 Task: Find connections with filter location Kotka with filter topic #Managementwith filter profile language Spanish with filter current company Nityo Infotech with filter school Sri Guru Tegh Bahadur Khalsa College with filter industry Community Services with filter service category Negotiation with filter keywords title Bellhop
Action: Mouse moved to (315, 276)
Screenshot: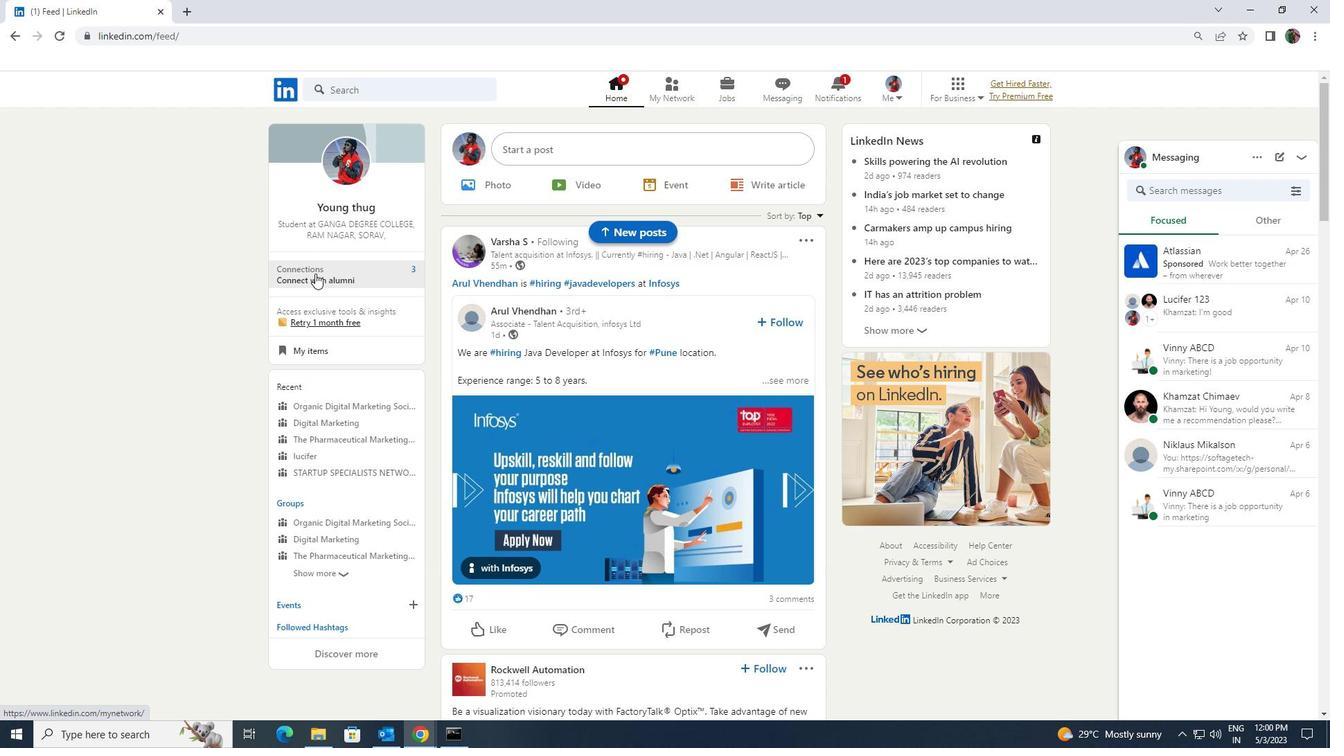 
Action: Mouse pressed left at (315, 276)
Screenshot: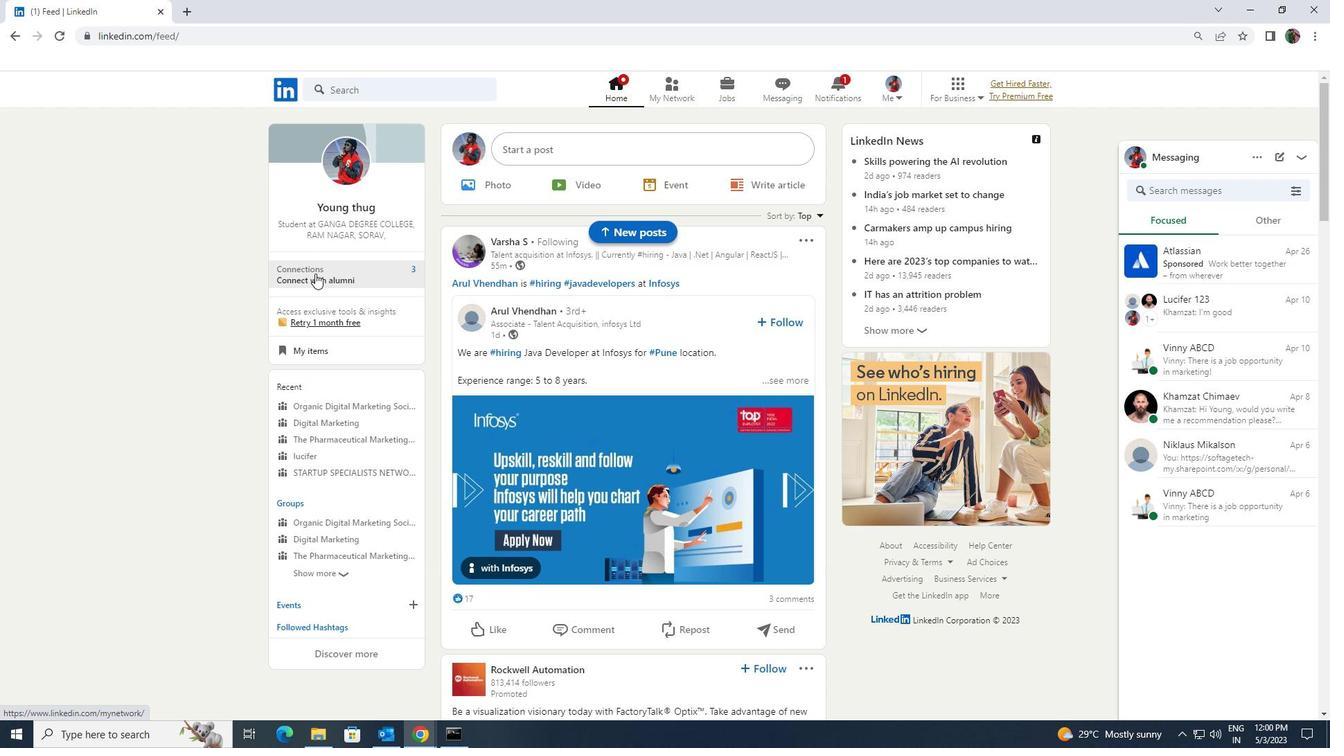 
Action: Mouse moved to (342, 168)
Screenshot: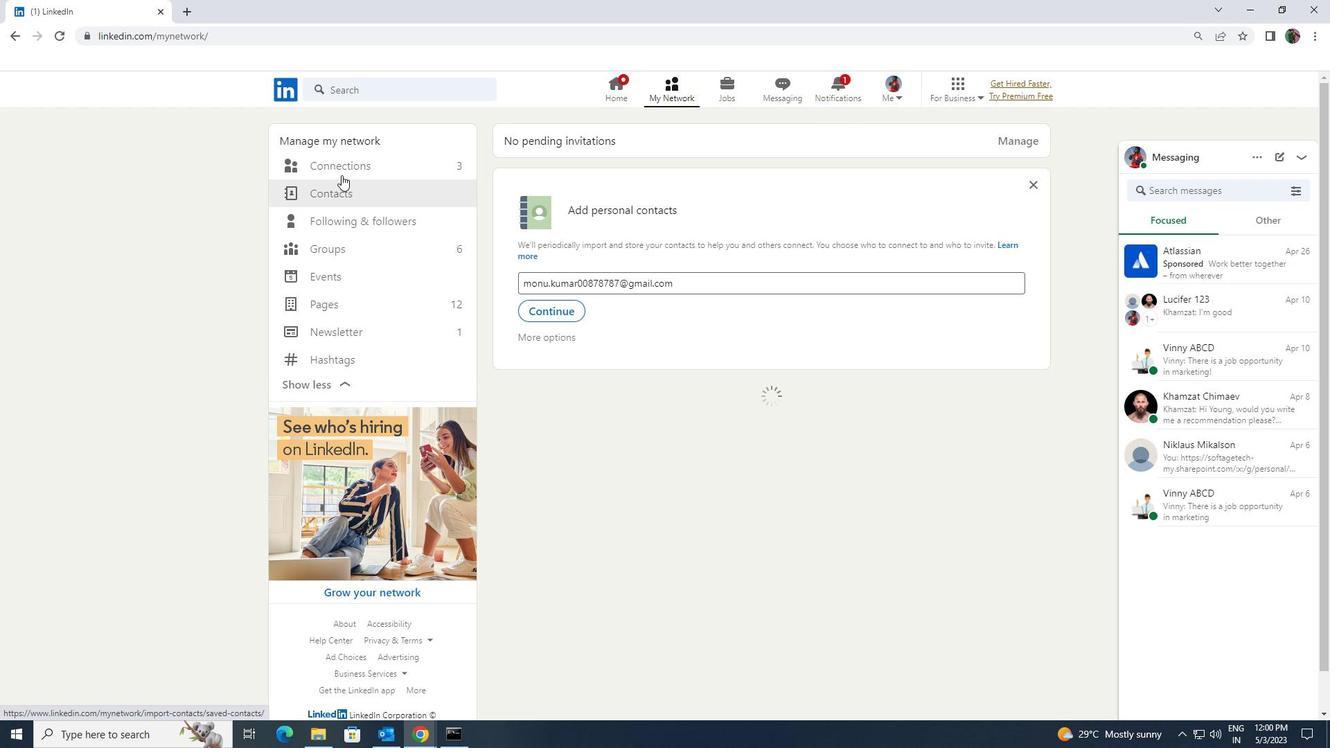 
Action: Mouse pressed left at (342, 168)
Screenshot: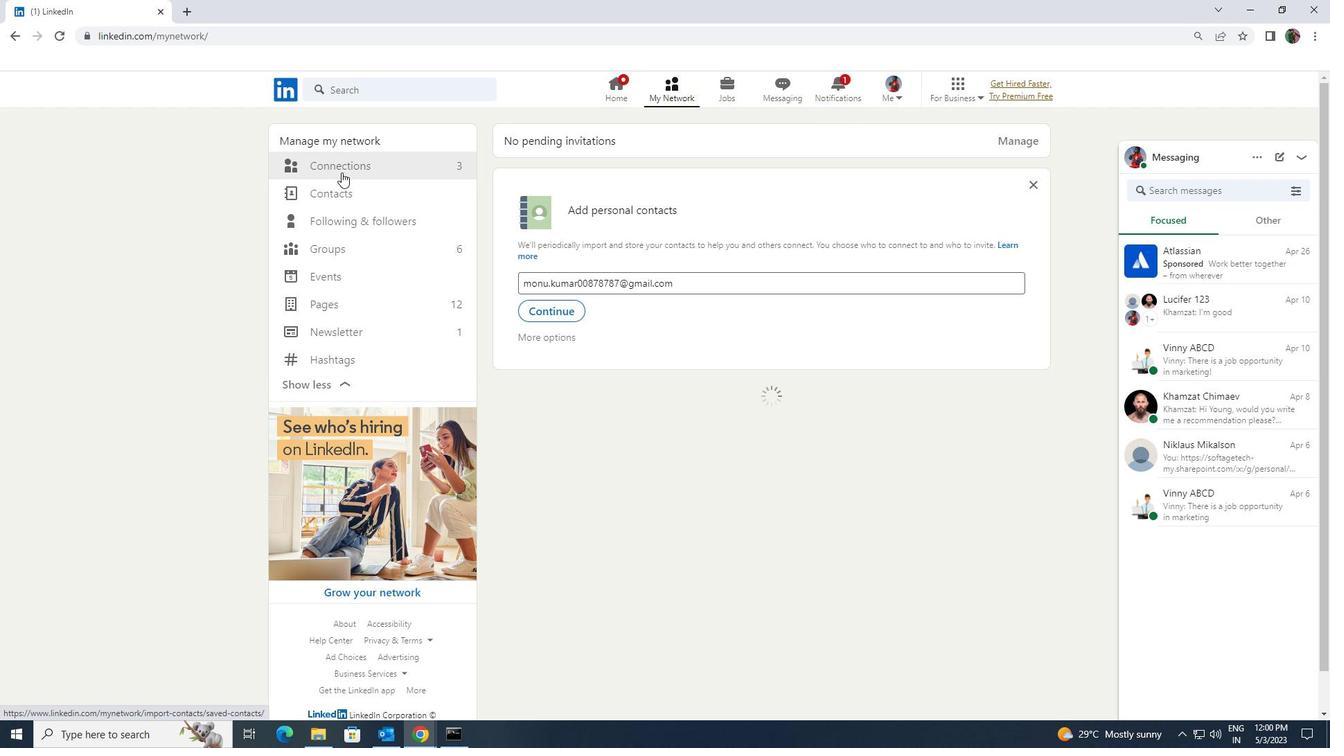 
Action: Mouse moved to (742, 169)
Screenshot: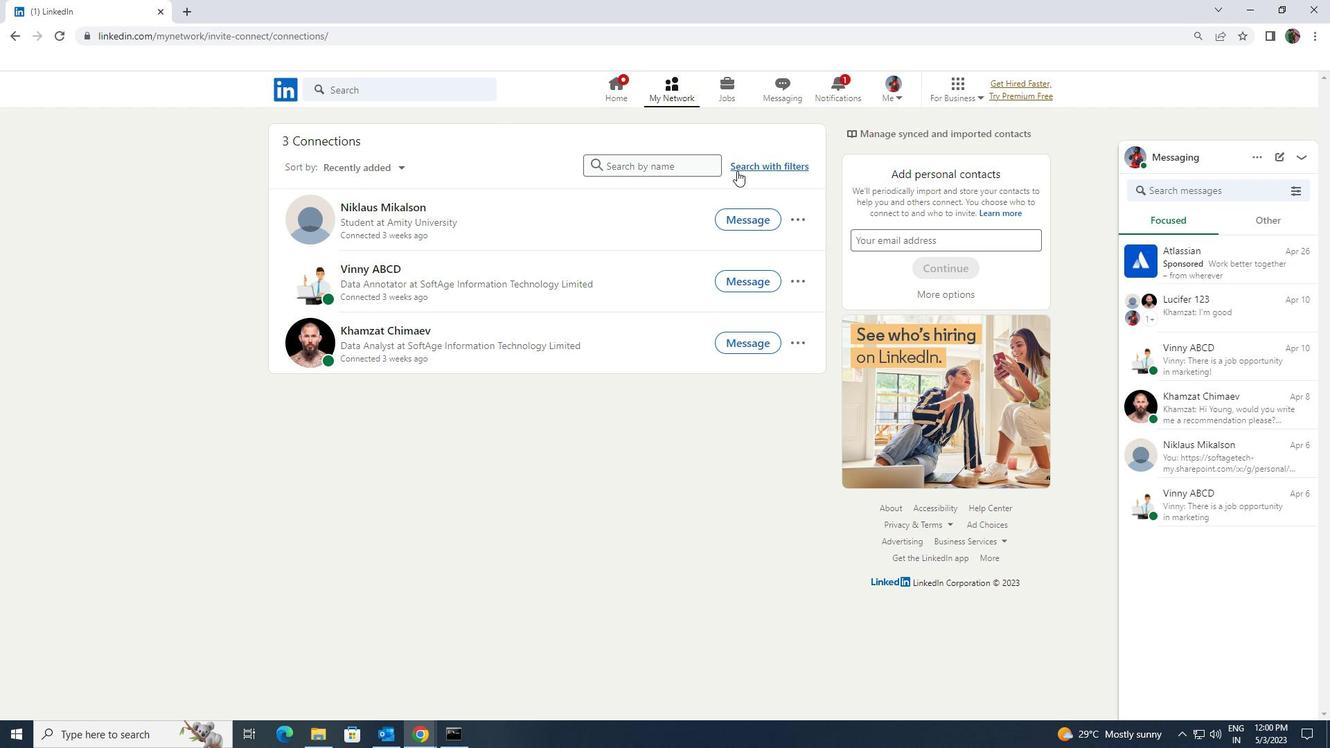 
Action: Mouse pressed left at (742, 169)
Screenshot: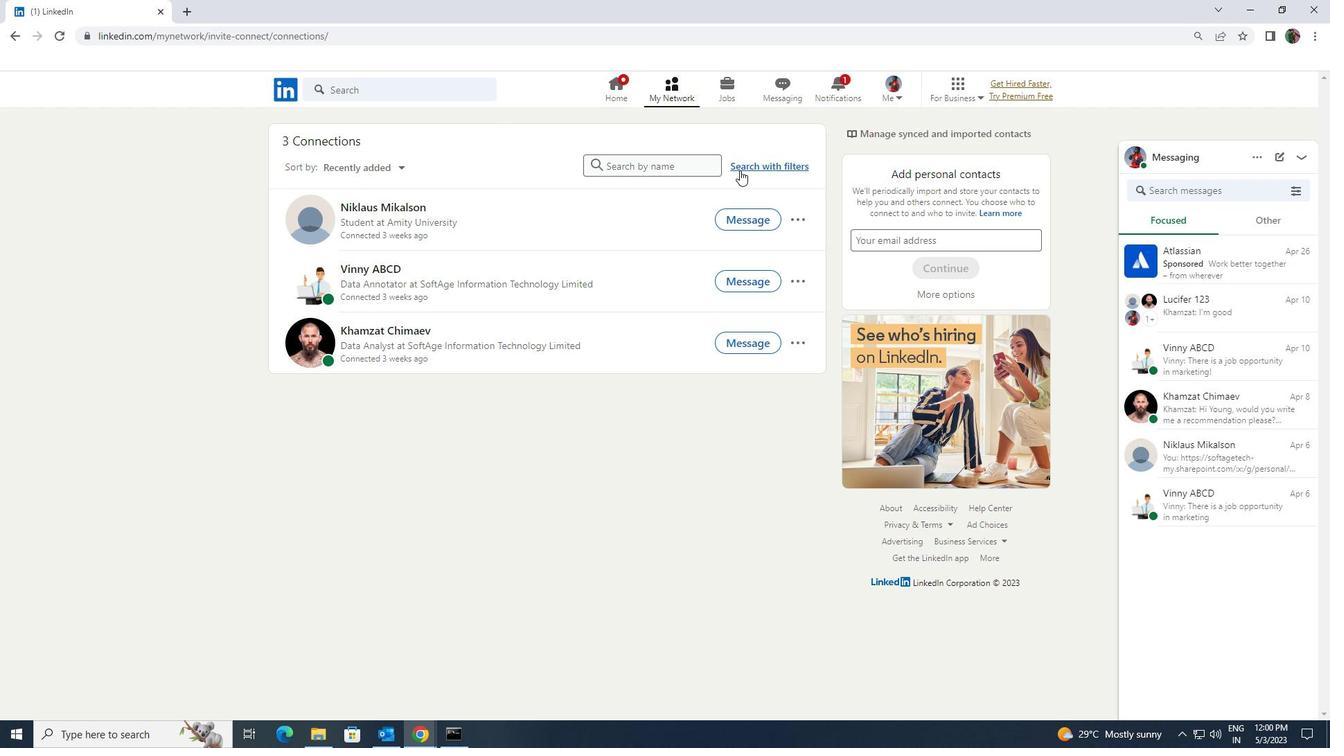 
Action: Mouse moved to (721, 132)
Screenshot: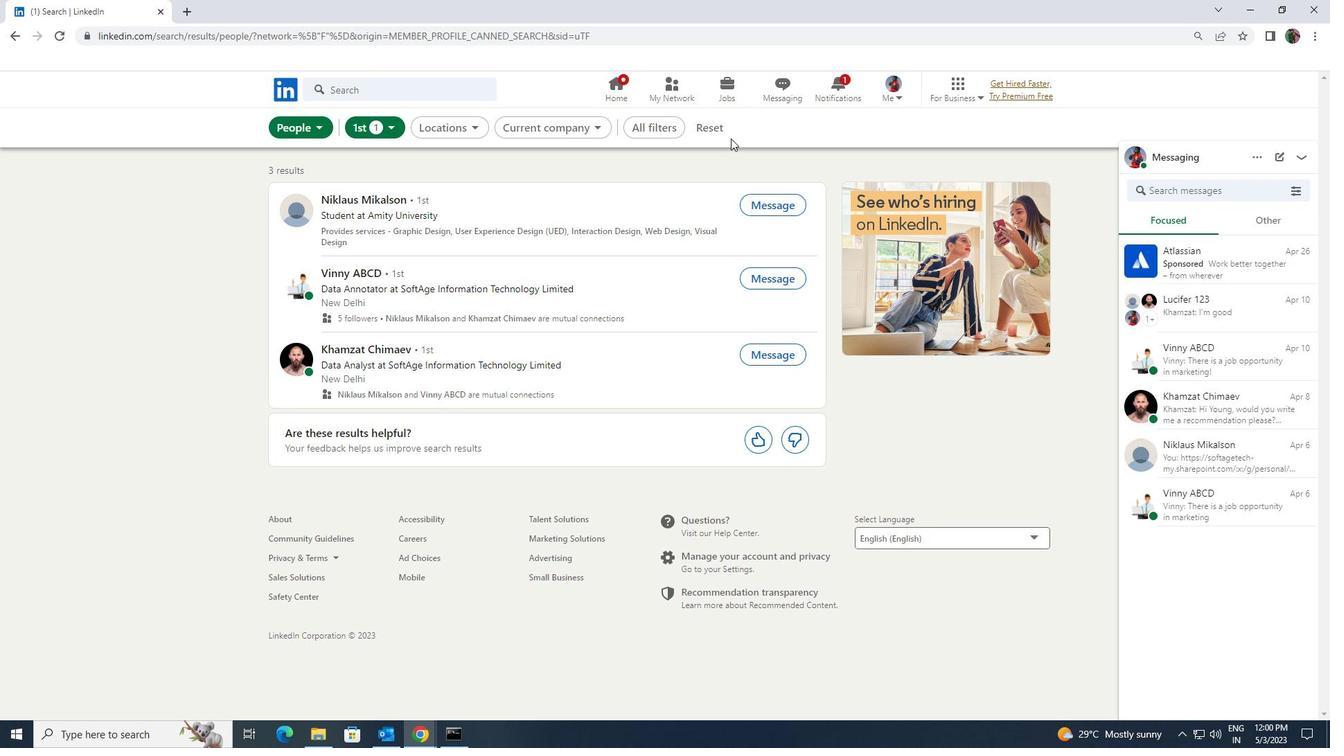 
Action: Mouse pressed left at (721, 132)
Screenshot: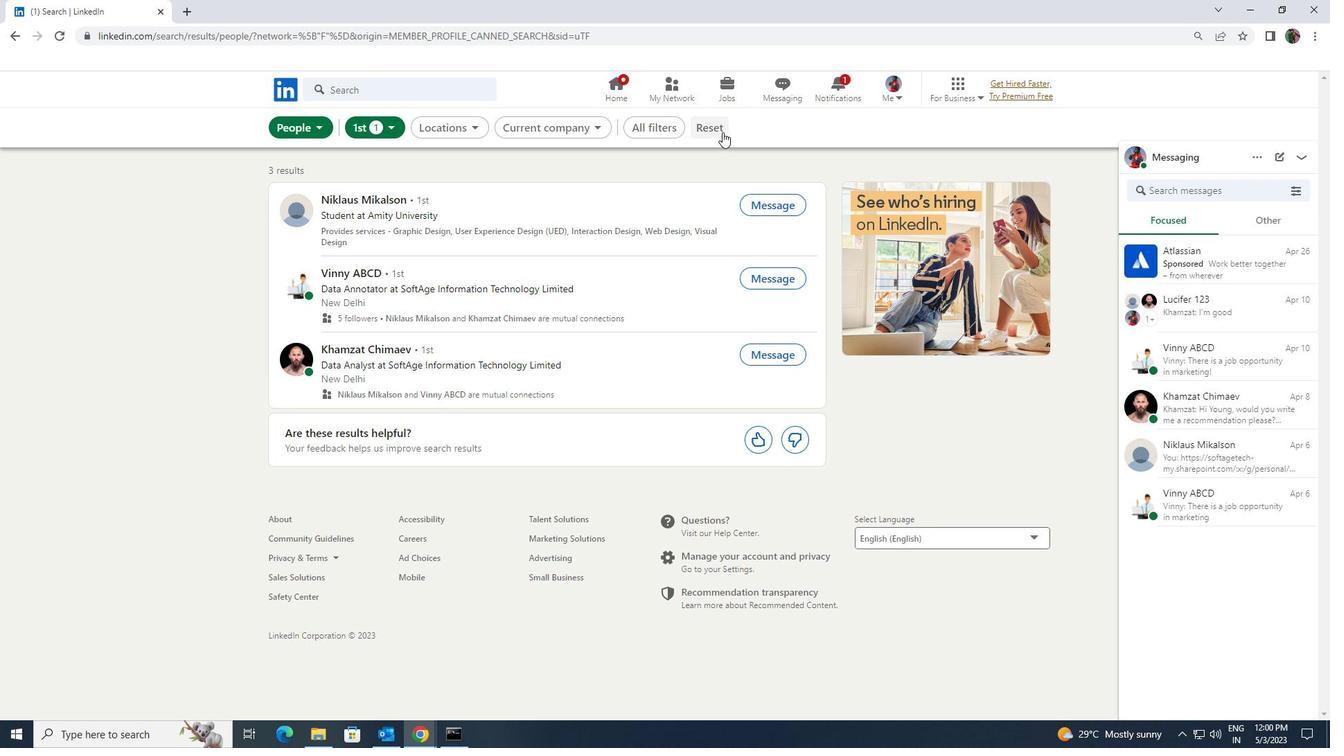 
Action: Mouse moved to (696, 130)
Screenshot: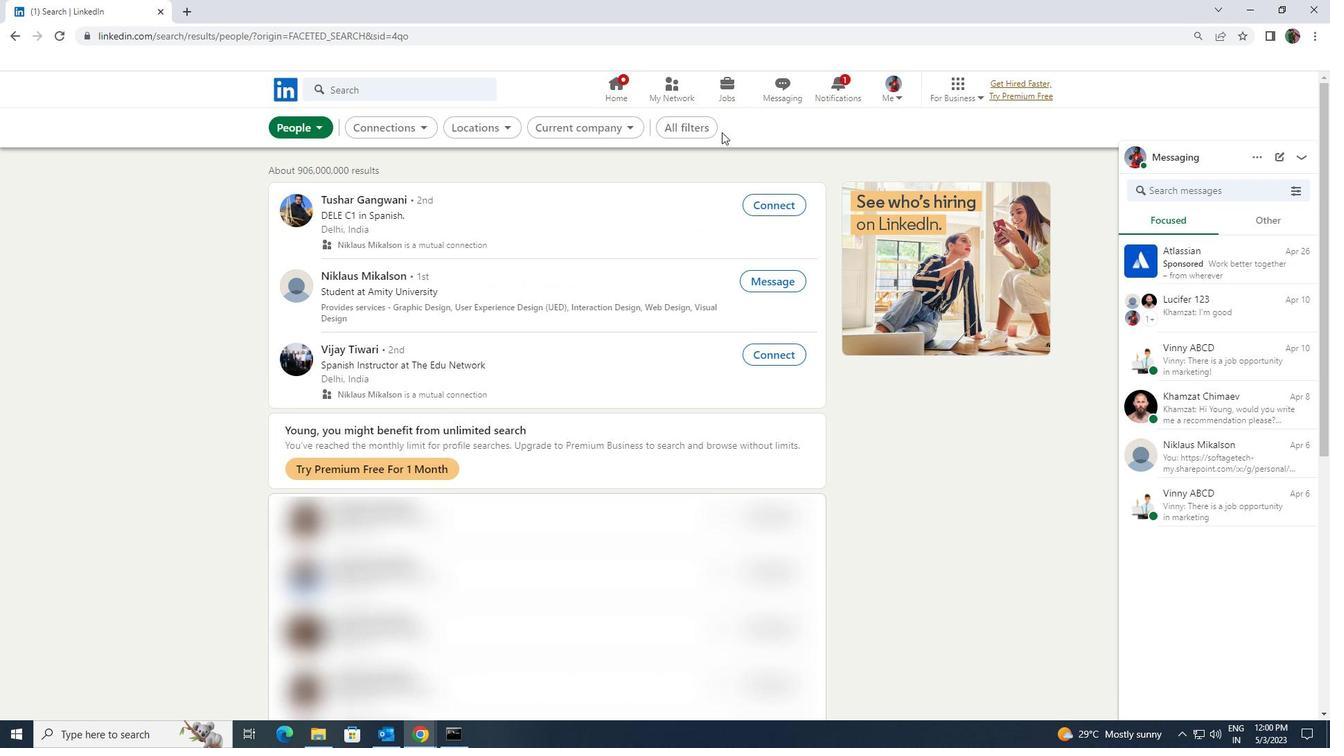 
Action: Mouse pressed left at (696, 130)
Screenshot: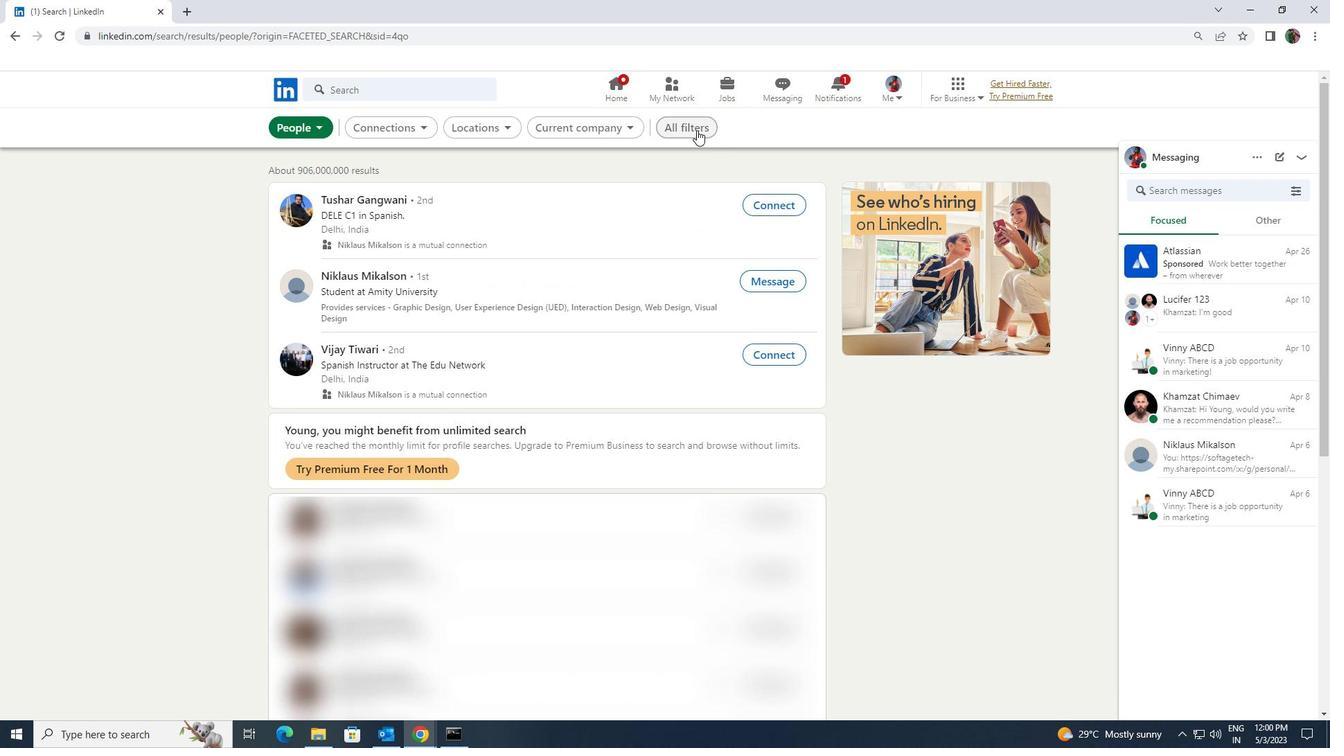 
Action: Mouse moved to (1145, 538)
Screenshot: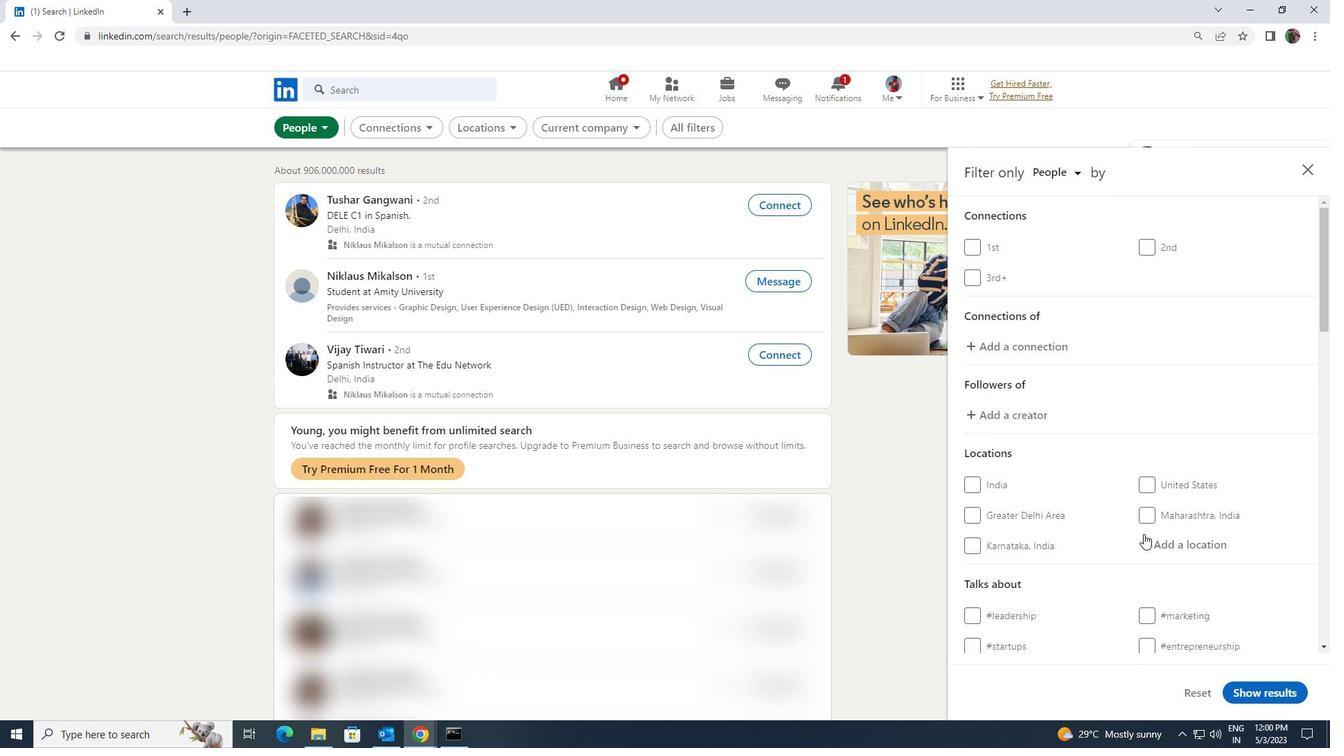 
Action: Mouse pressed left at (1145, 538)
Screenshot: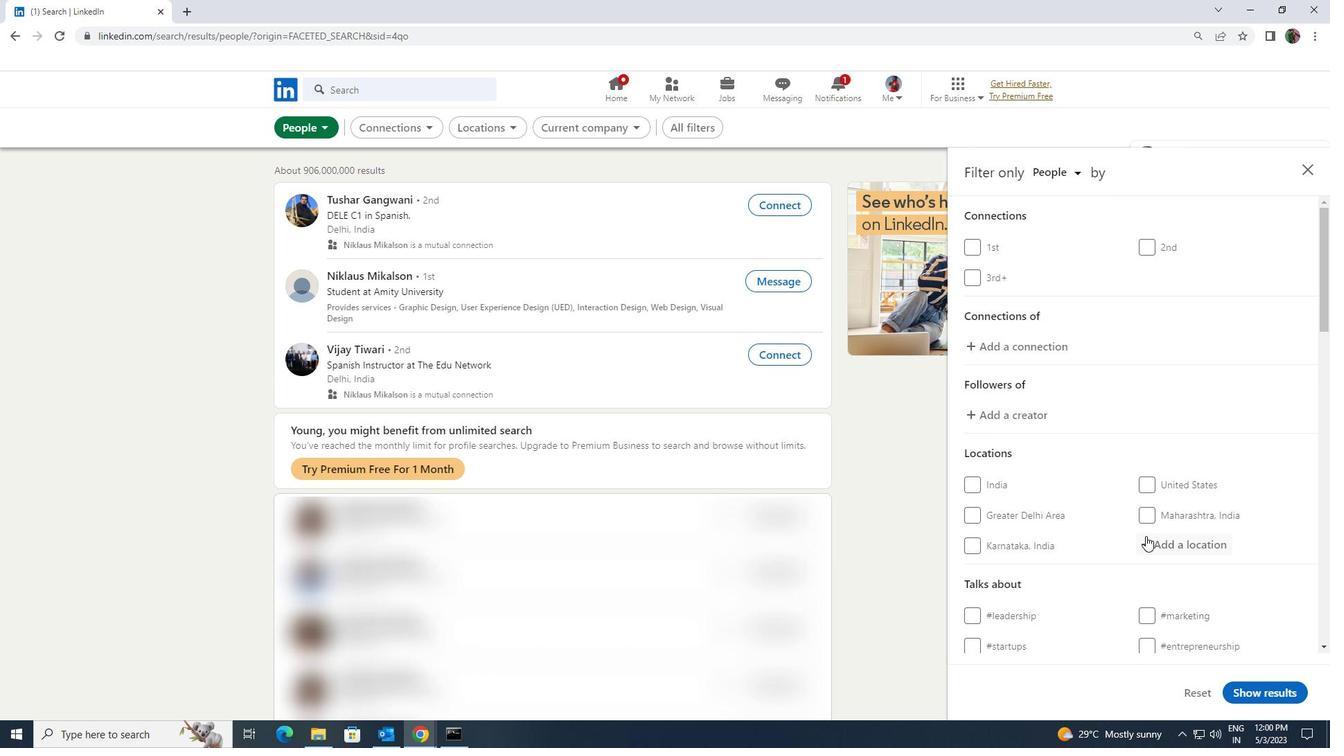 
Action: Key pressed <Key.shift>KI<Key.backspace>OTKA
Screenshot: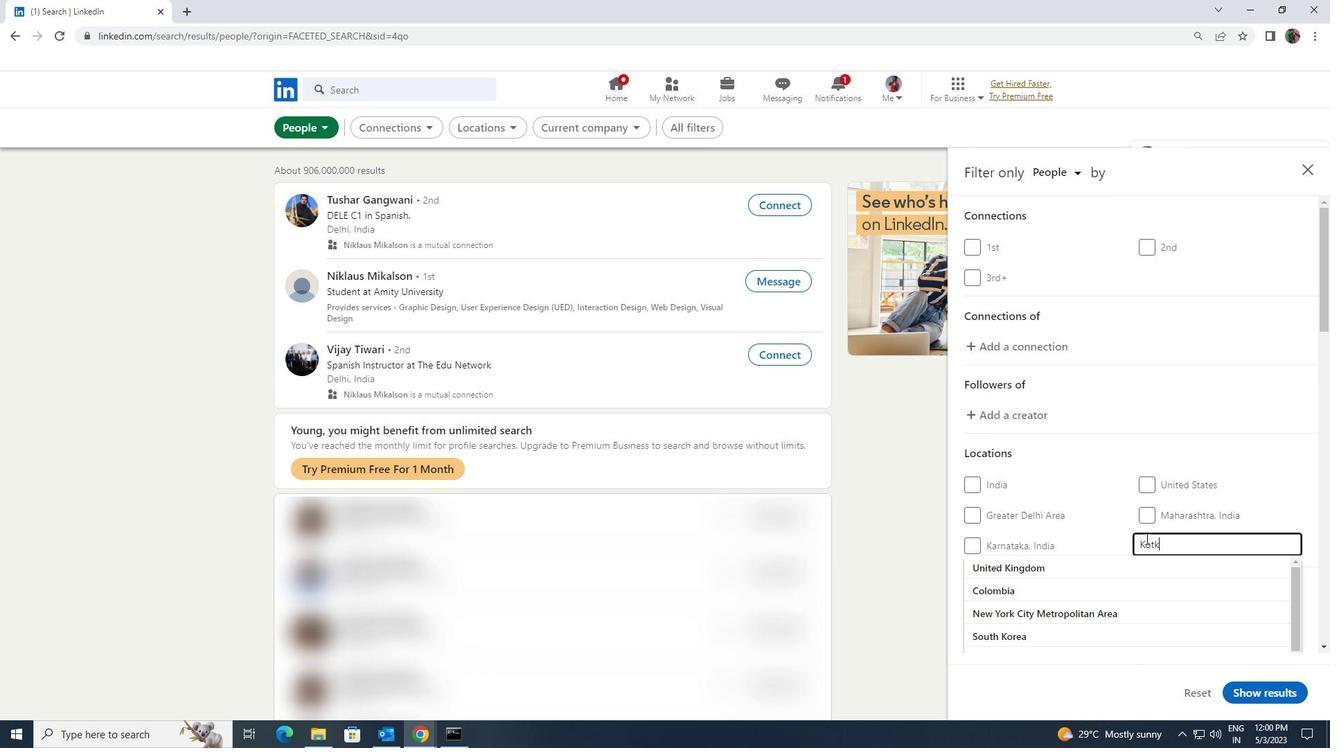 
Action: Mouse moved to (1142, 570)
Screenshot: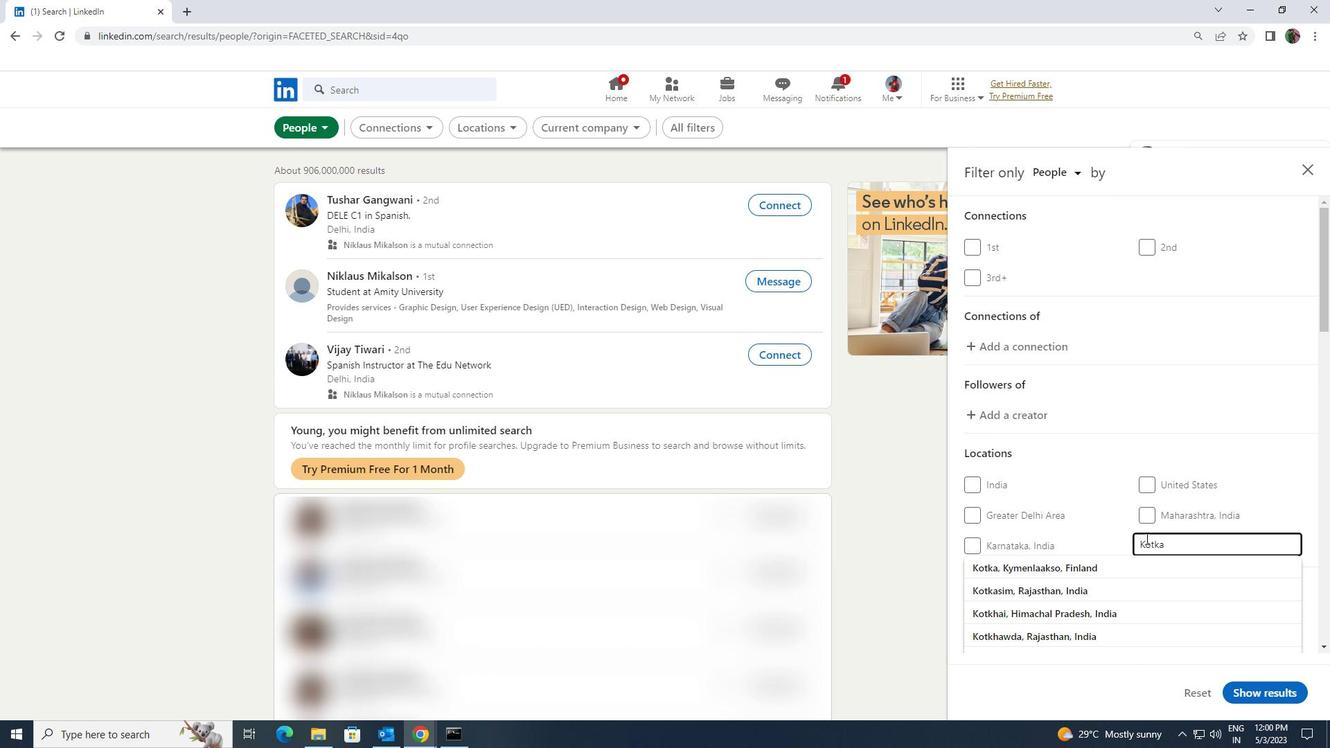 
Action: Mouse pressed left at (1142, 570)
Screenshot: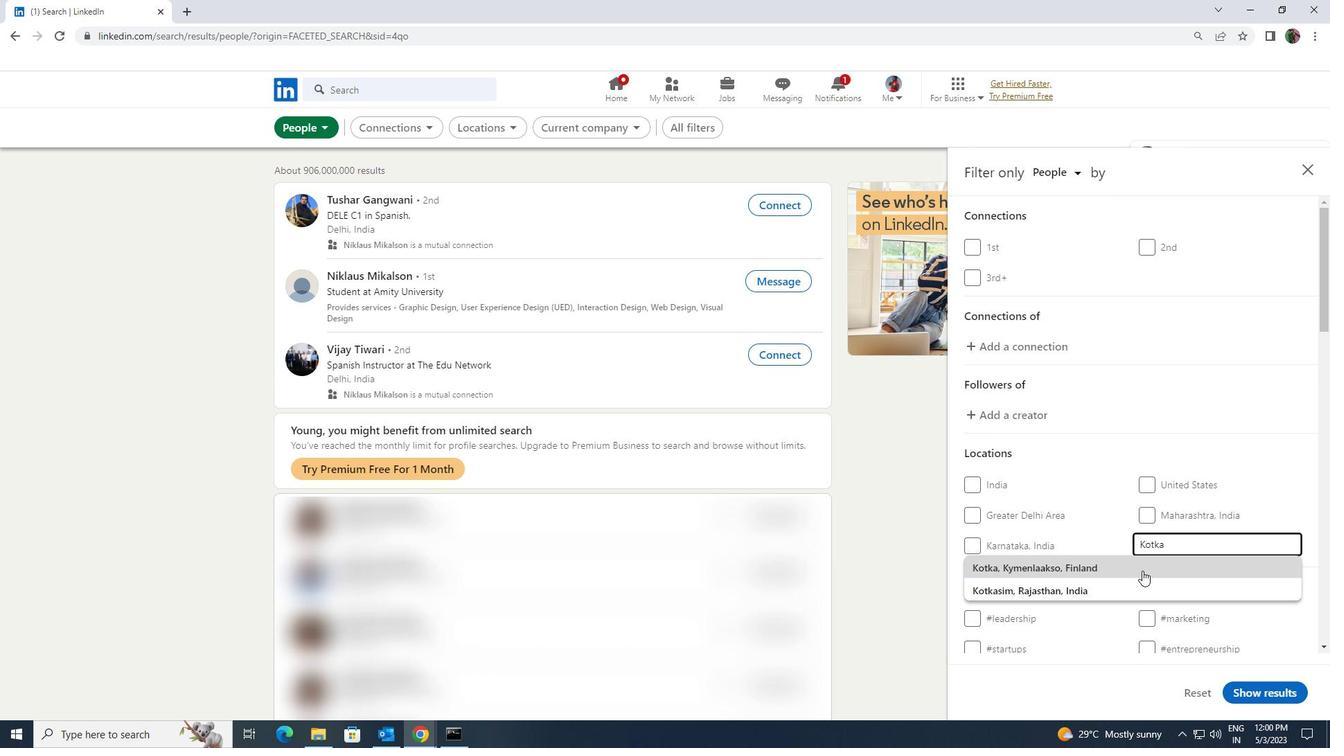 
Action: Mouse scrolled (1142, 570) with delta (0, 0)
Screenshot: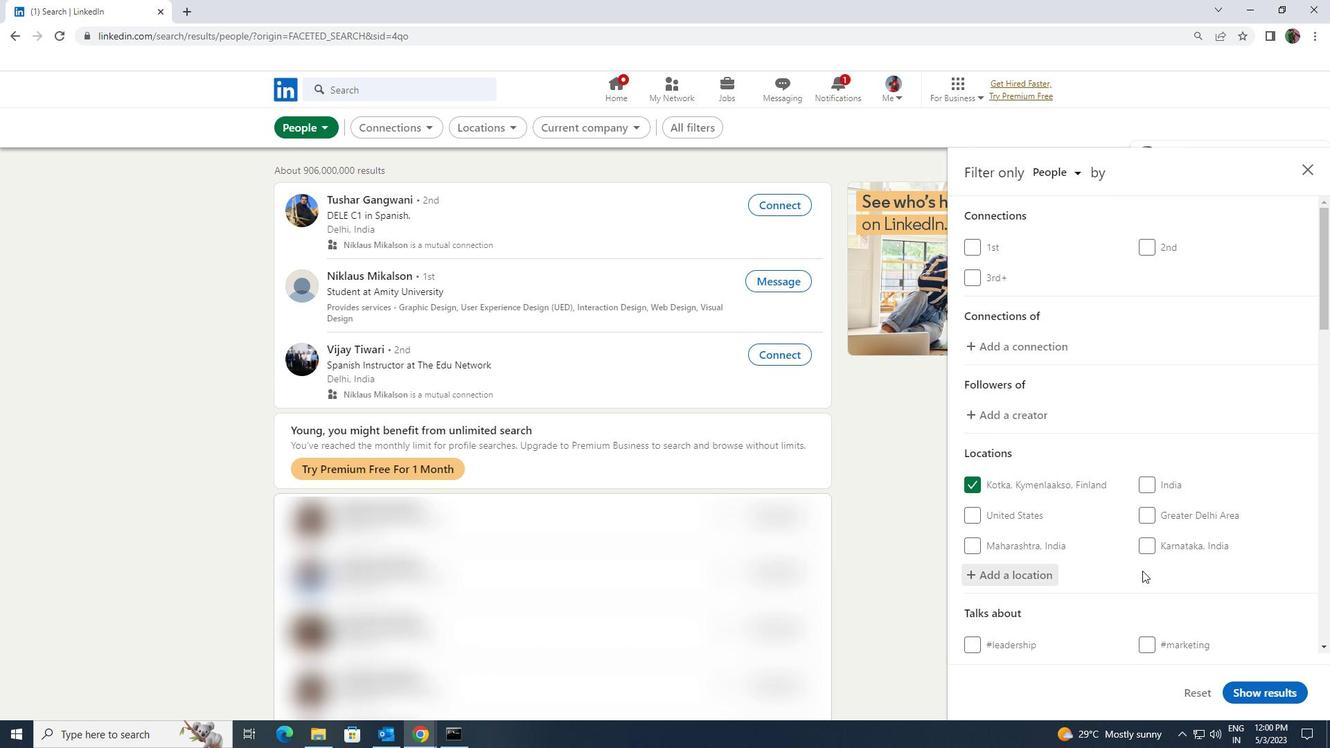 
Action: Mouse scrolled (1142, 570) with delta (0, 0)
Screenshot: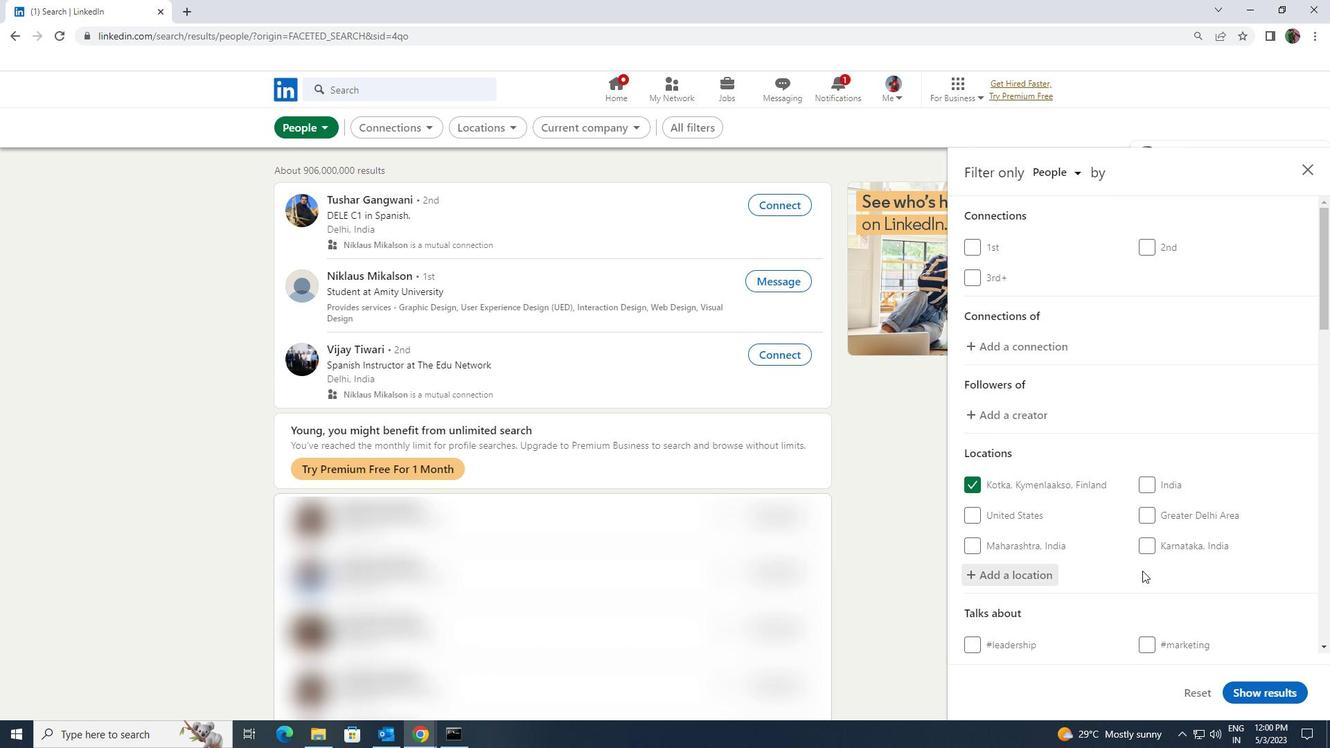 
Action: Mouse moved to (1140, 571)
Screenshot: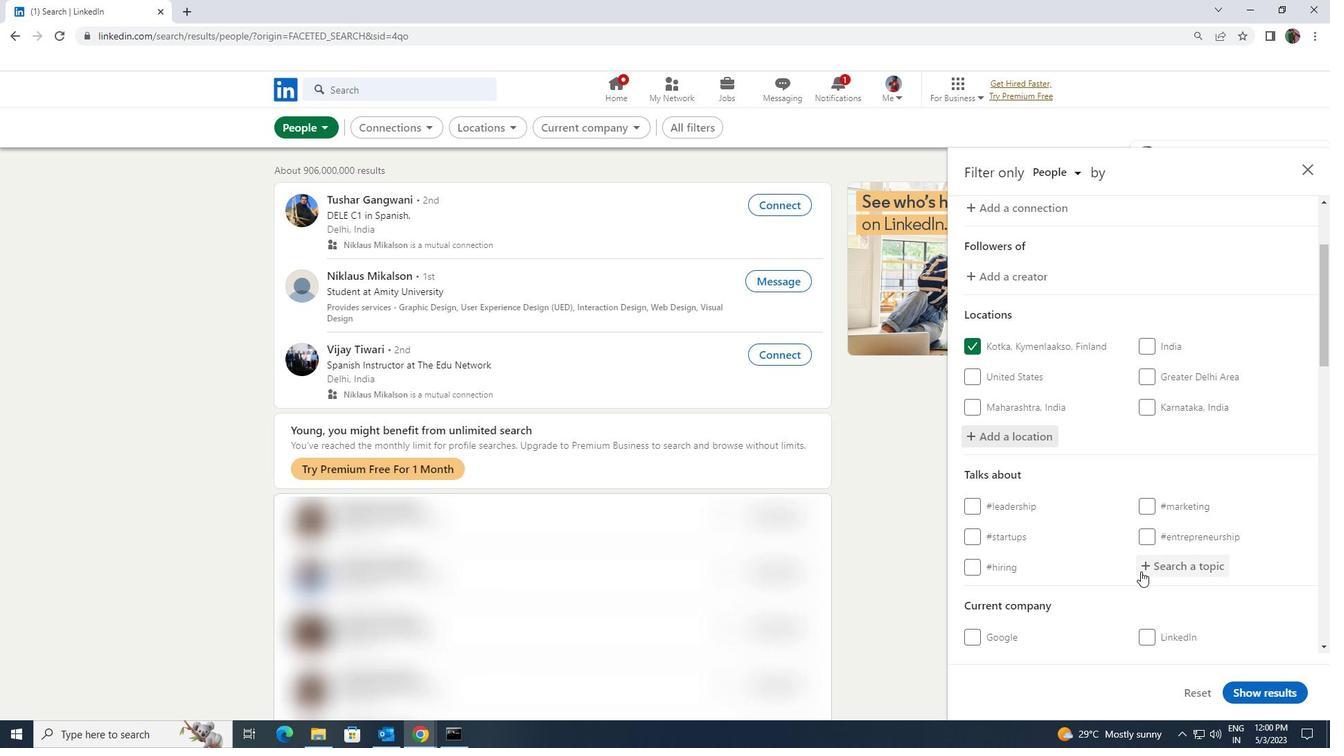 
Action: Mouse pressed left at (1140, 571)
Screenshot: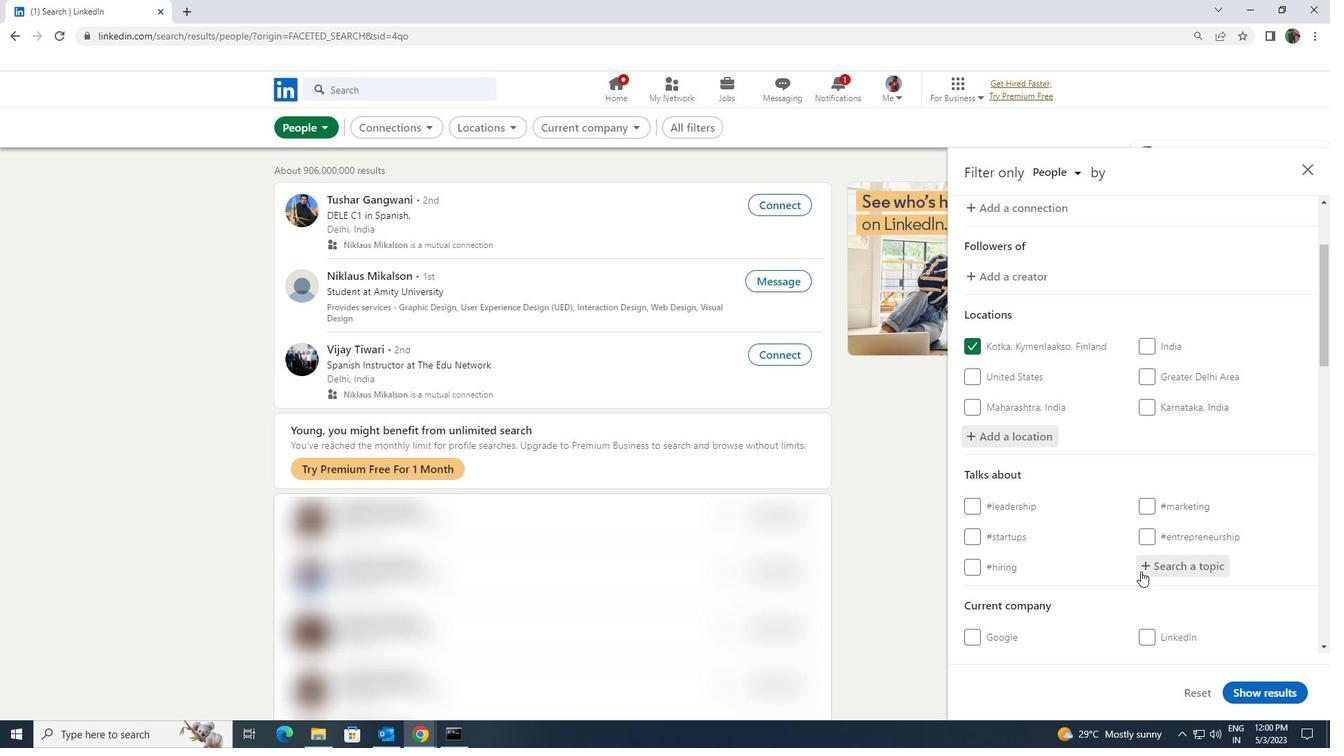 
Action: Key pressed <Key.shift><Key.shift><Key.shift><Key.shift><Key.shift><Key.shift><Key.shift><Key.shift><Key.shift><Key.shift><Key.shift><Key.shift>MANAGEMENT
Screenshot: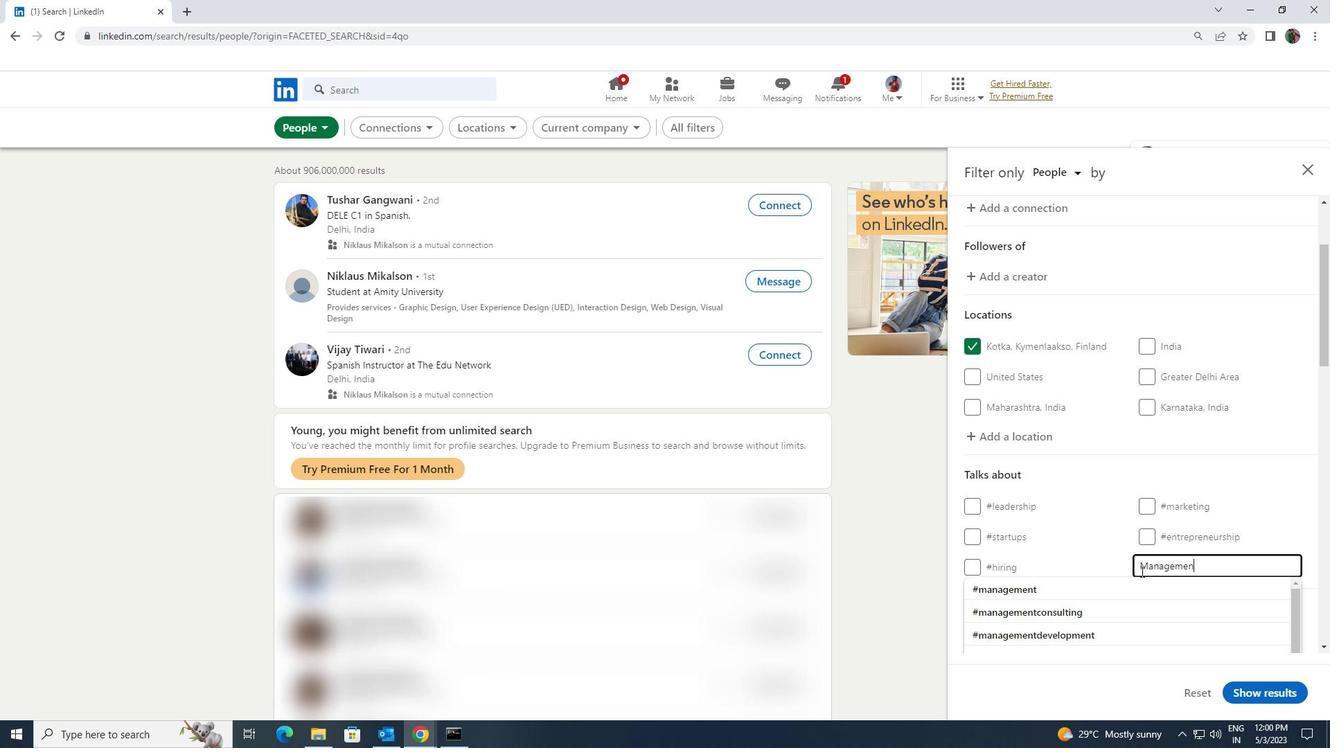 
Action: Mouse moved to (1135, 580)
Screenshot: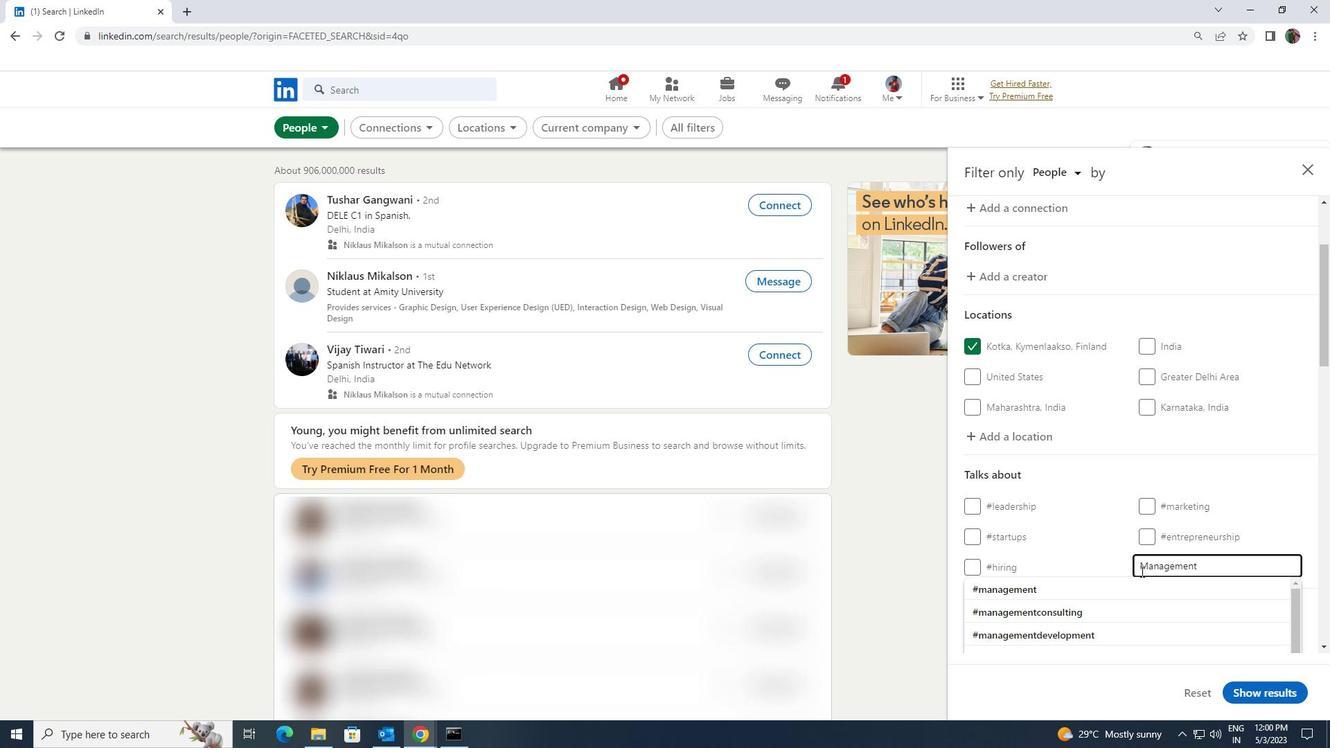 
Action: Mouse pressed left at (1135, 580)
Screenshot: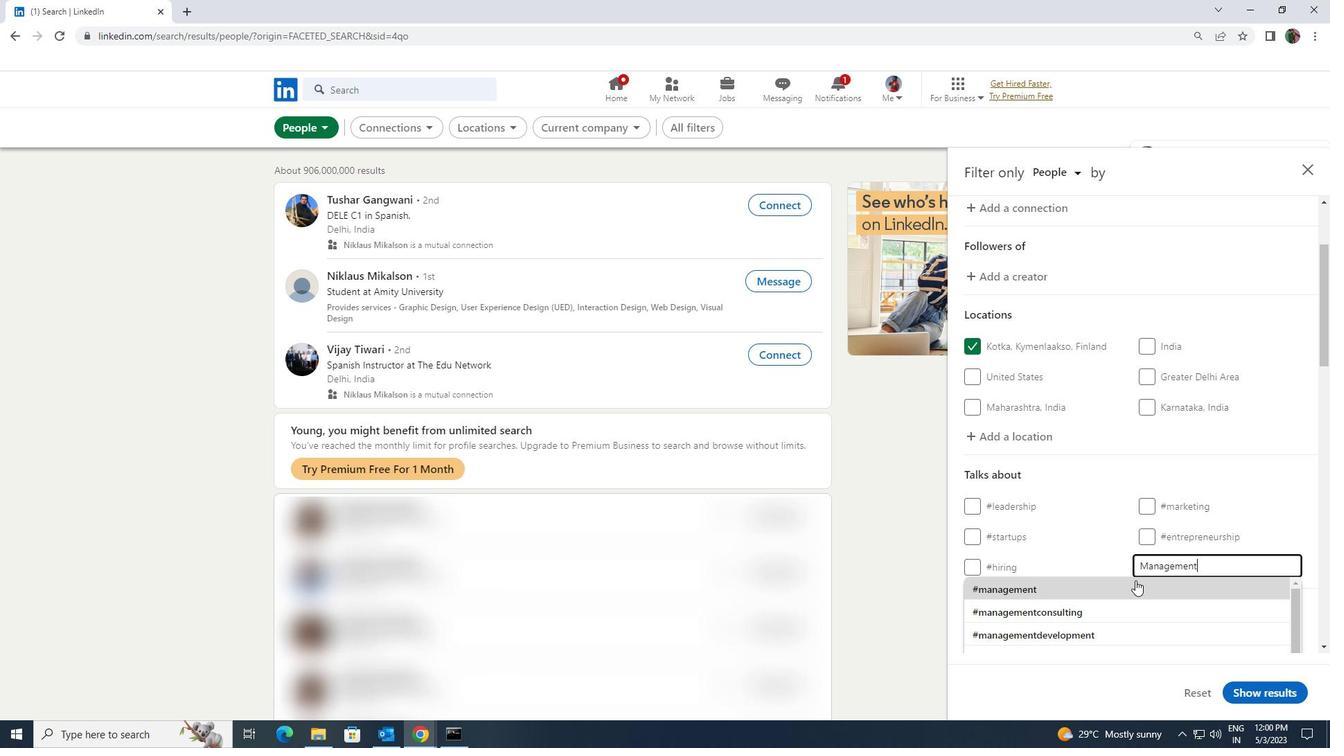 
Action: Mouse scrolled (1135, 579) with delta (0, 0)
Screenshot: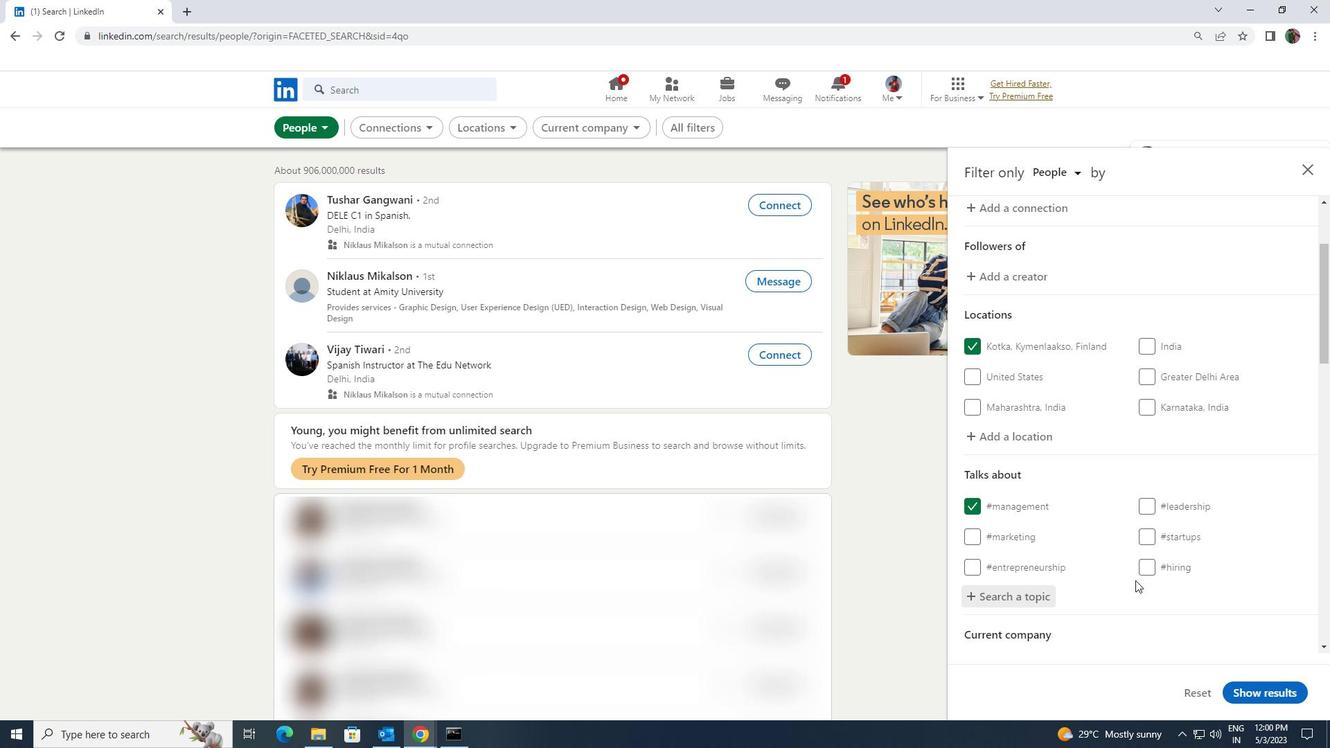 
Action: Mouse scrolled (1135, 579) with delta (0, 0)
Screenshot: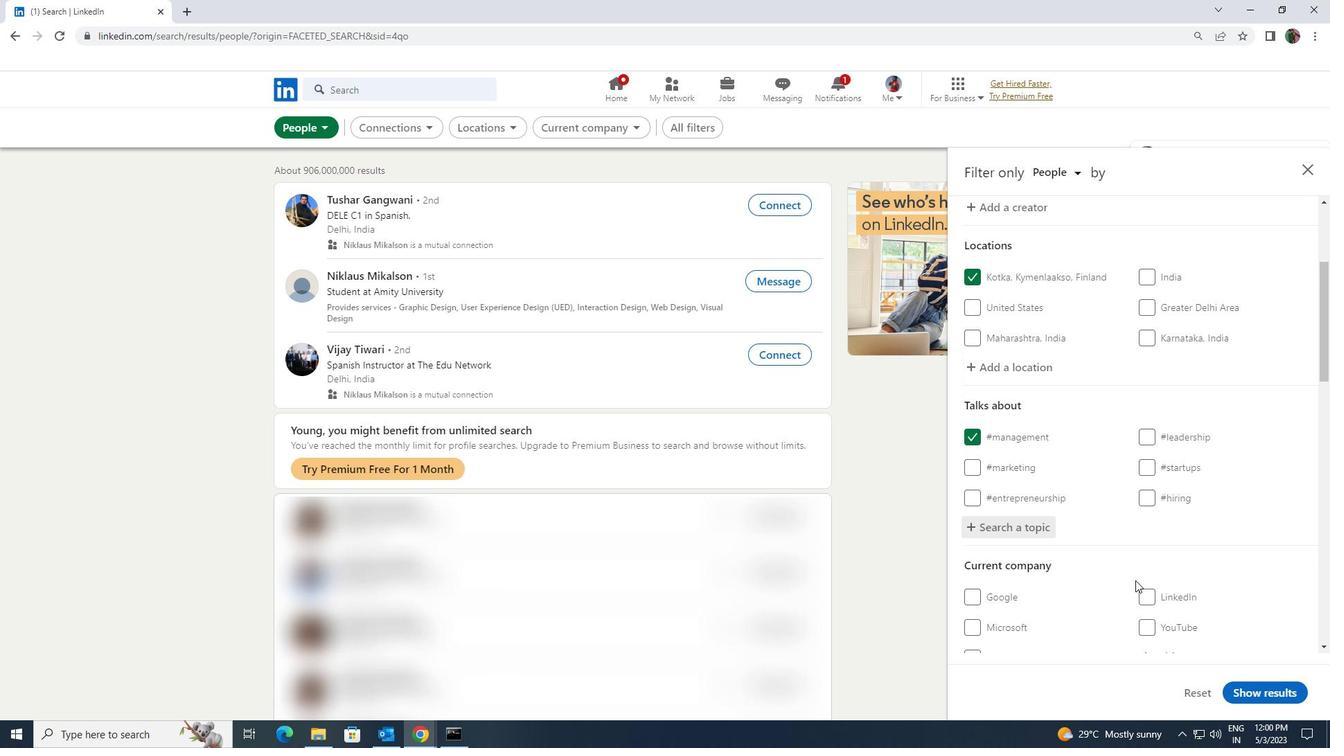 
Action: Mouse scrolled (1135, 579) with delta (0, 0)
Screenshot: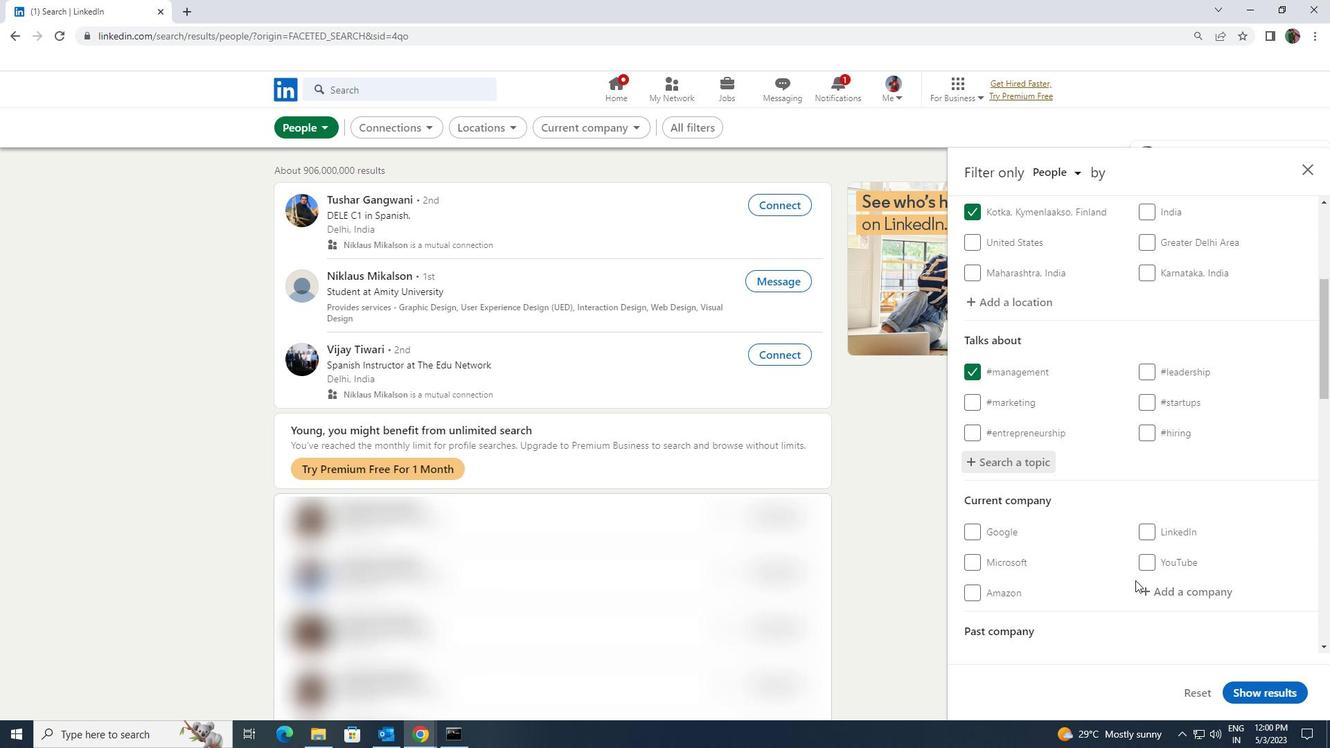 
Action: Mouse scrolled (1135, 579) with delta (0, 0)
Screenshot: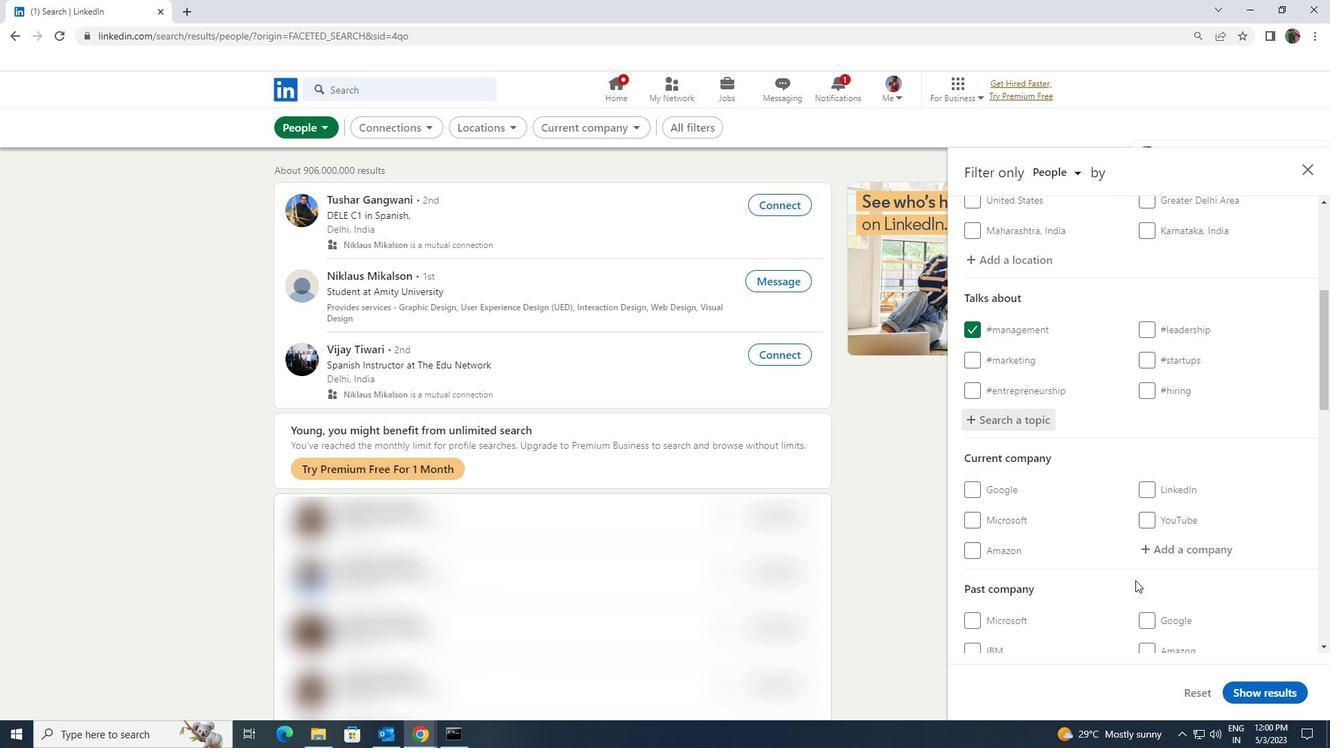 
Action: Mouse scrolled (1135, 579) with delta (0, 0)
Screenshot: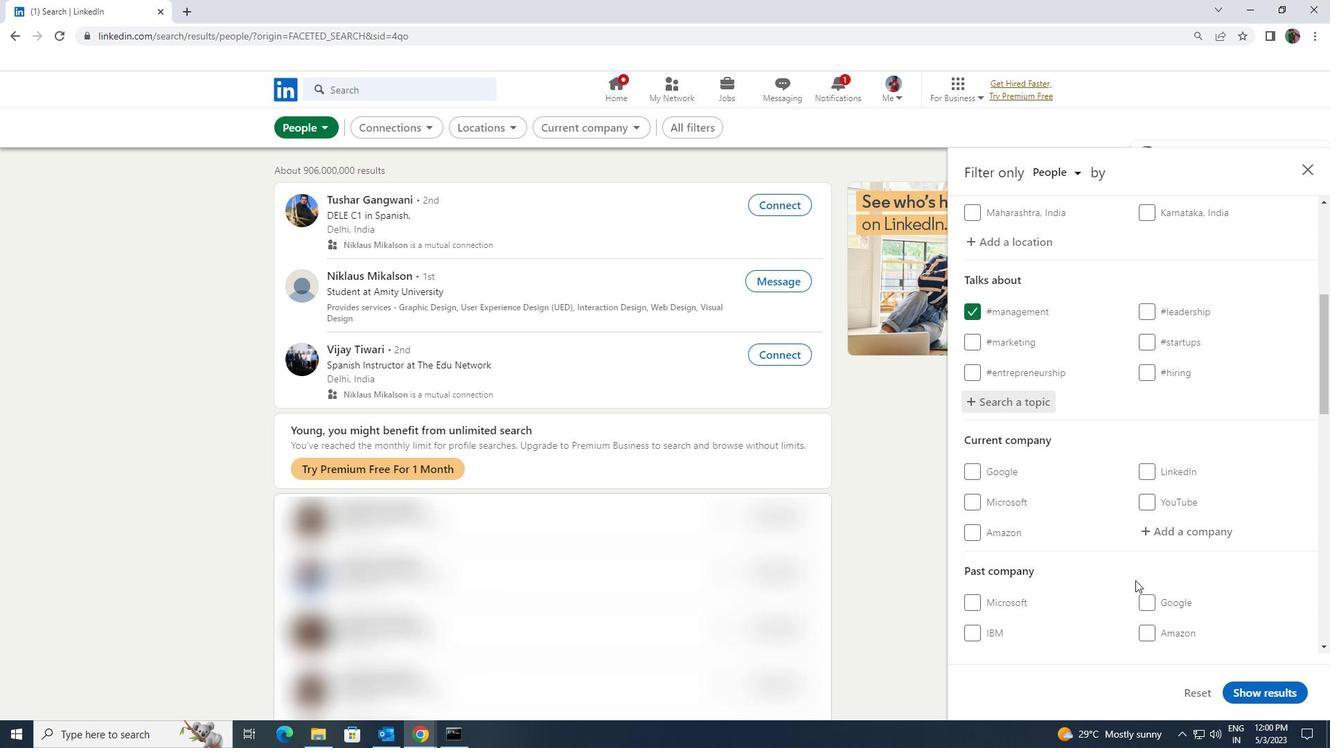 
Action: Mouse scrolled (1135, 579) with delta (0, 0)
Screenshot: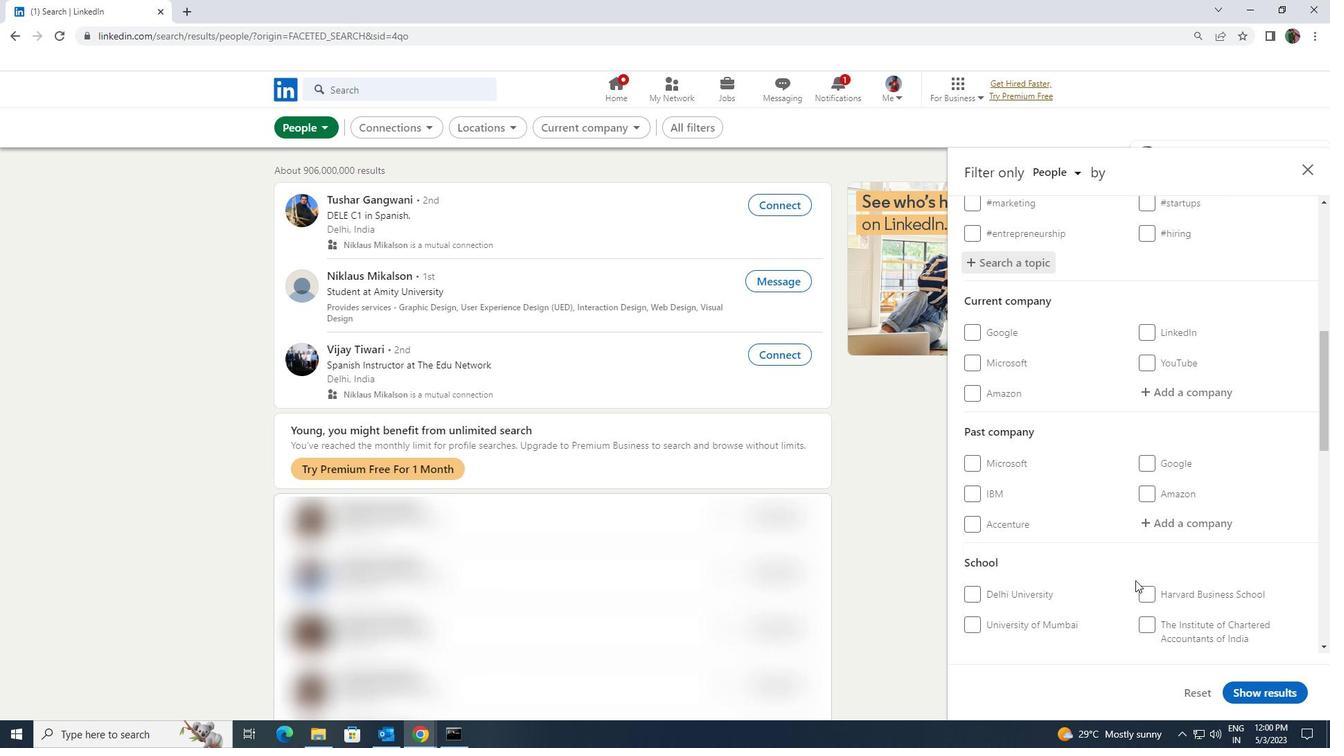 
Action: Mouse scrolled (1135, 579) with delta (0, 0)
Screenshot: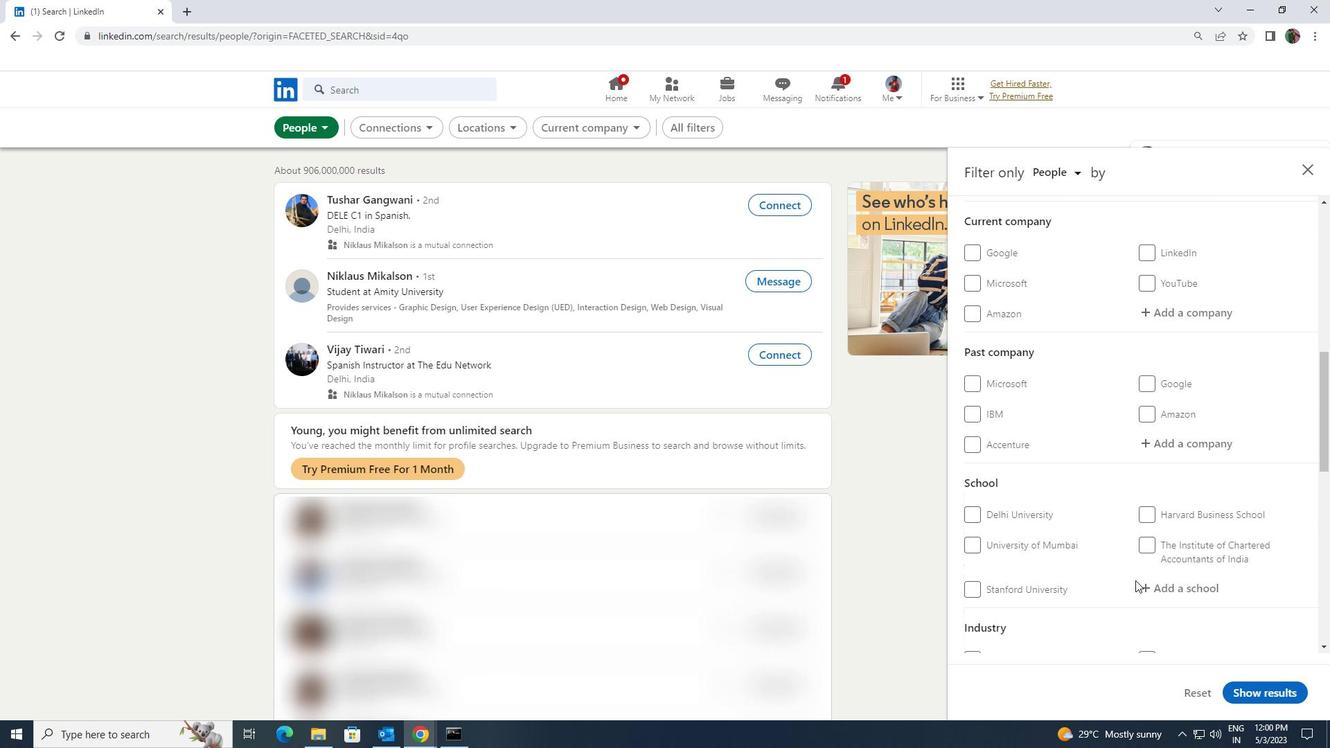 
Action: Mouse scrolled (1135, 579) with delta (0, 0)
Screenshot: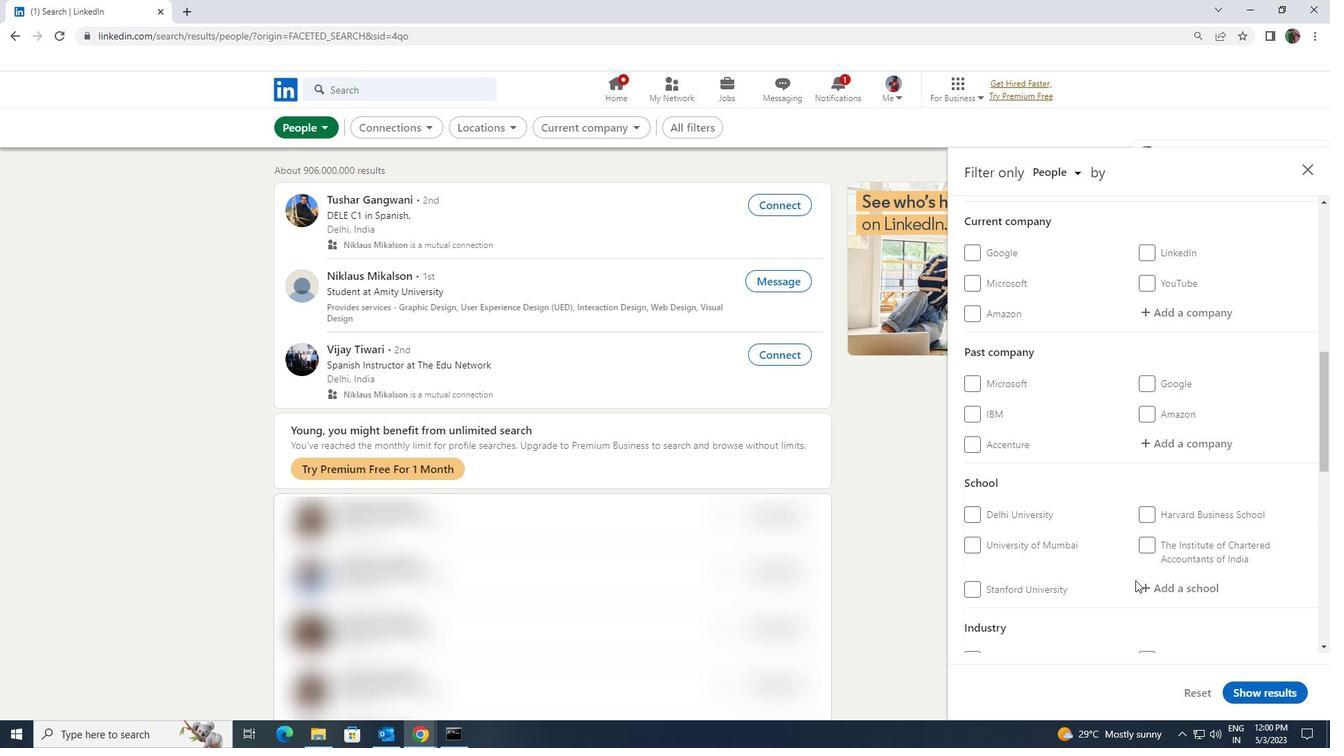 
Action: Mouse scrolled (1135, 579) with delta (0, 0)
Screenshot: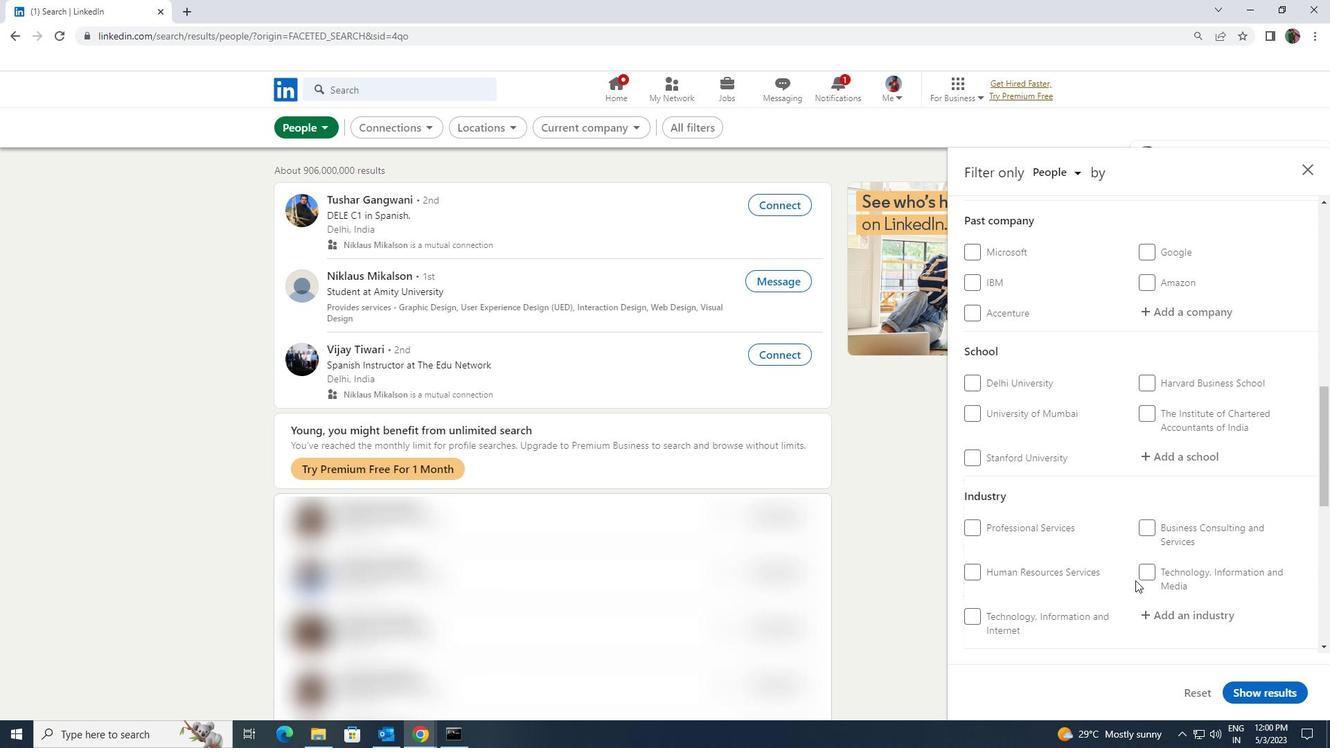 
Action: Mouse scrolled (1135, 579) with delta (0, 0)
Screenshot: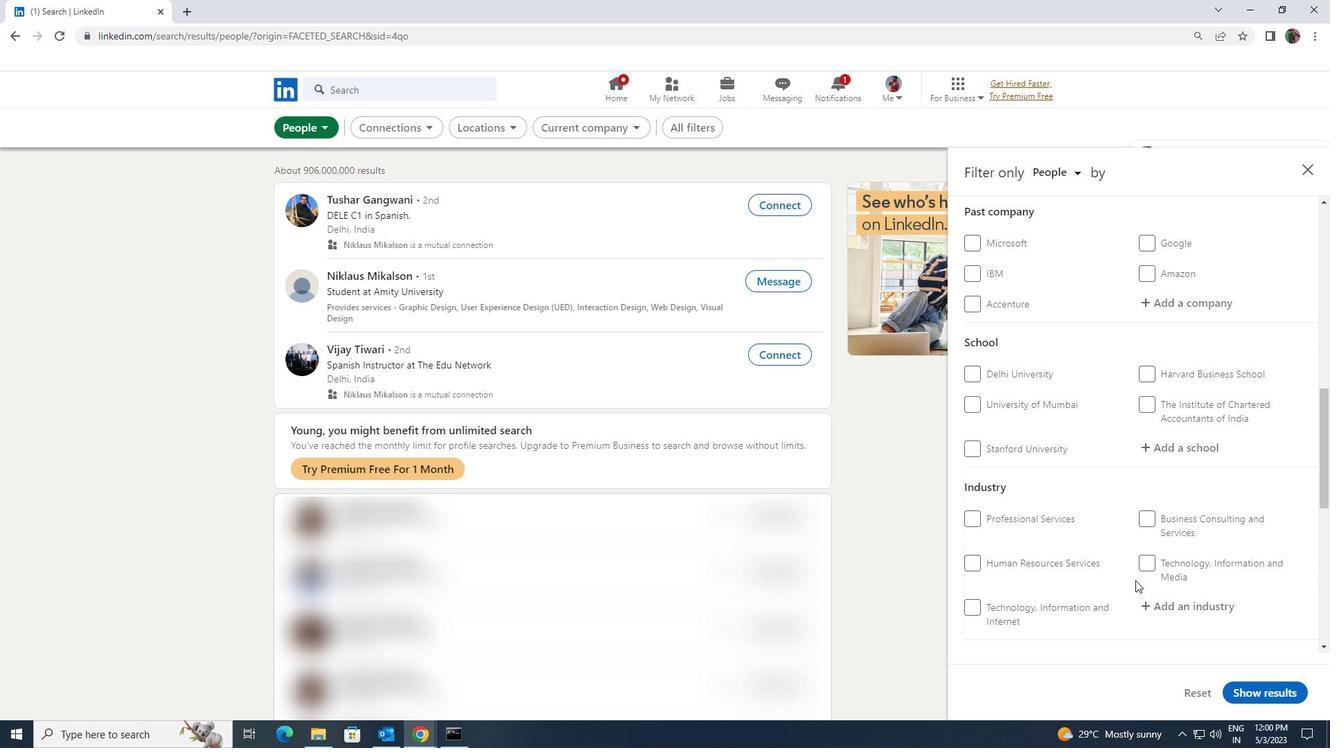 
Action: Mouse scrolled (1135, 579) with delta (0, 0)
Screenshot: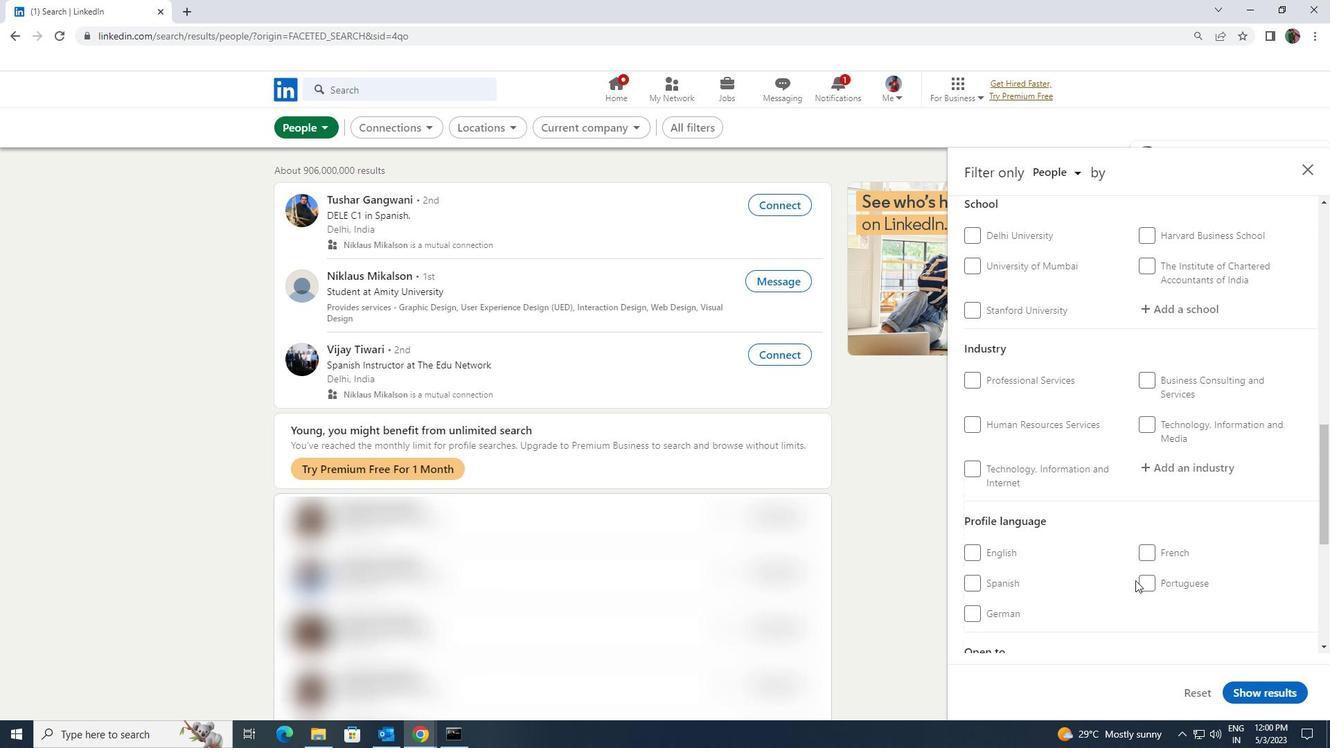 
Action: Mouse moved to (980, 514)
Screenshot: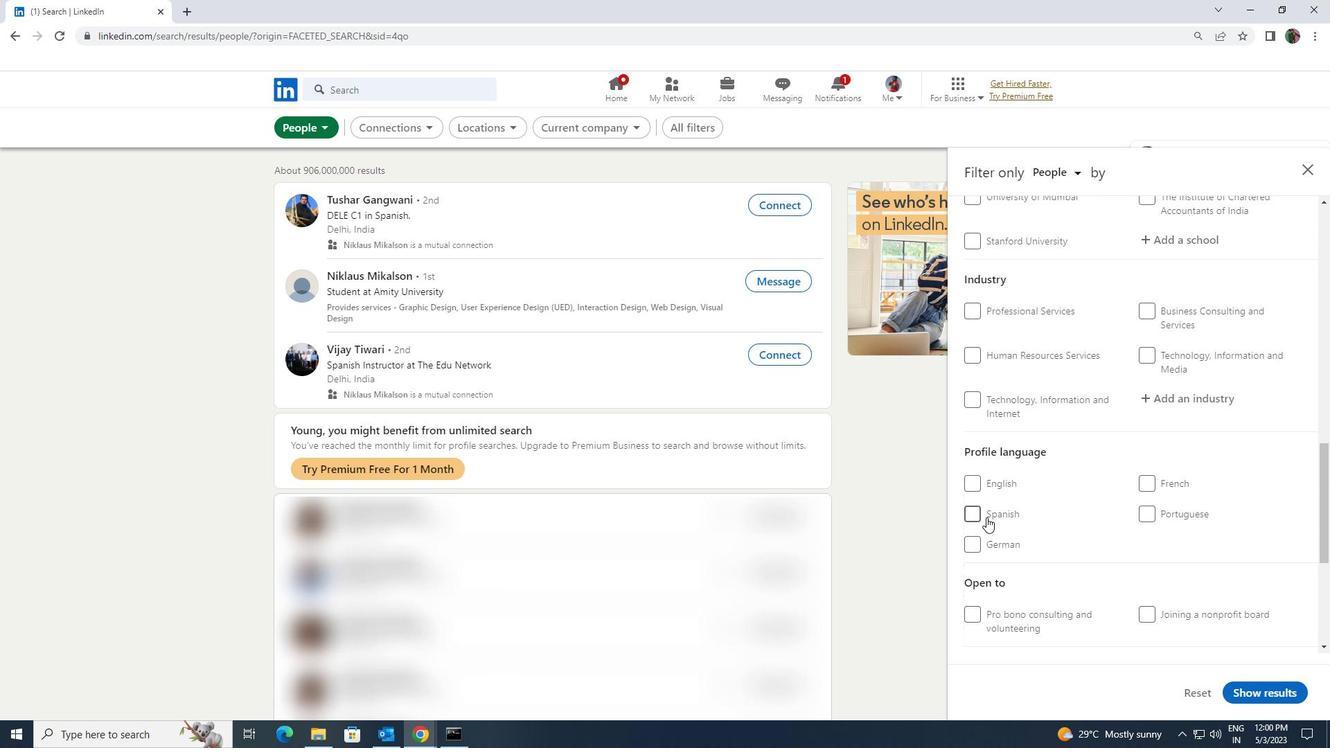 
Action: Mouse pressed left at (980, 514)
Screenshot: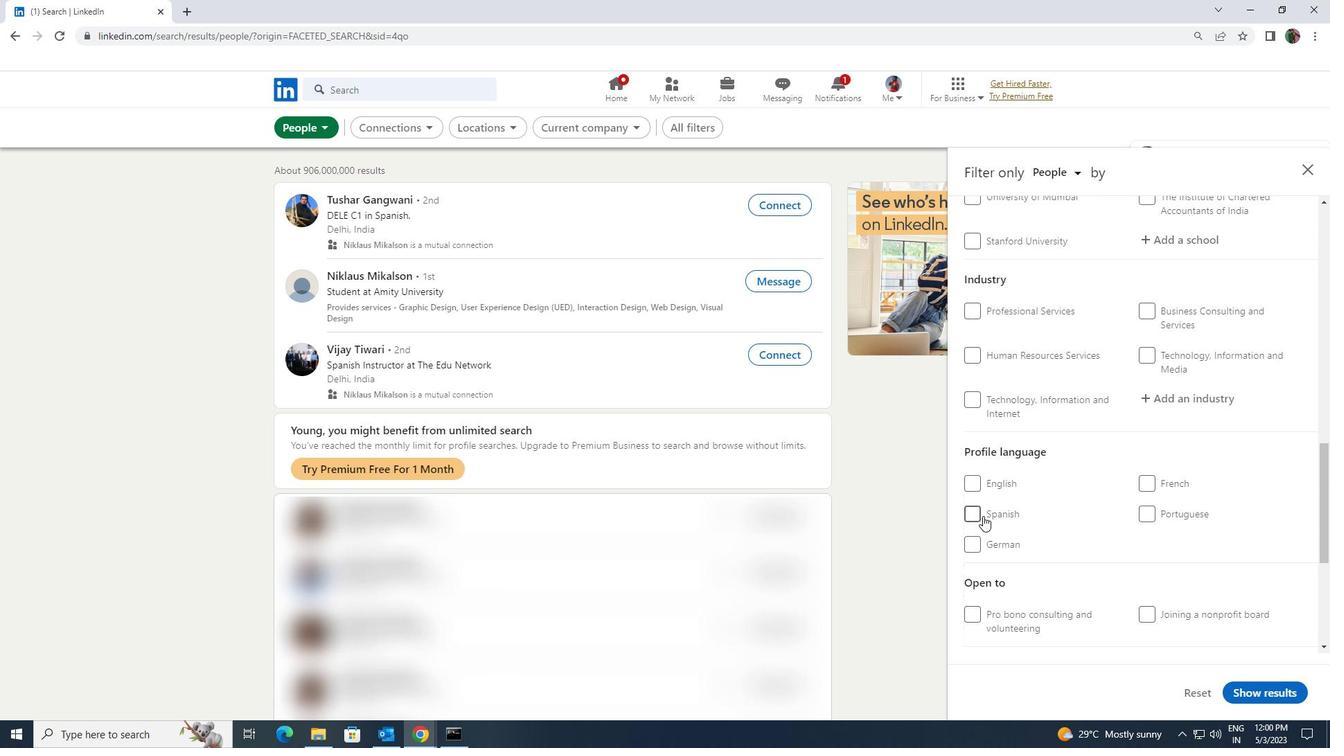 
Action: Mouse moved to (1108, 526)
Screenshot: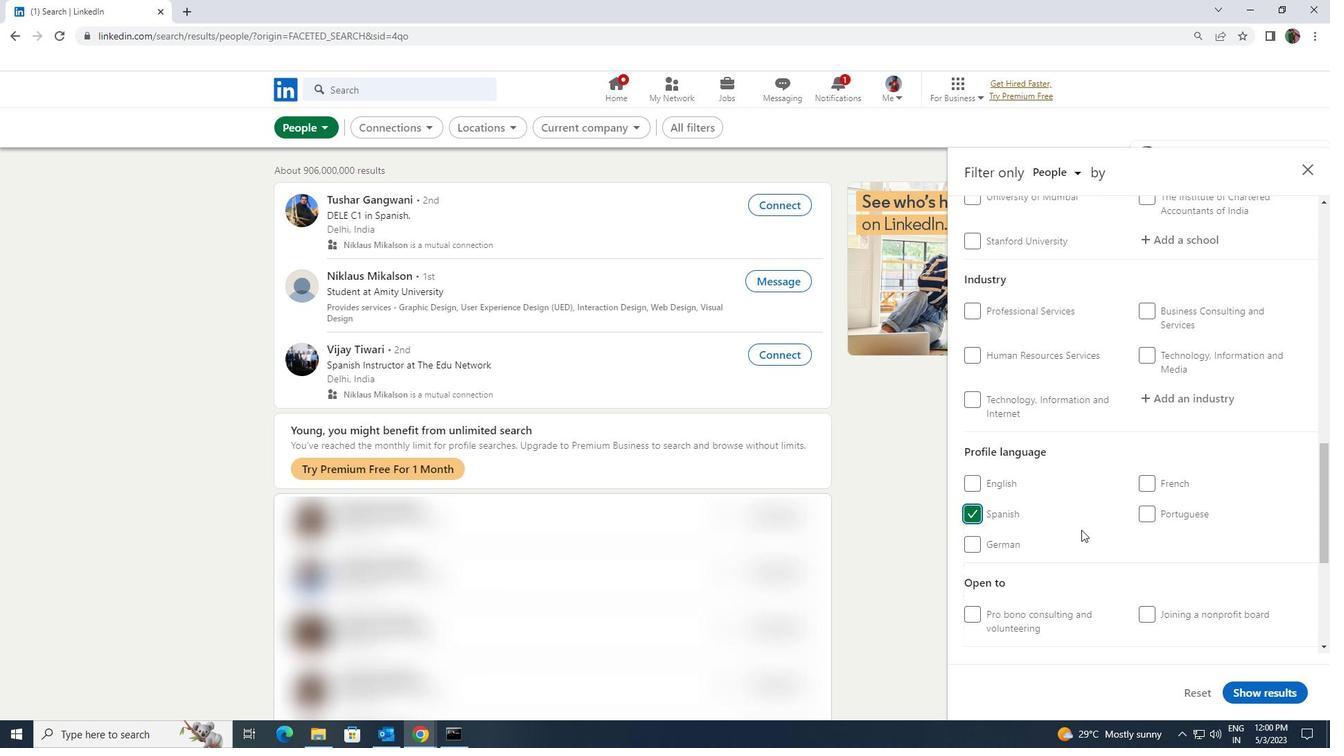 
Action: Mouse scrolled (1108, 527) with delta (0, 0)
Screenshot: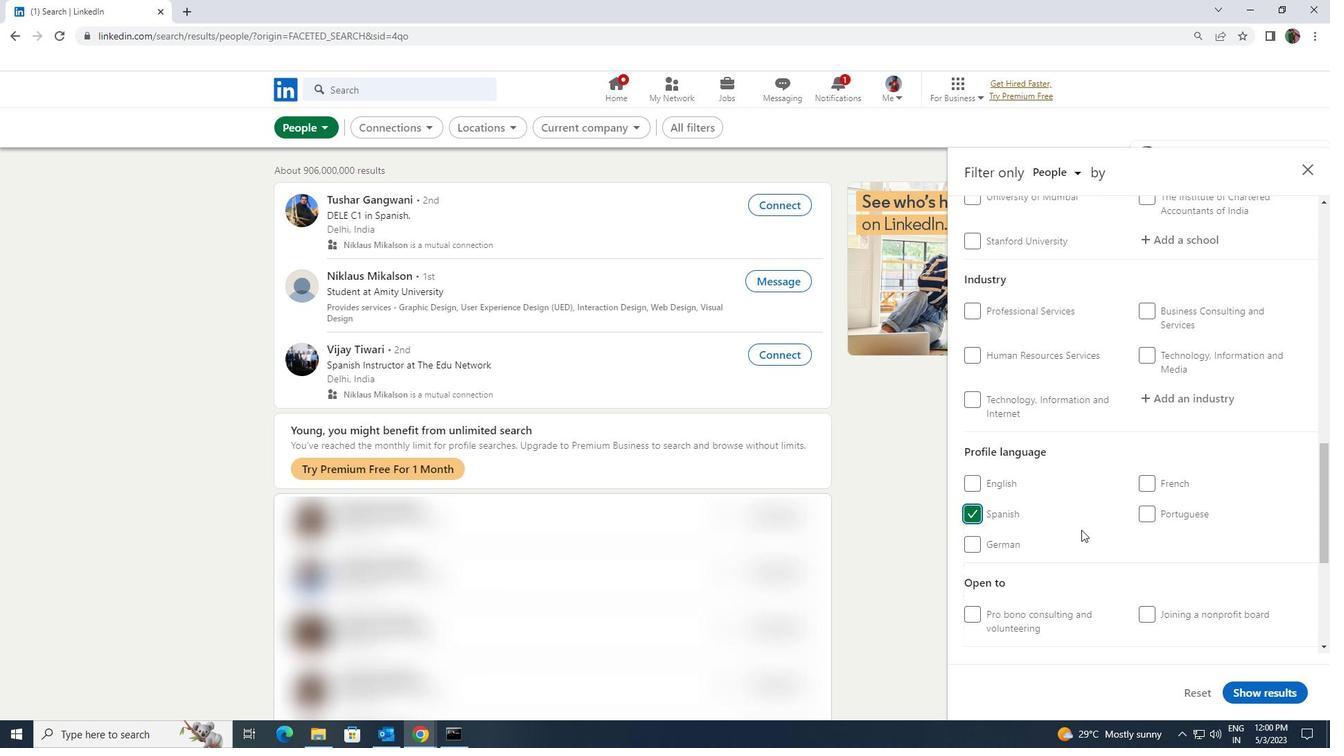 
Action: Mouse moved to (1109, 526)
Screenshot: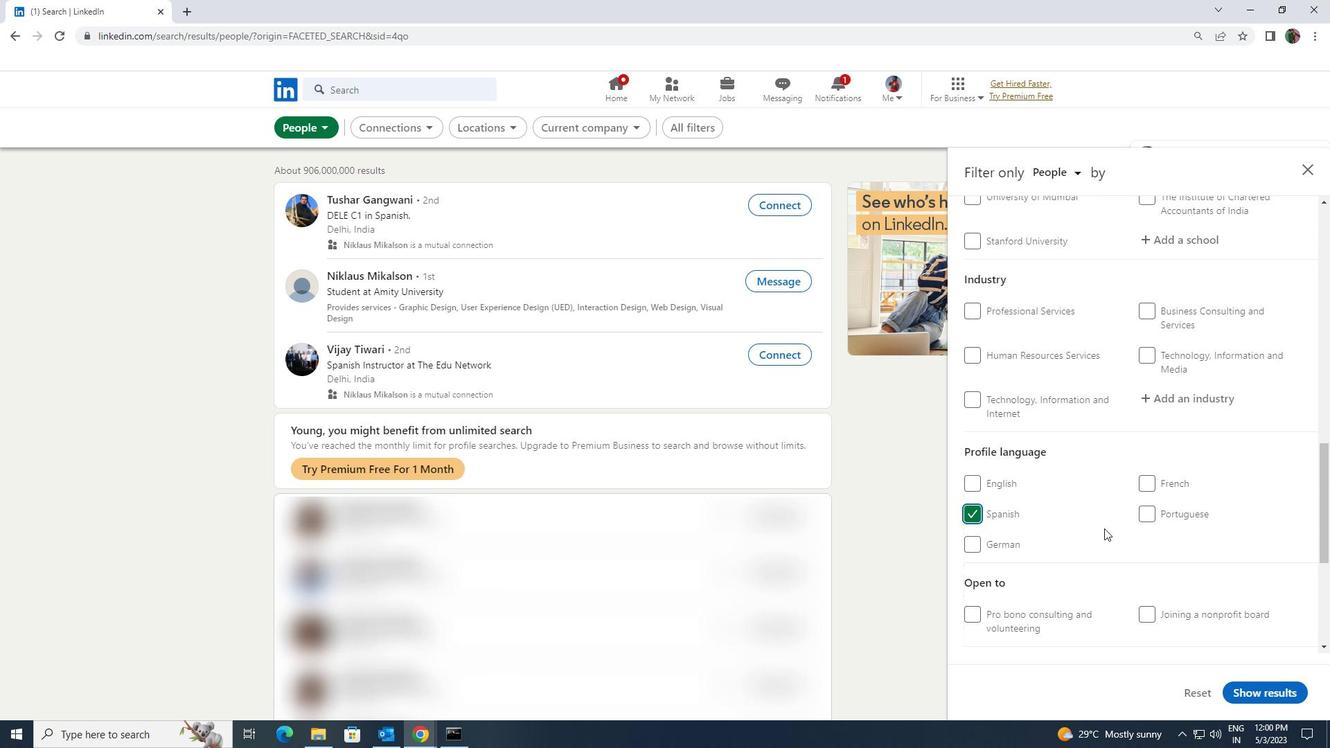 
Action: Mouse scrolled (1109, 527) with delta (0, 0)
Screenshot: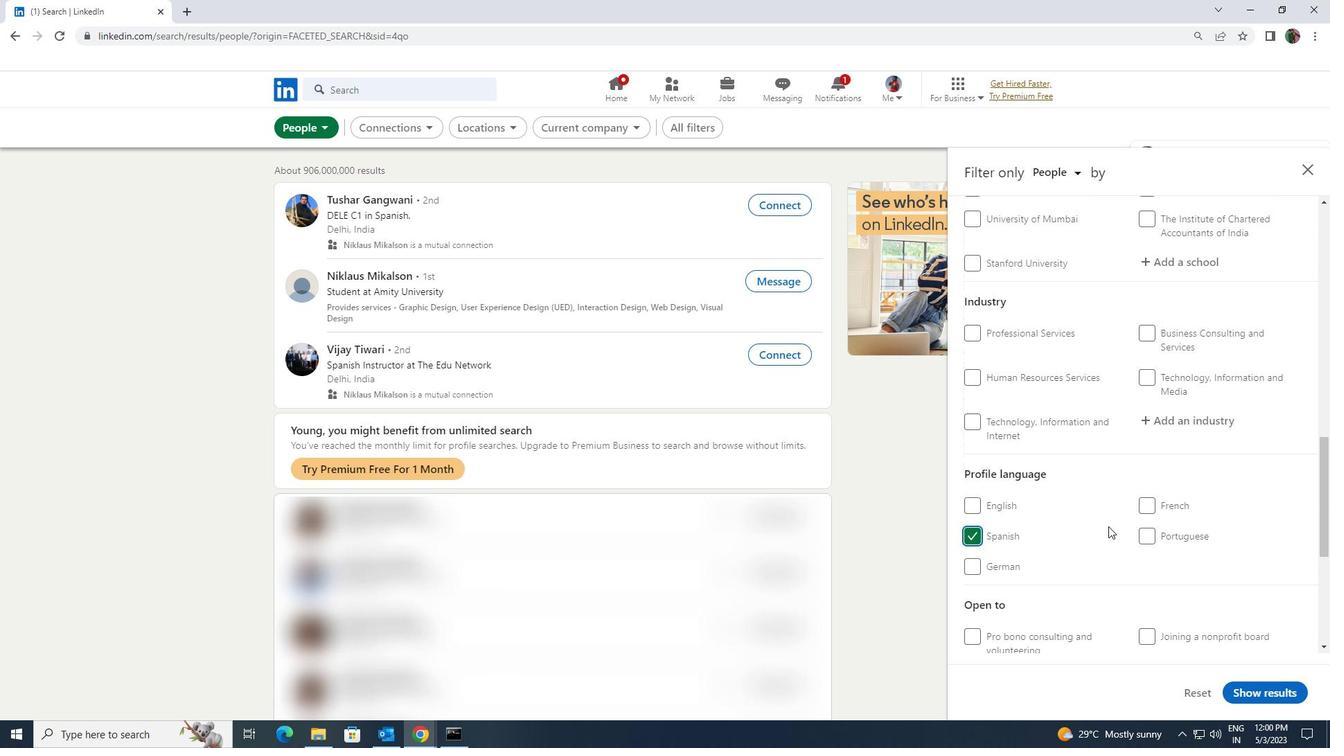 
Action: Mouse scrolled (1109, 527) with delta (0, 0)
Screenshot: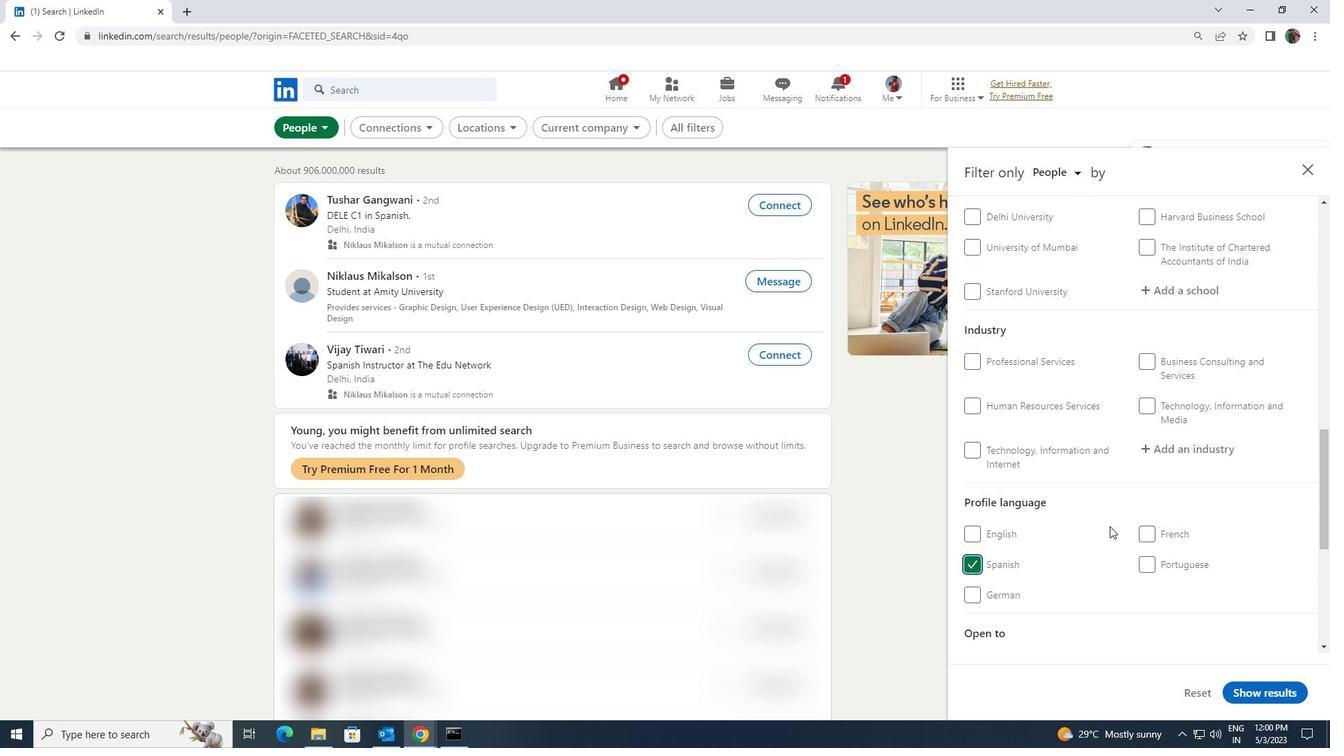 
Action: Mouse scrolled (1109, 527) with delta (0, 0)
Screenshot: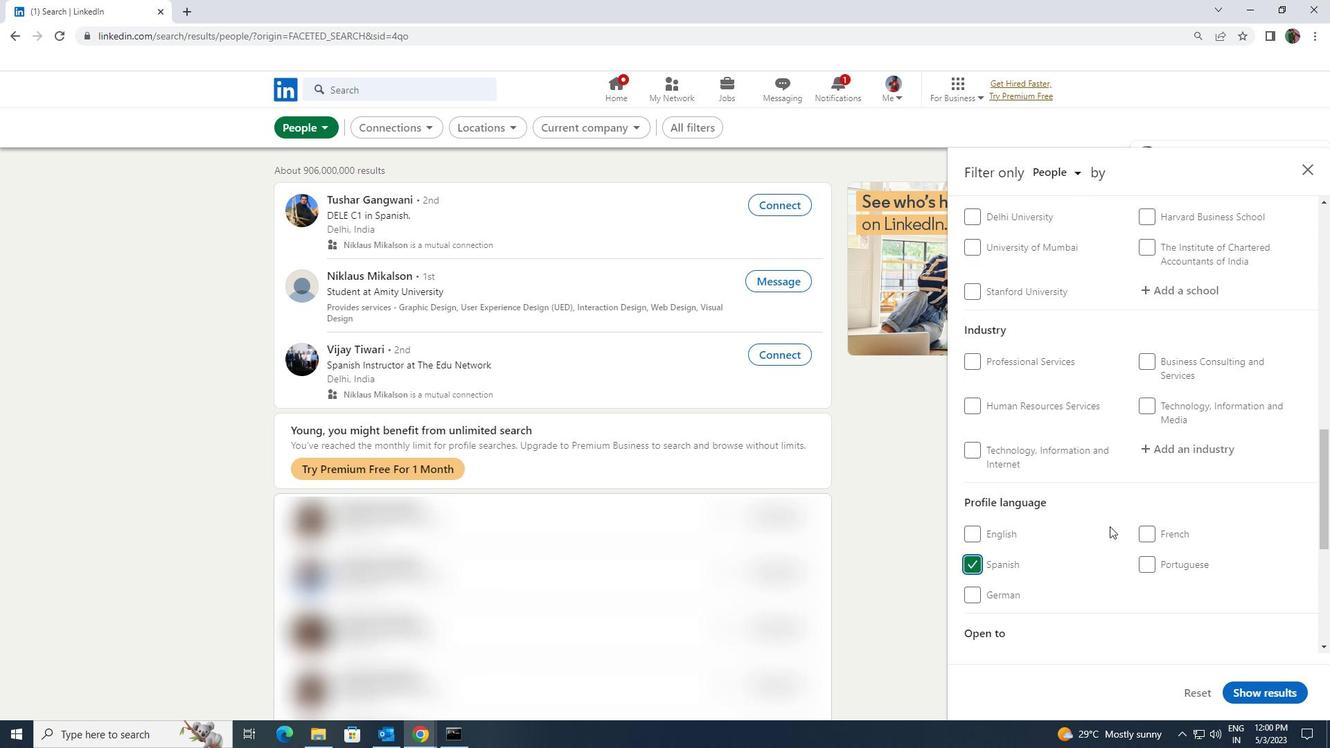 
Action: Mouse scrolled (1109, 527) with delta (0, 0)
Screenshot: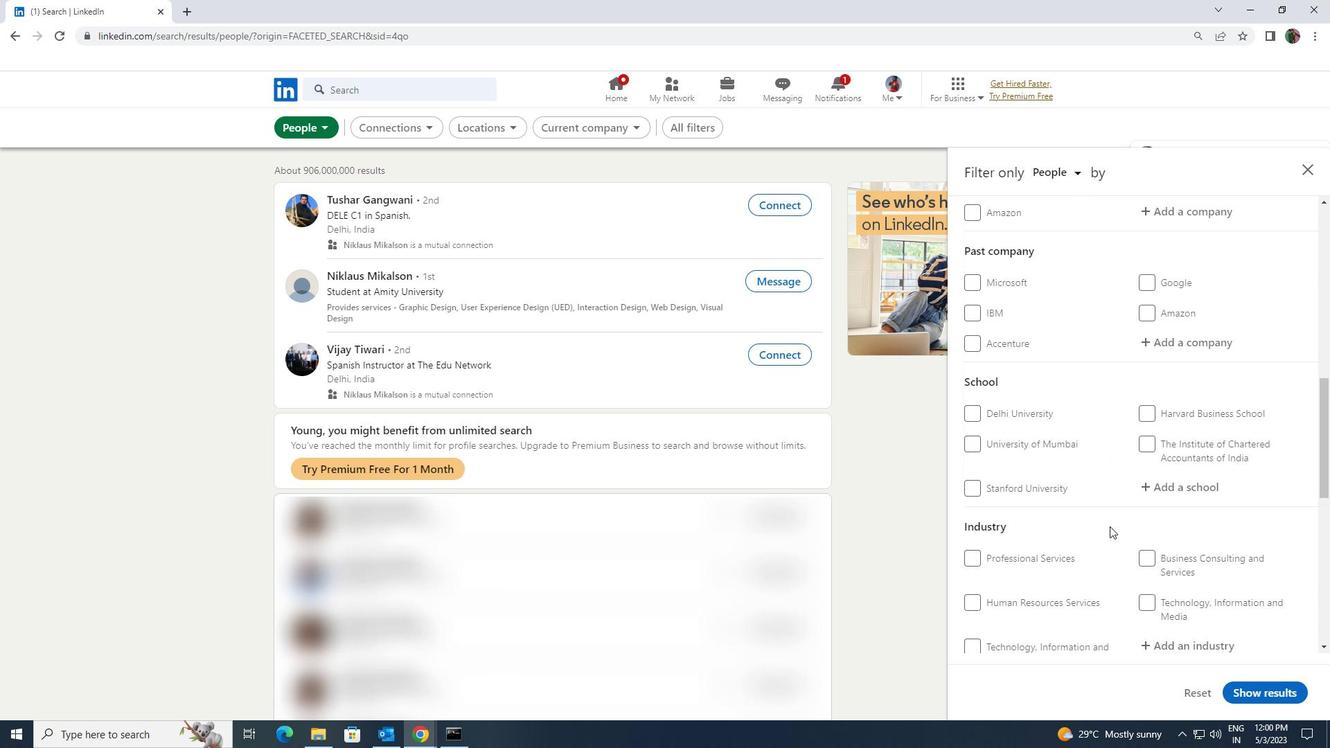 
Action: Mouse scrolled (1109, 527) with delta (0, 0)
Screenshot: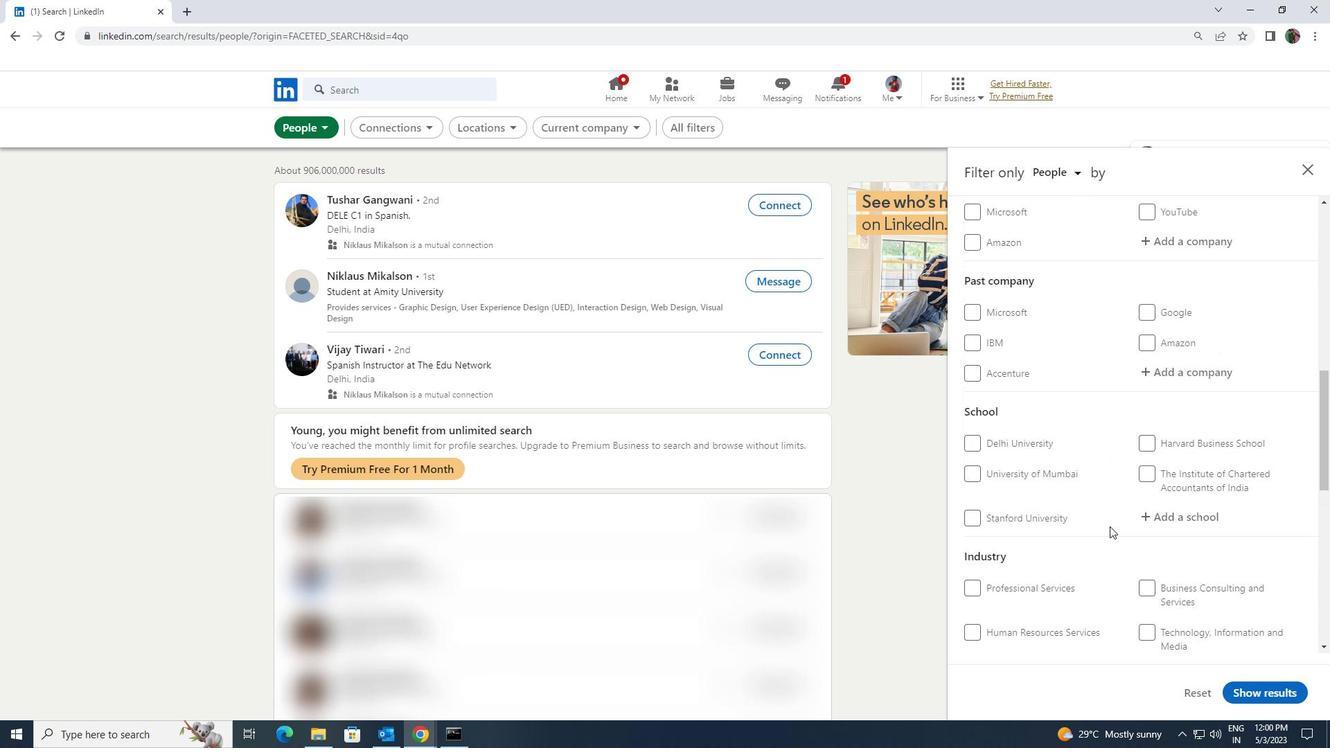 
Action: Mouse scrolled (1109, 527) with delta (0, 0)
Screenshot: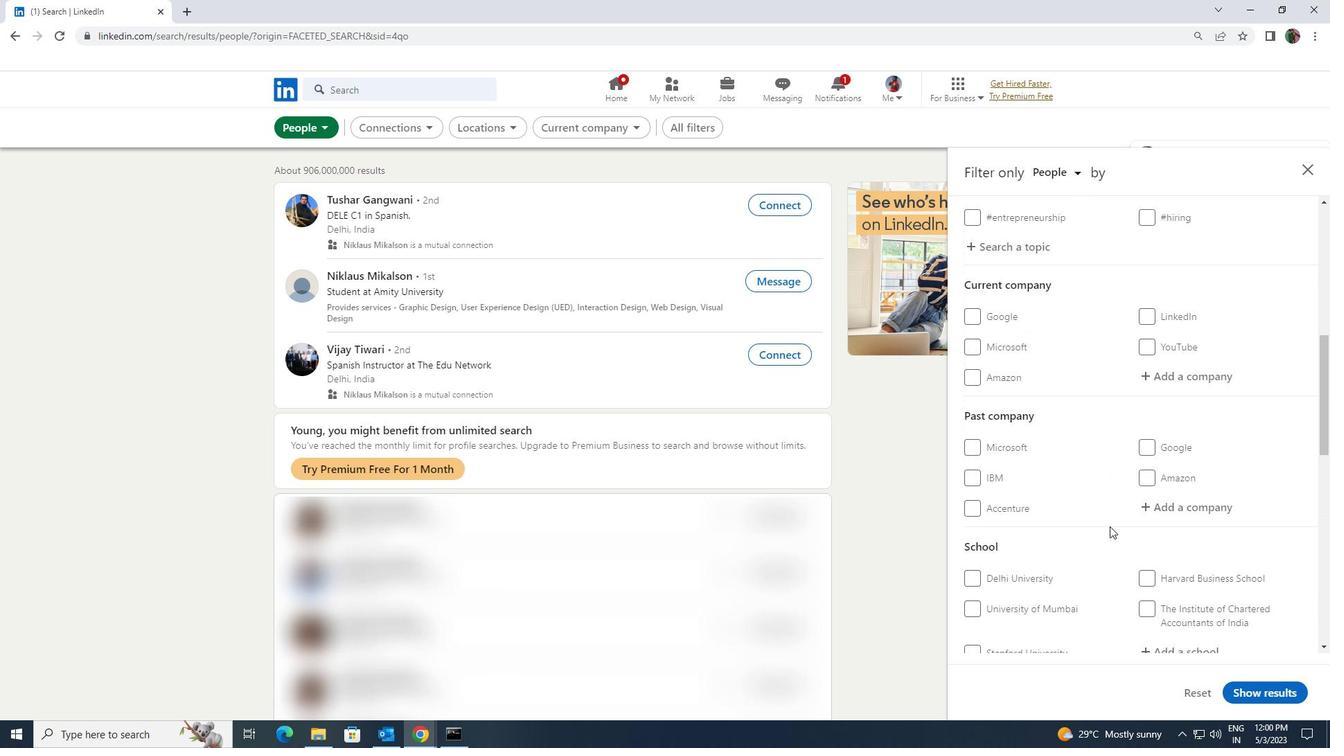 
Action: Mouse moved to (1139, 455)
Screenshot: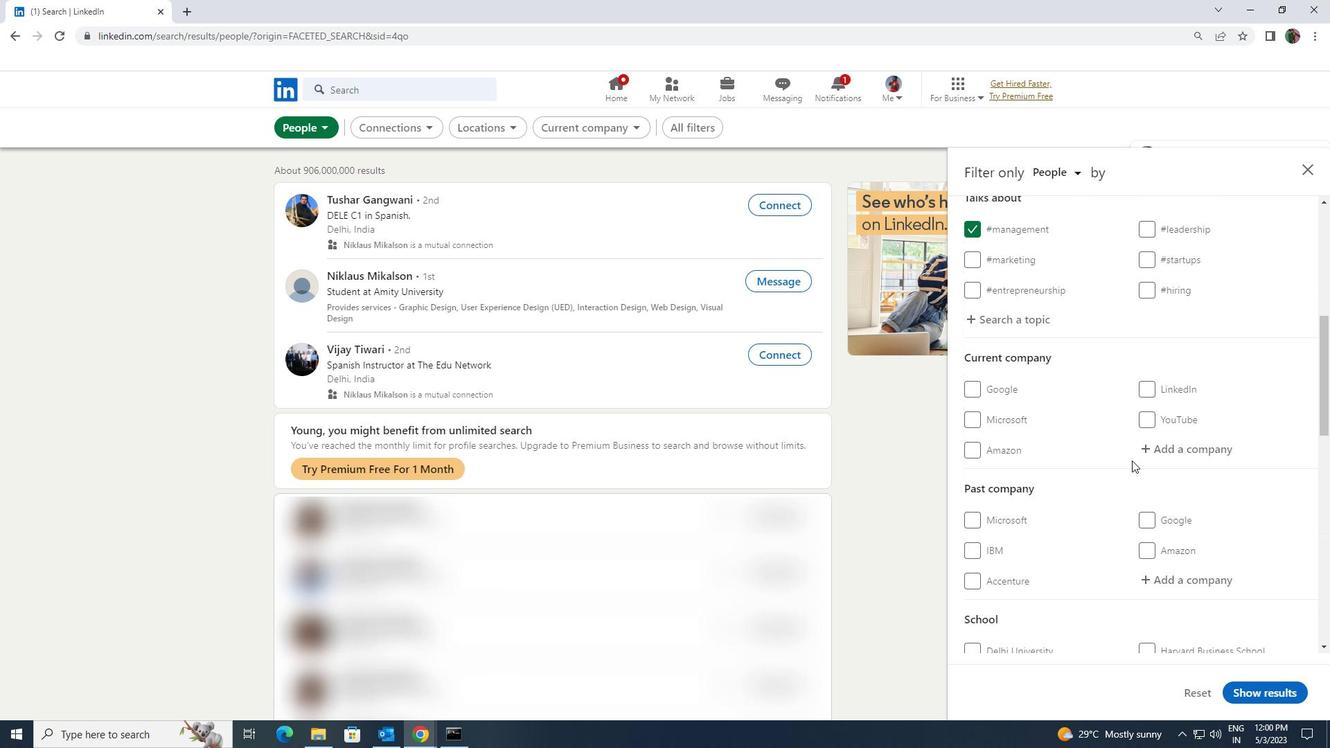 
Action: Mouse pressed left at (1139, 455)
Screenshot: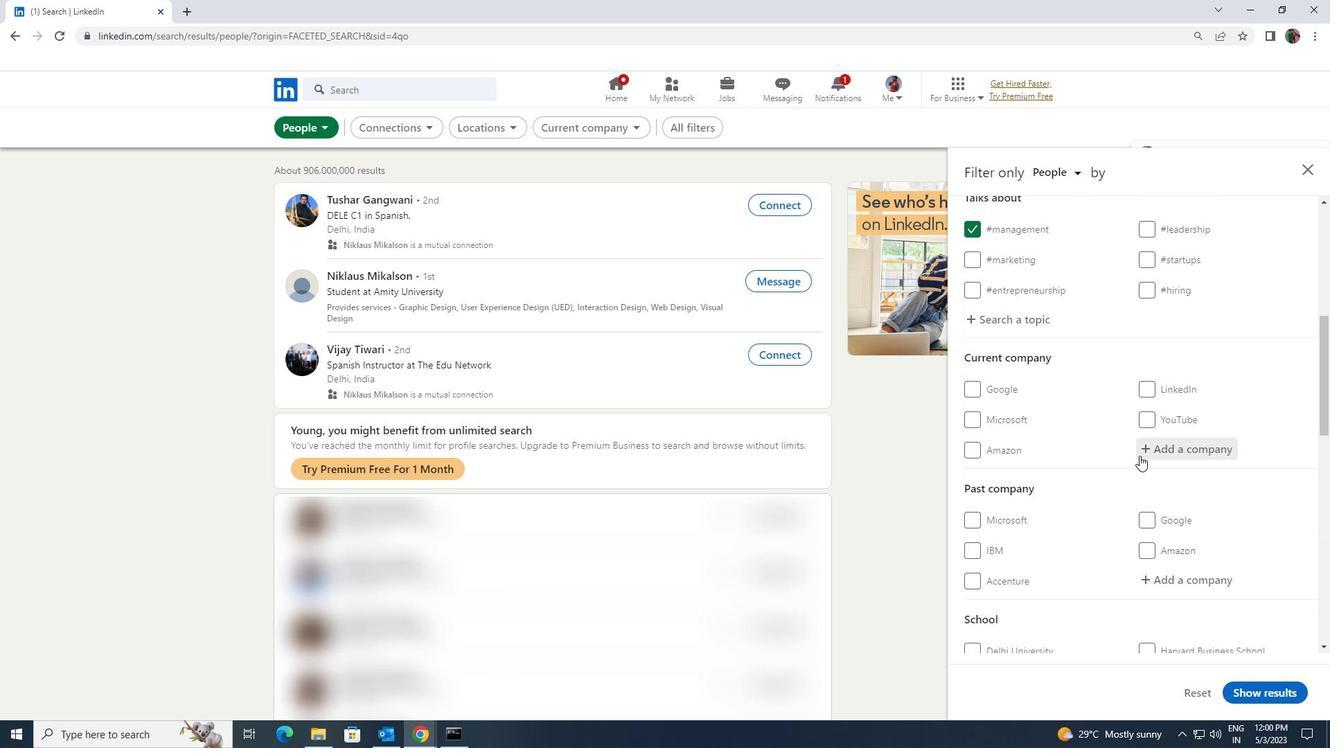 
Action: Key pressed <Key.shift><Key.shift><Key.shift><Key.shift><Key.shift><Key.shift><Key.shift><Key.shift>NITYO
Screenshot: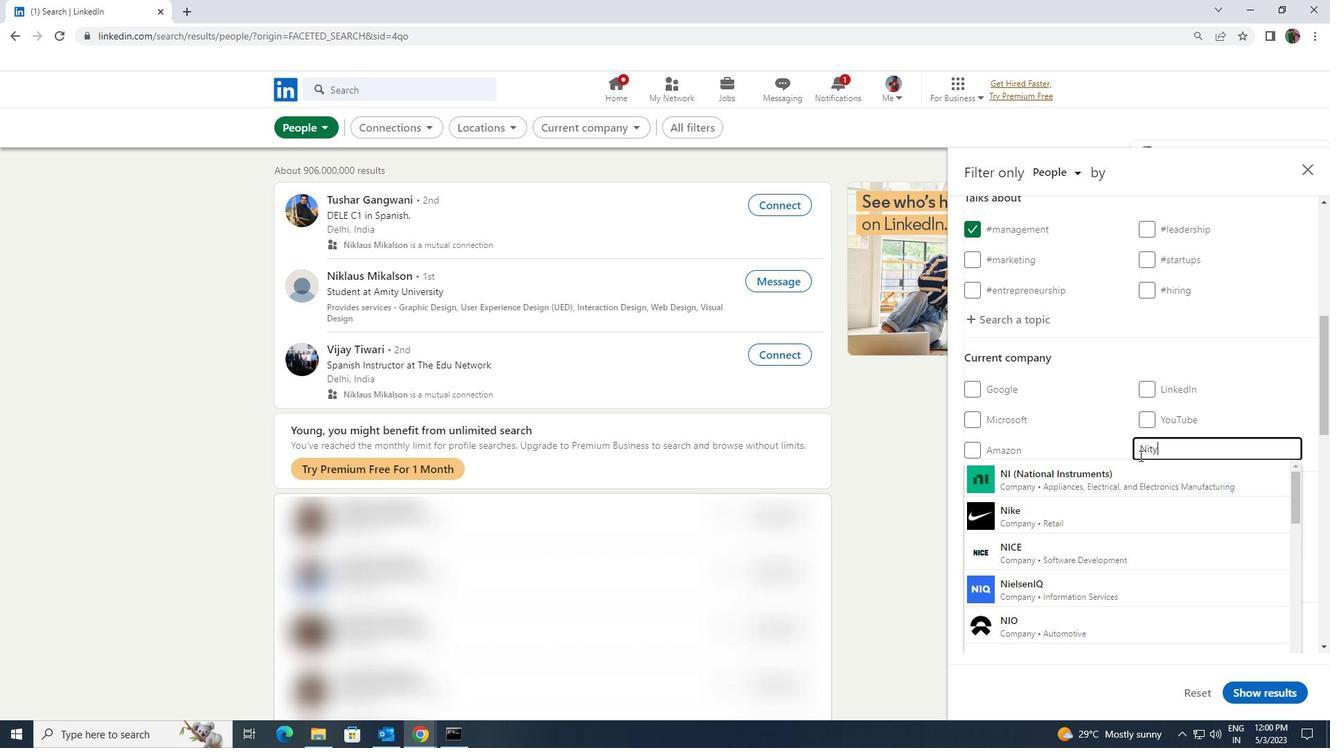 
Action: Mouse moved to (1138, 468)
Screenshot: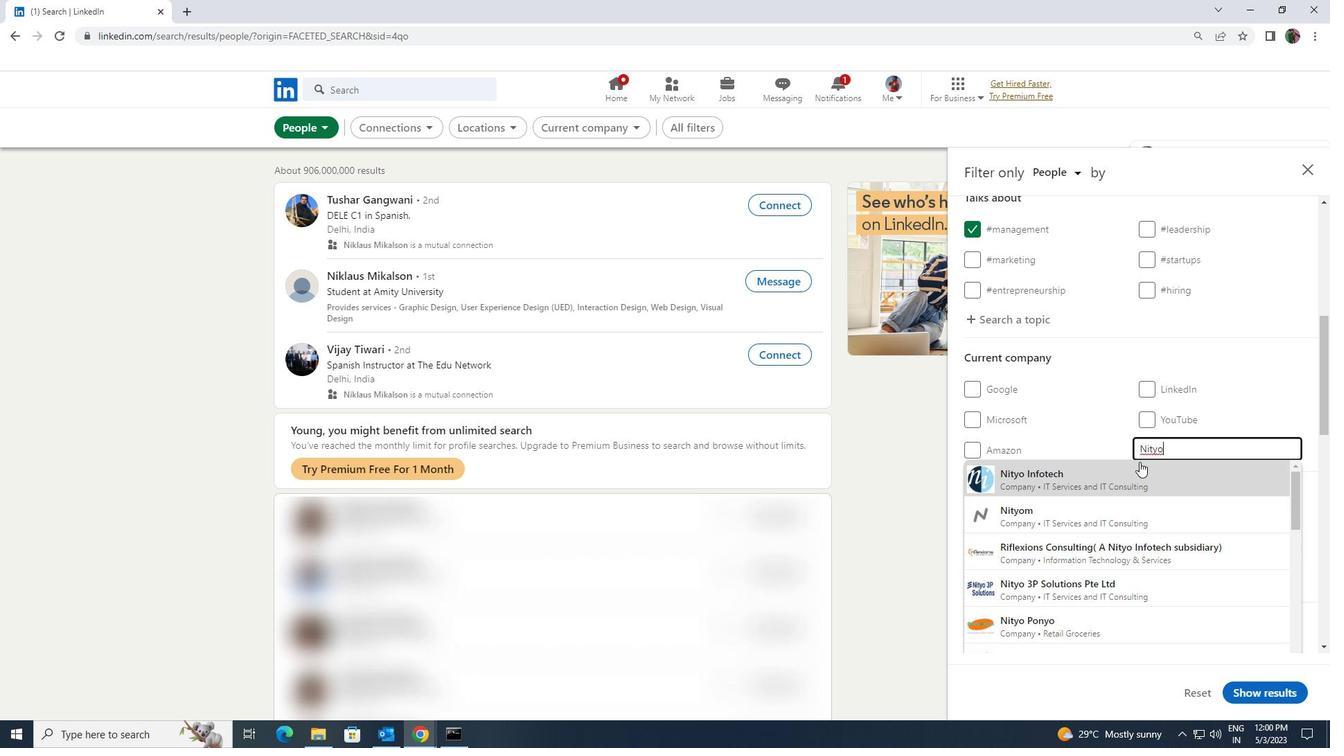 
Action: Mouse pressed left at (1138, 468)
Screenshot: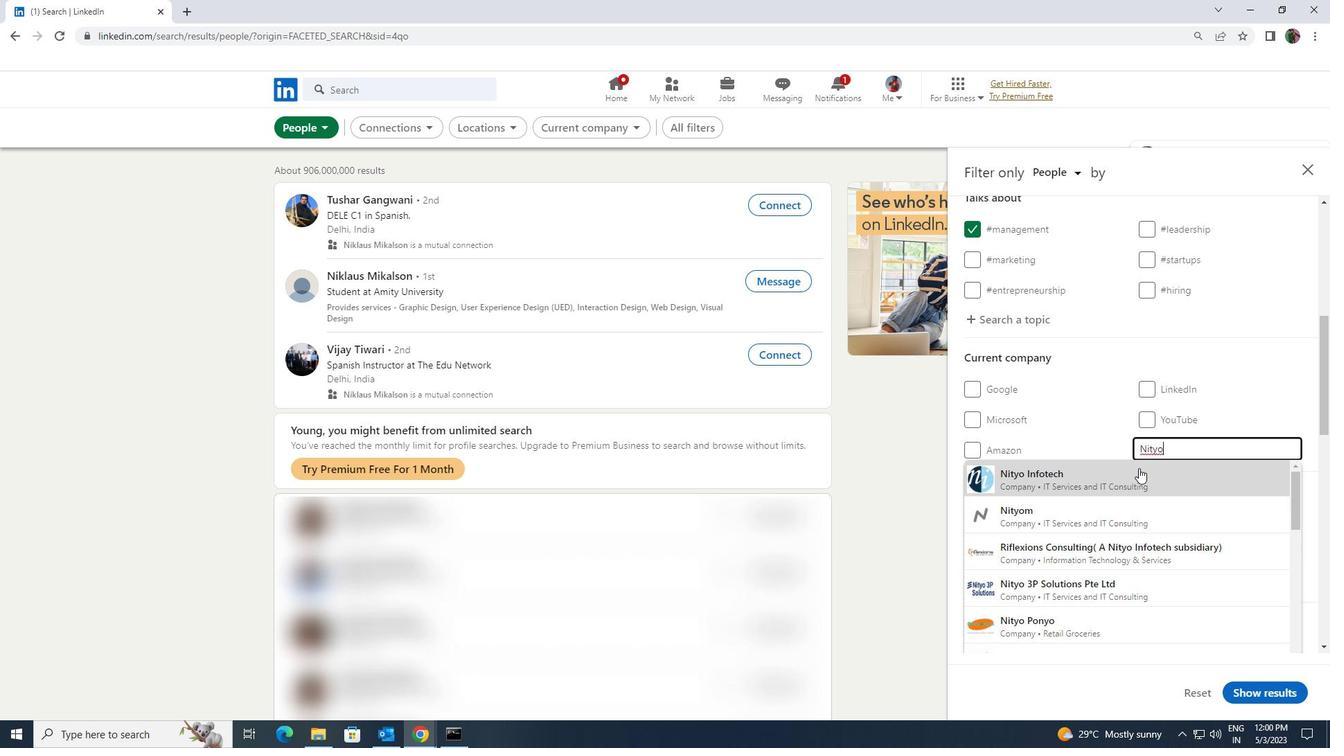 
Action: Mouse scrolled (1138, 467) with delta (0, 0)
Screenshot: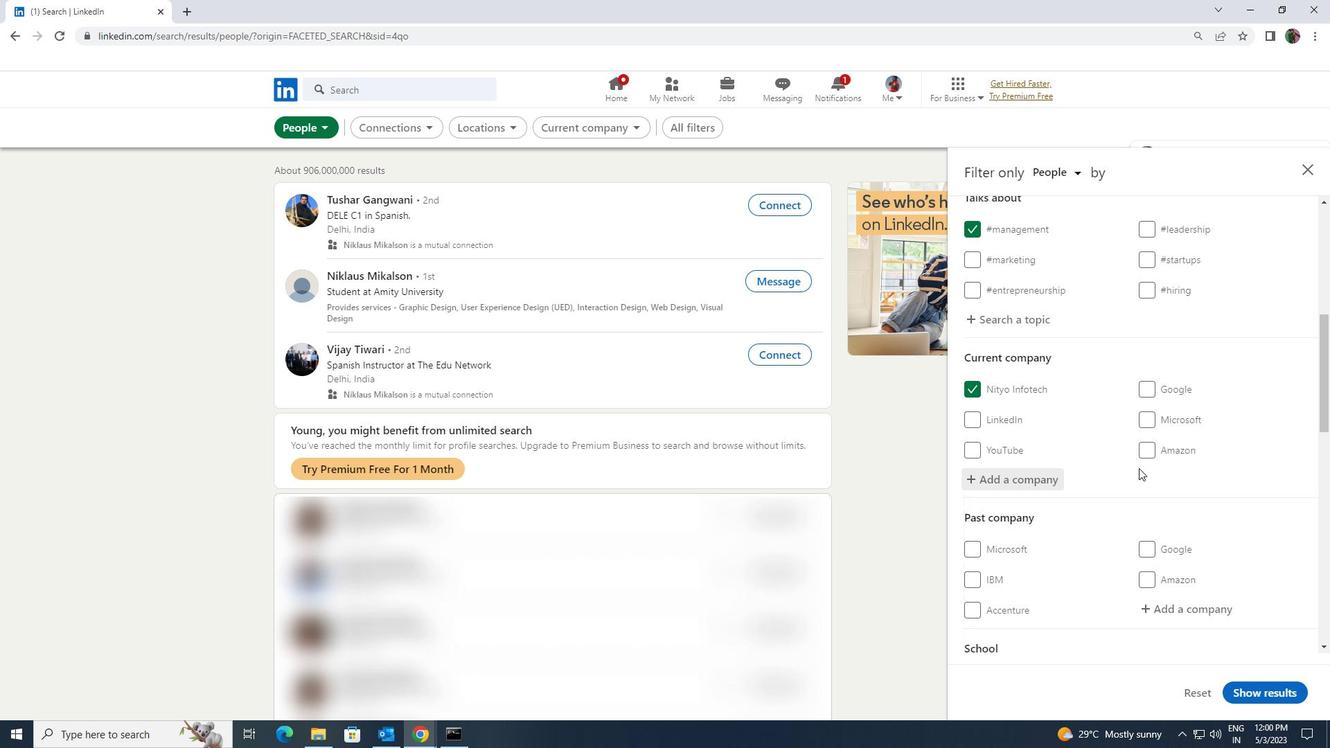 
Action: Mouse scrolled (1138, 467) with delta (0, 0)
Screenshot: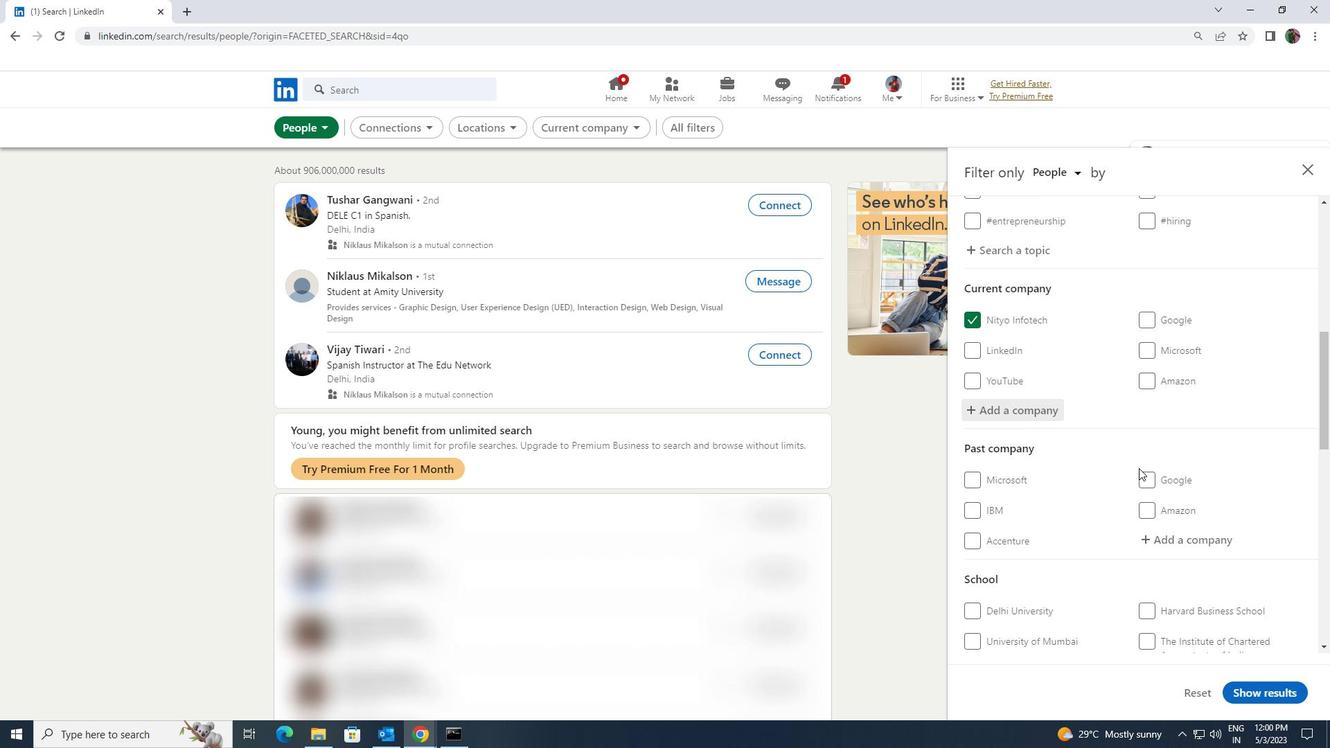 
Action: Mouse scrolled (1138, 467) with delta (0, 0)
Screenshot: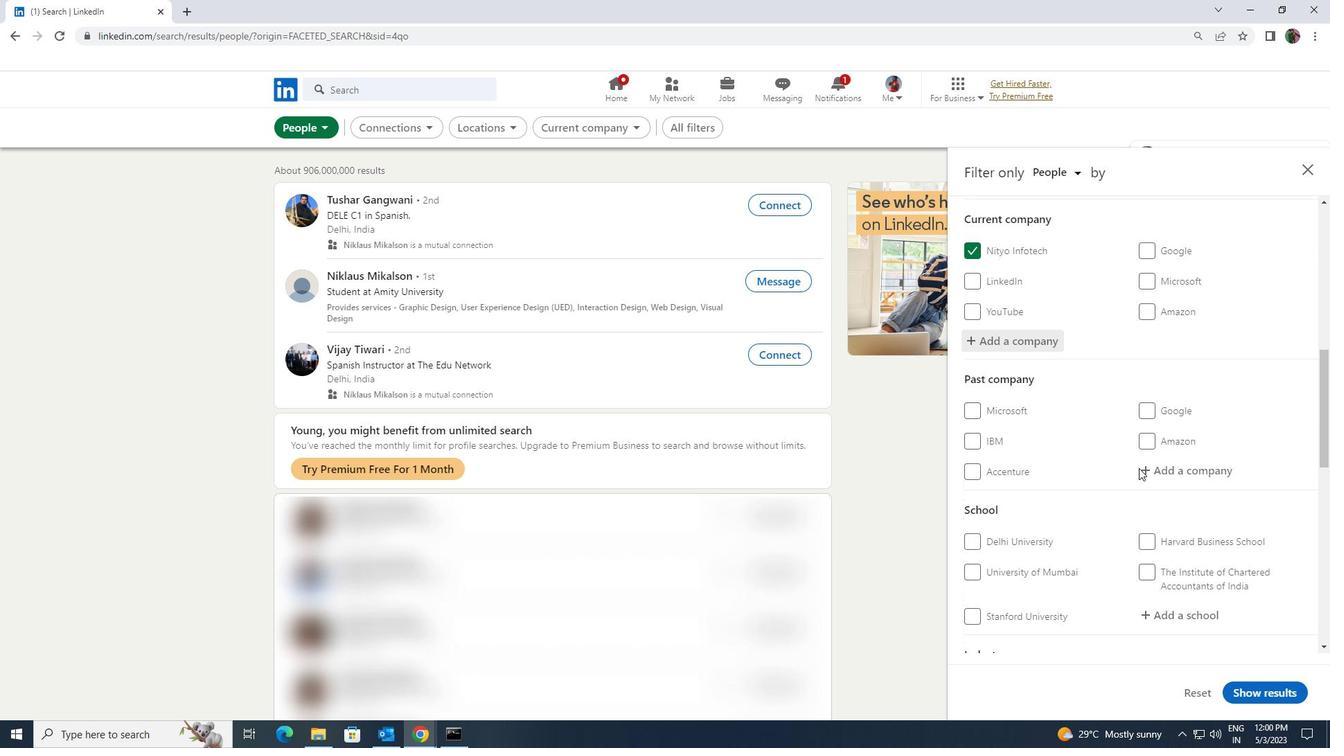 
Action: Mouse scrolled (1138, 467) with delta (0, 0)
Screenshot: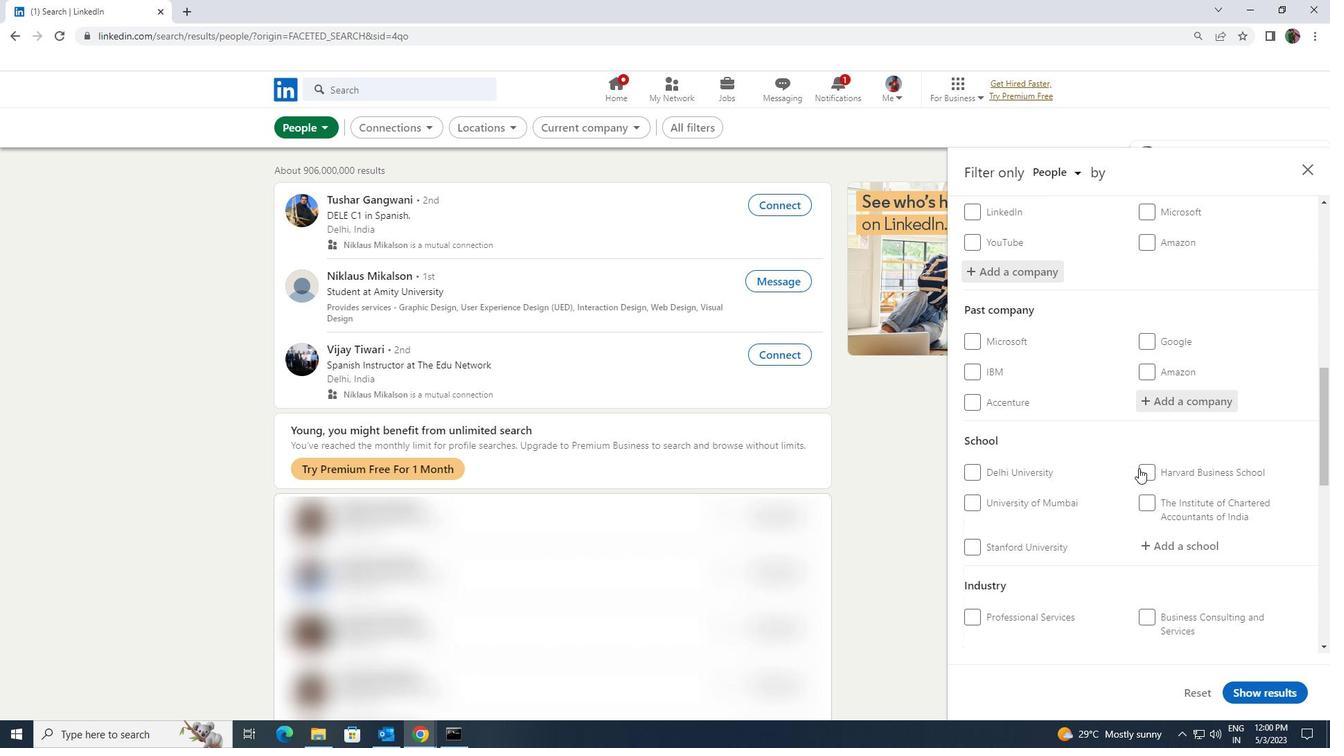 
Action: Mouse moved to (1143, 475)
Screenshot: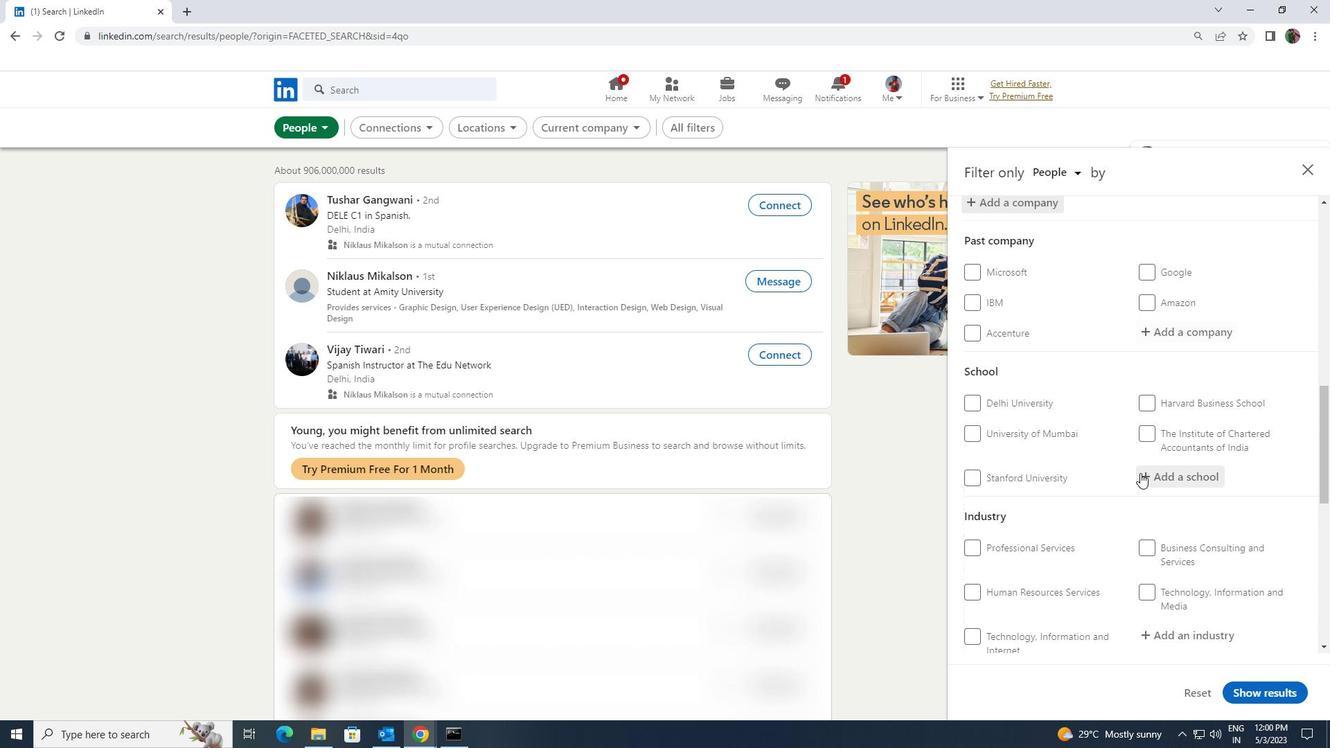 
Action: Mouse pressed left at (1143, 475)
Screenshot: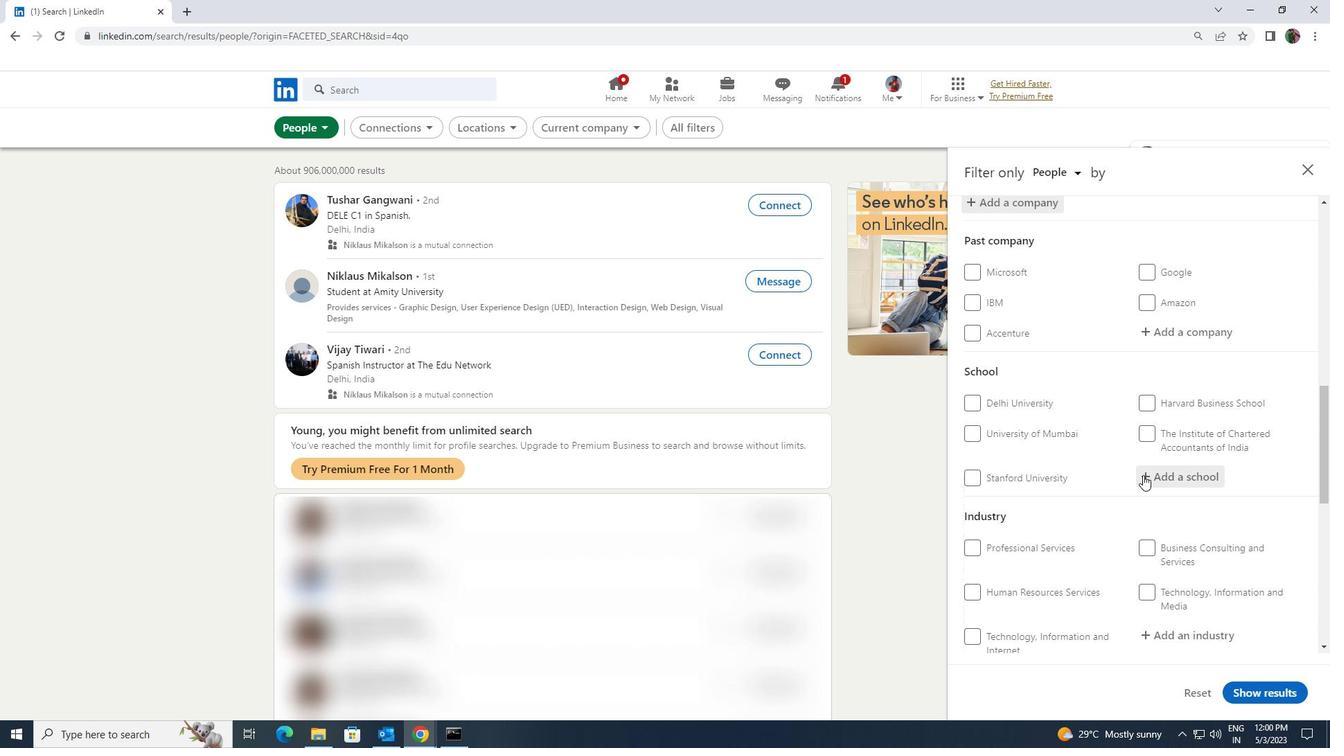 
Action: Key pressed <Key.shift><Key.shift><Key.shift><Key.shift><Key.shift><Key.shift>SRI<Key.space><Key.shift>GURU<Key.space><Key.shift><Key.shift><Key.shift><Key.shift><Key.shift><Key.shift><Key.shift><Key.shift><Key.shift><Key.shift><Key.shift>TEGH
Screenshot: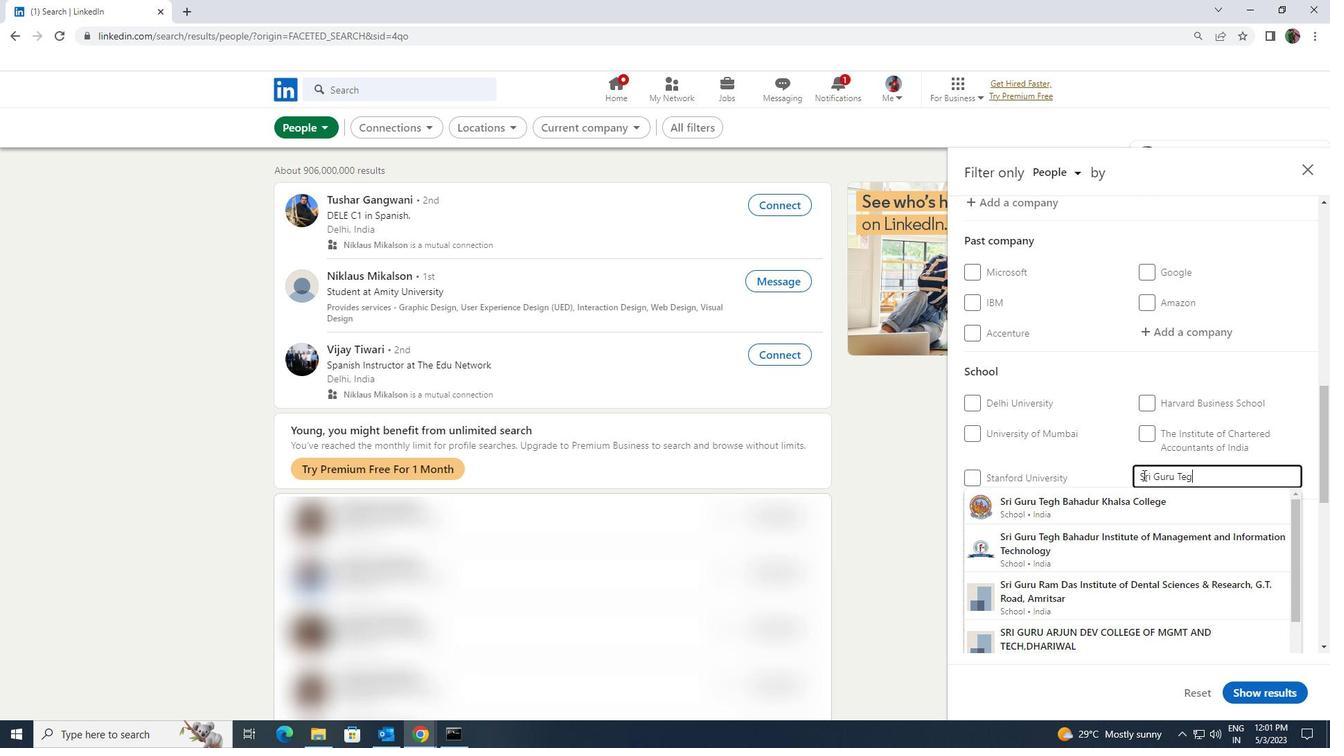 
Action: Mouse moved to (1143, 493)
Screenshot: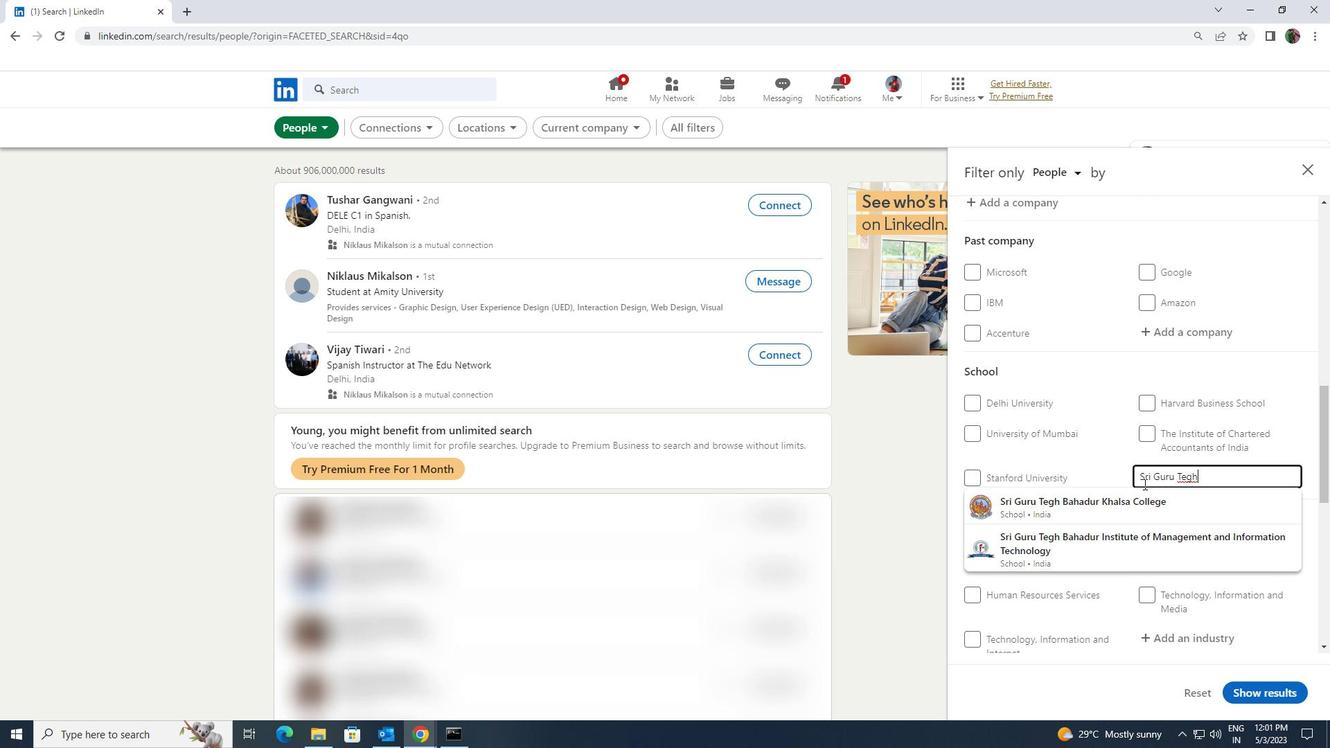 
Action: Mouse pressed left at (1143, 493)
Screenshot: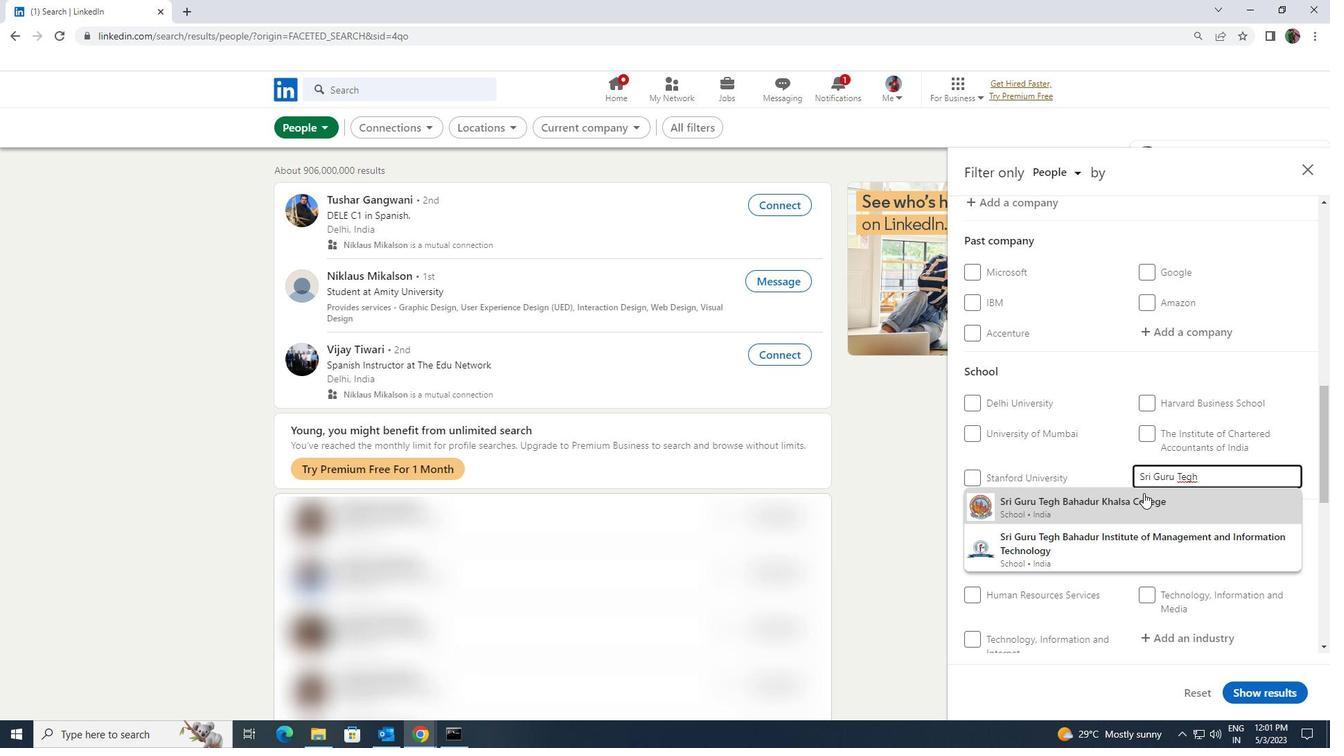 
Action: Mouse scrolled (1143, 492) with delta (0, 0)
Screenshot: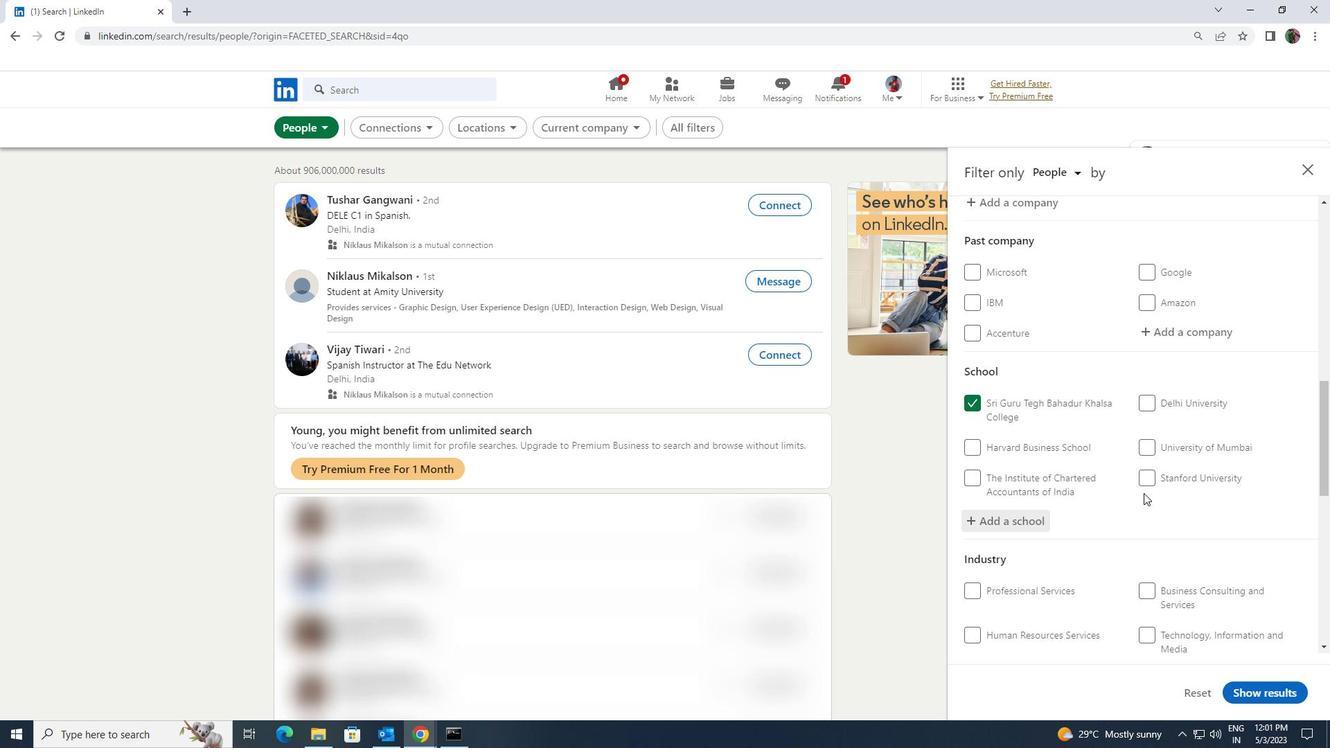 
Action: Mouse scrolled (1143, 492) with delta (0, 0)
Screenshot: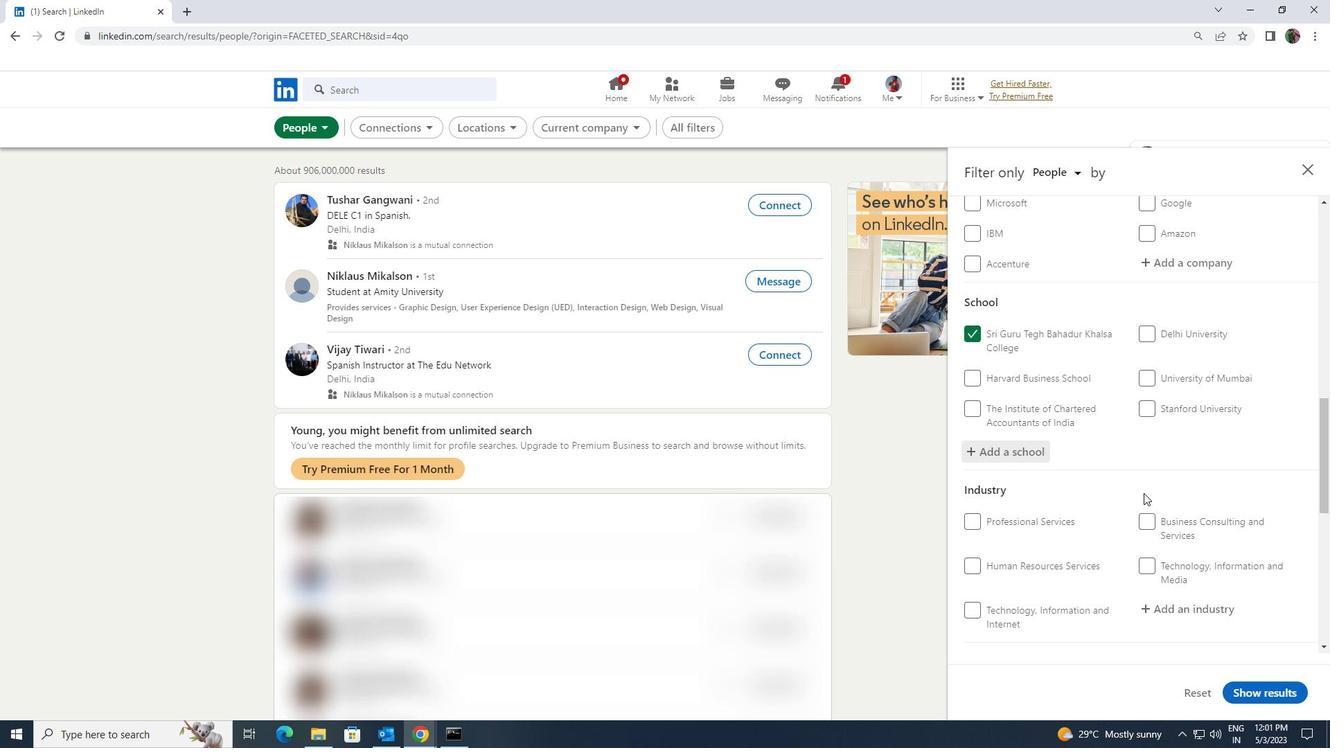 
Action: Mouse moved to (1159, 527)
Screenshot: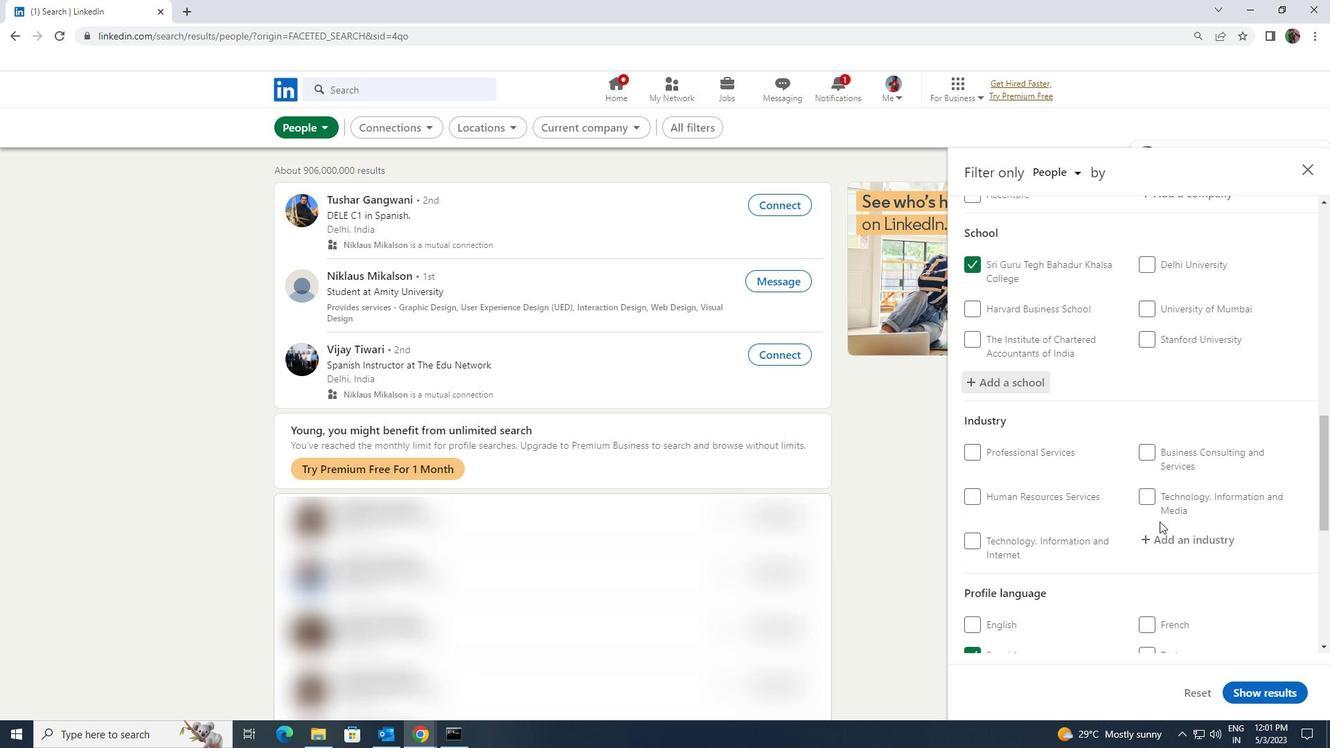
Action: Mouse pressed left at (1159, 527)
Screenshot: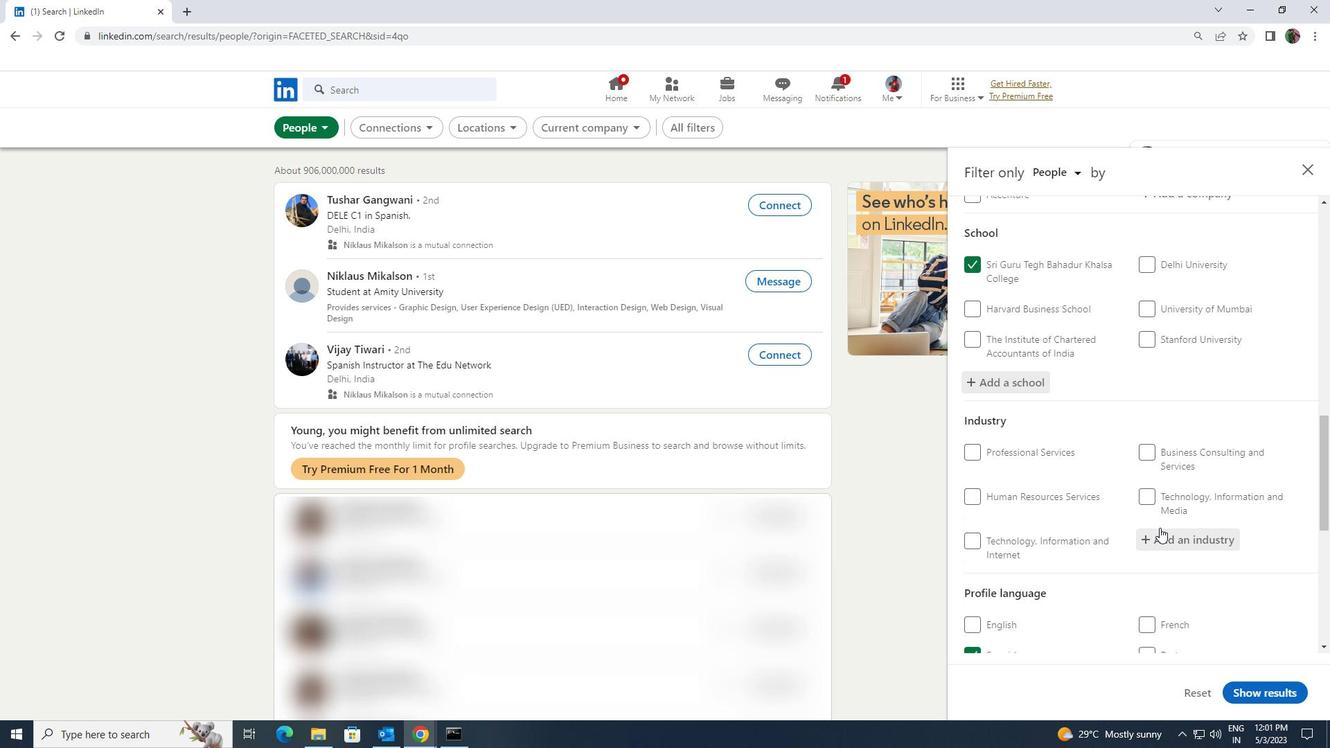 
Action: Mouse moved to (1159, 528)
Screenshot: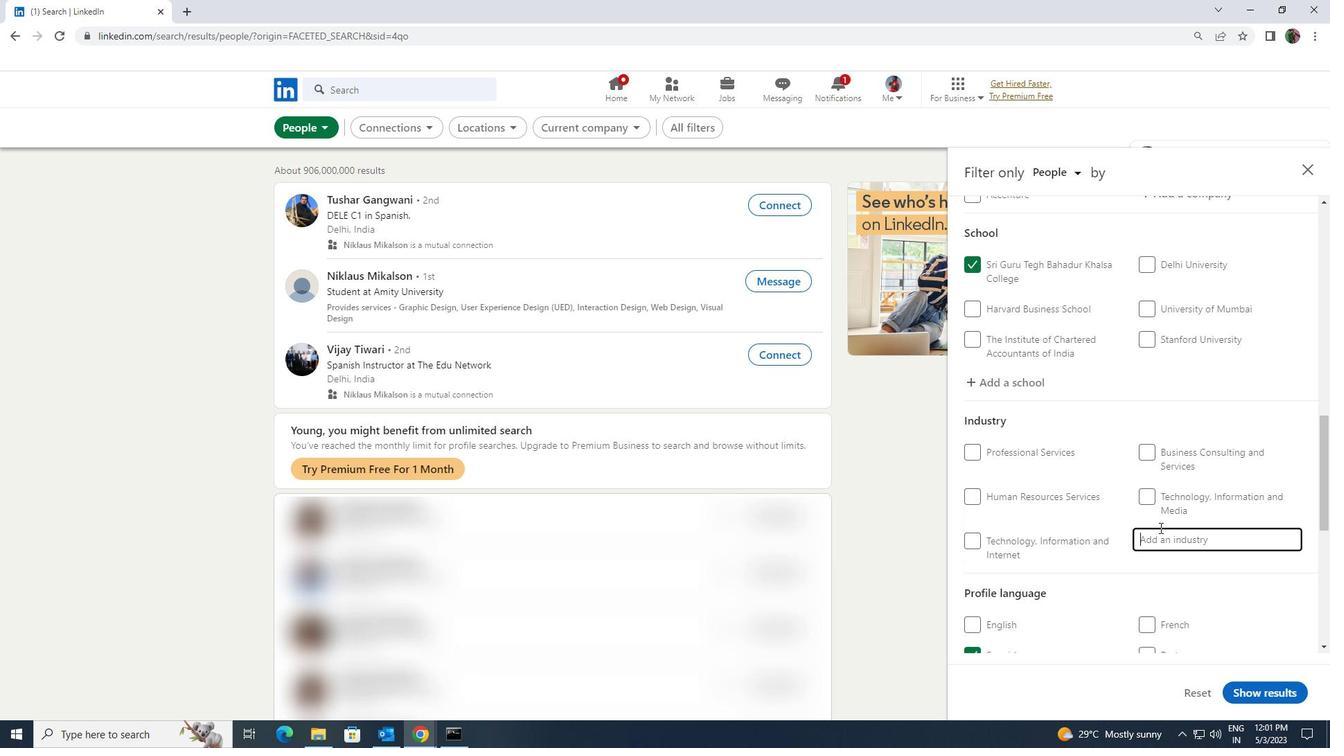 
Action: Key pressed <Key.shift><Key.shift><Key.shift><Key.shift><Key.shift><Key.shift>COMMUNITY<Key.space><Key.shift>SERV
Screenshot: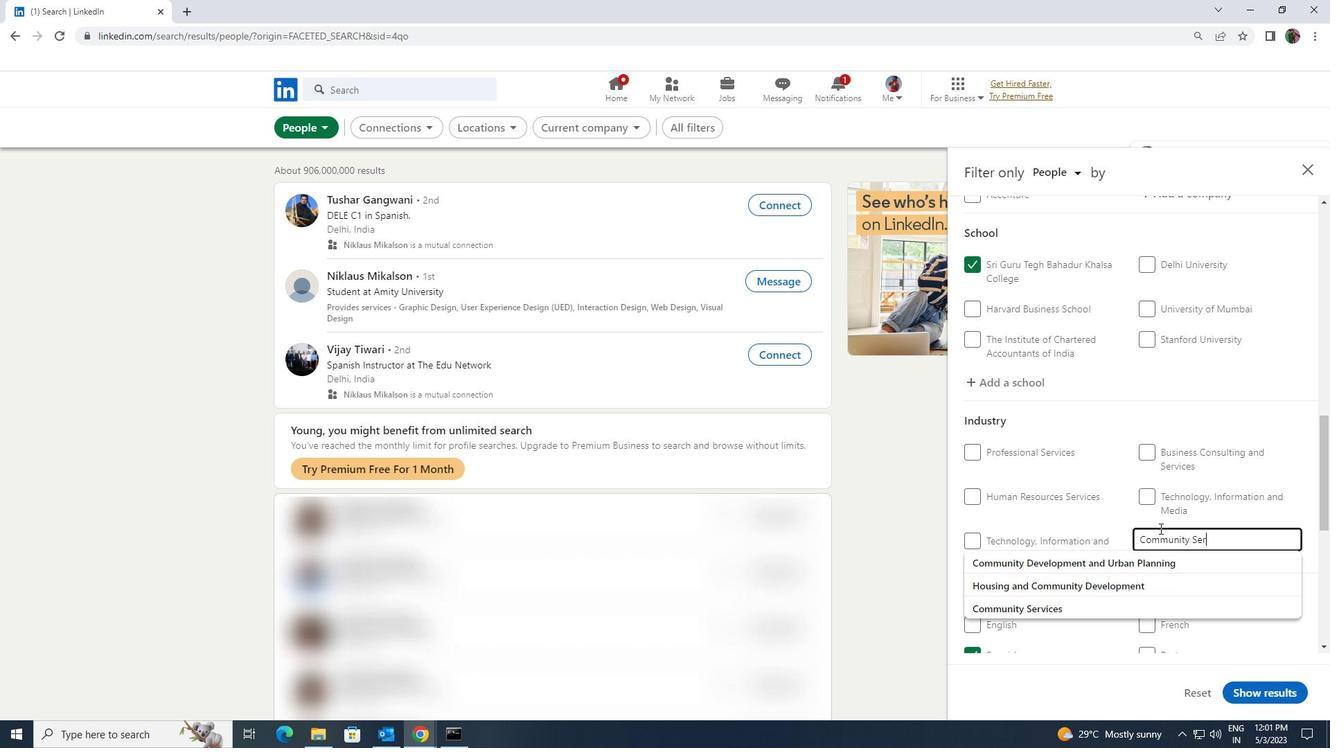 
Action: Mouse moved to (1148, 556)
Screenshot: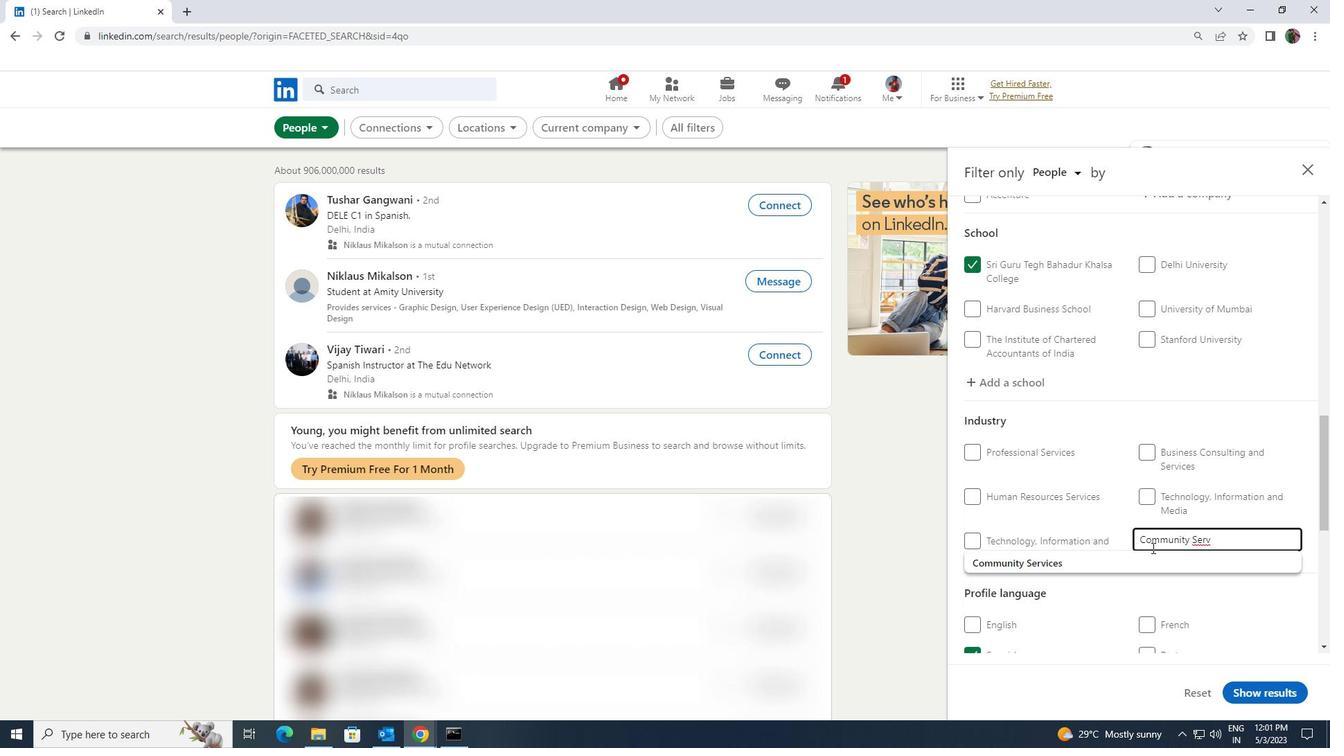 
Action: Mouse pressed left at (1148, 556)
Screenshot: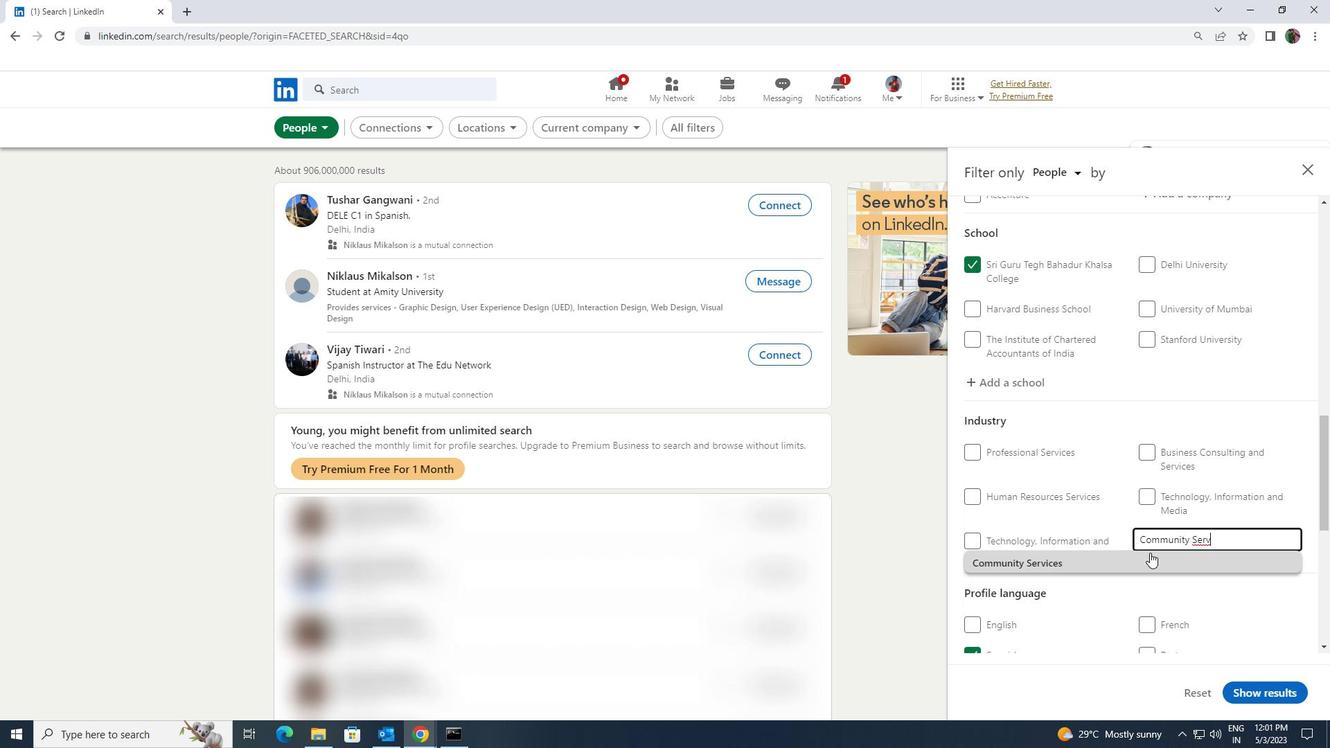
Action: Mouse scrolled (1148, 555) with delta (0, 0)
Screenshot: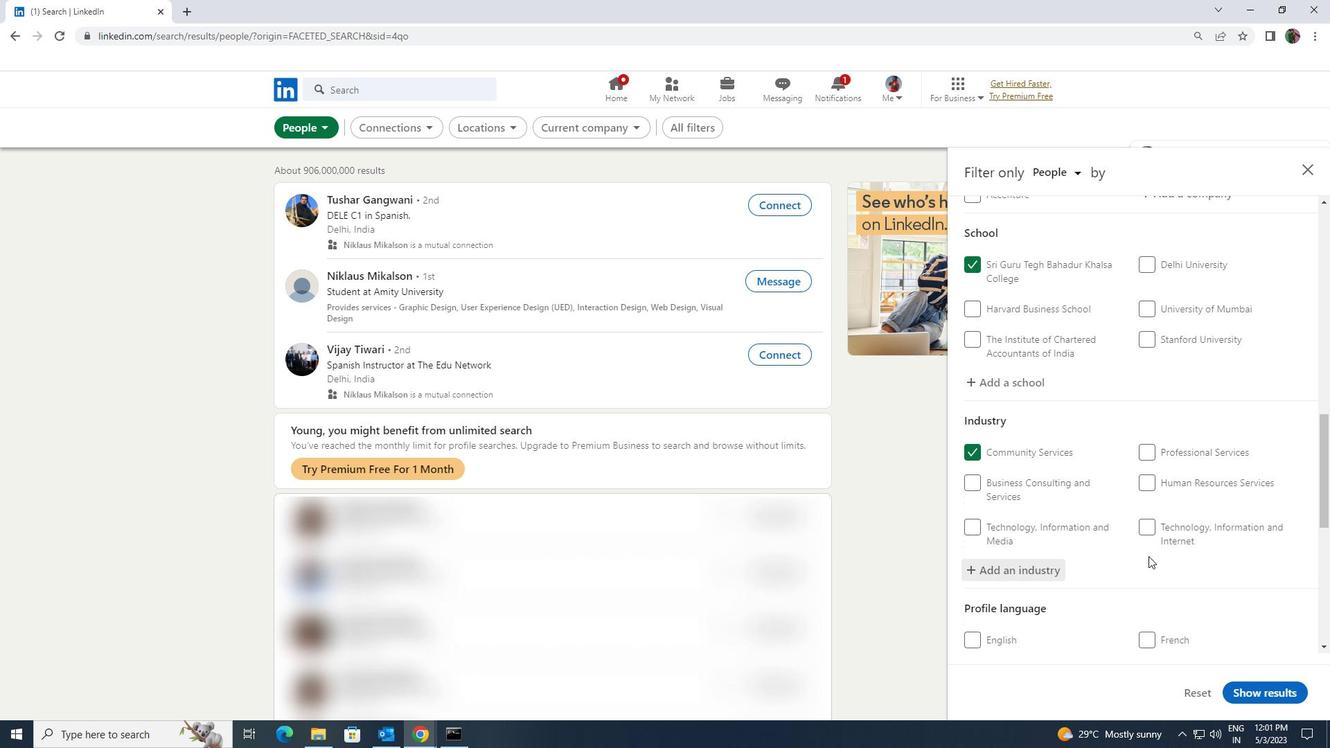 
Action: Mouse scrolled (1148, 555) with delta (0, 0)
Screenshot: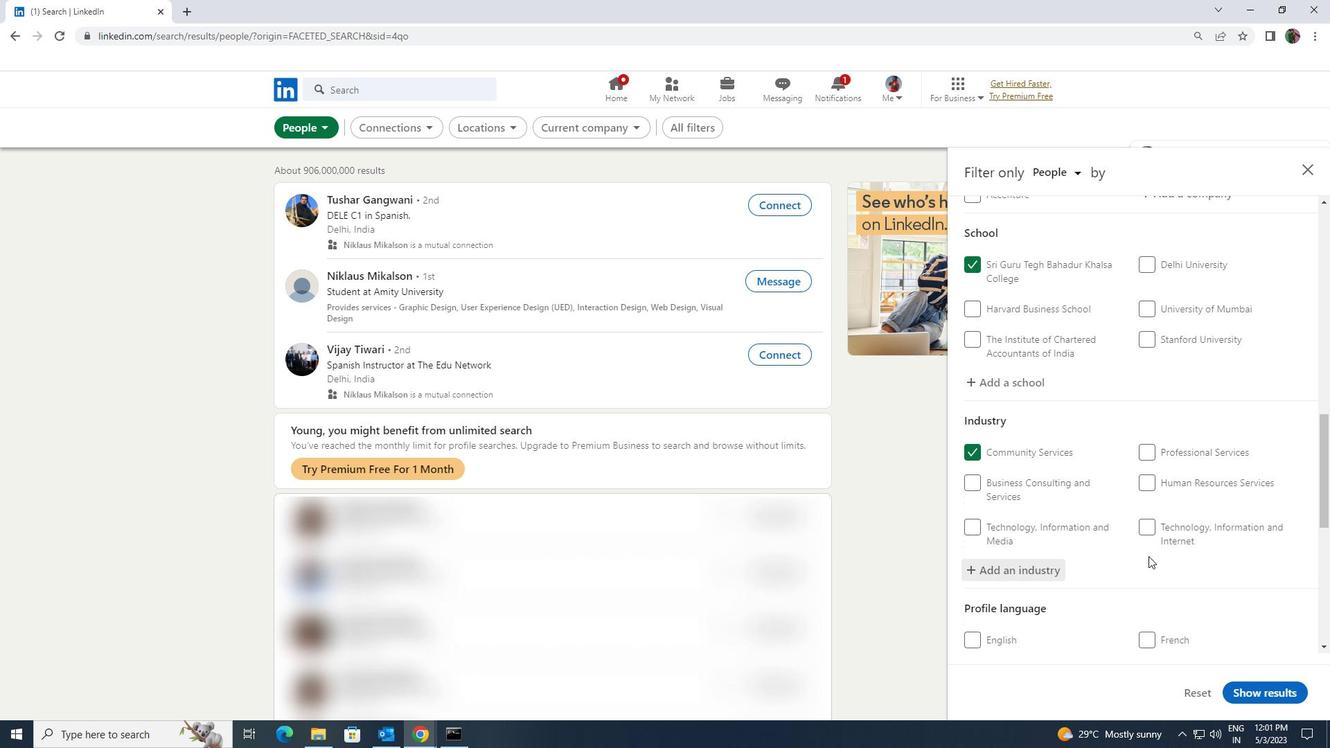 
Action: Mouse scrolled (1148, 555) with delta (0, 0)
Screenshot: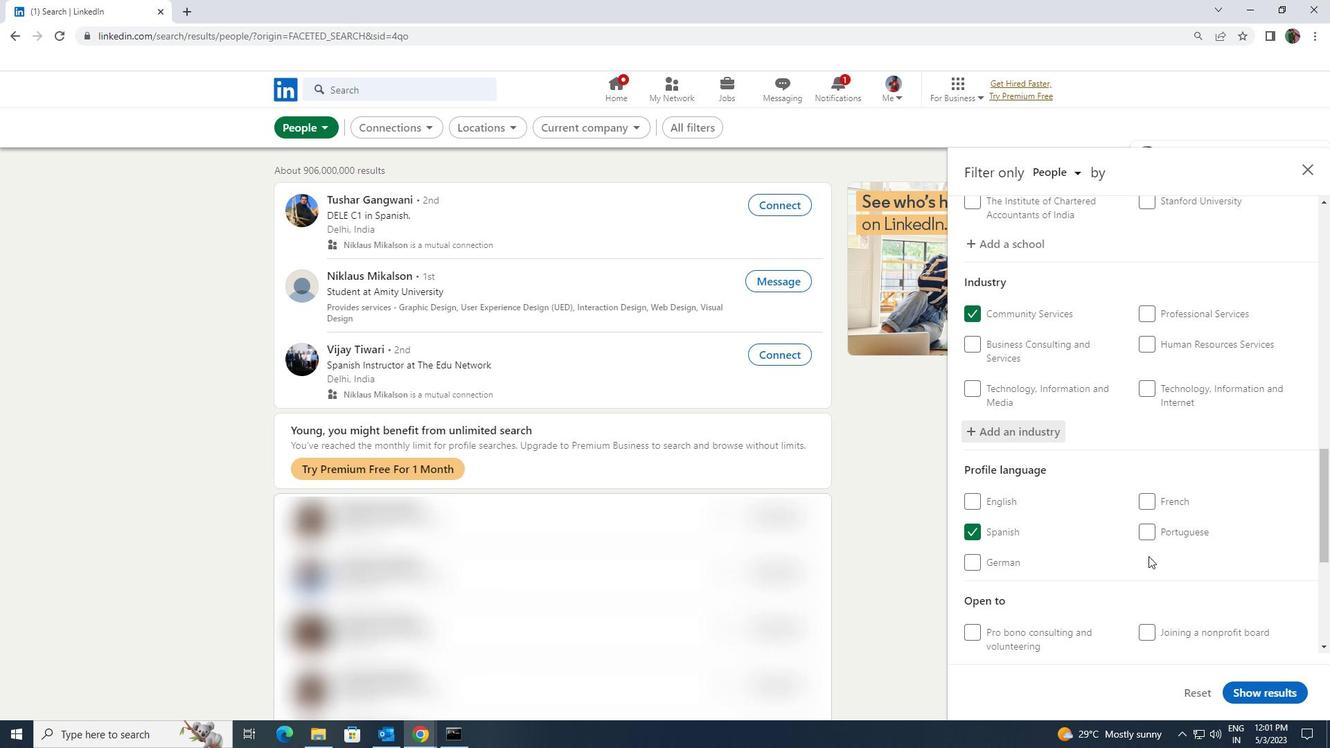 
Action: Mouse moved to (1148, 556)
Screenshot: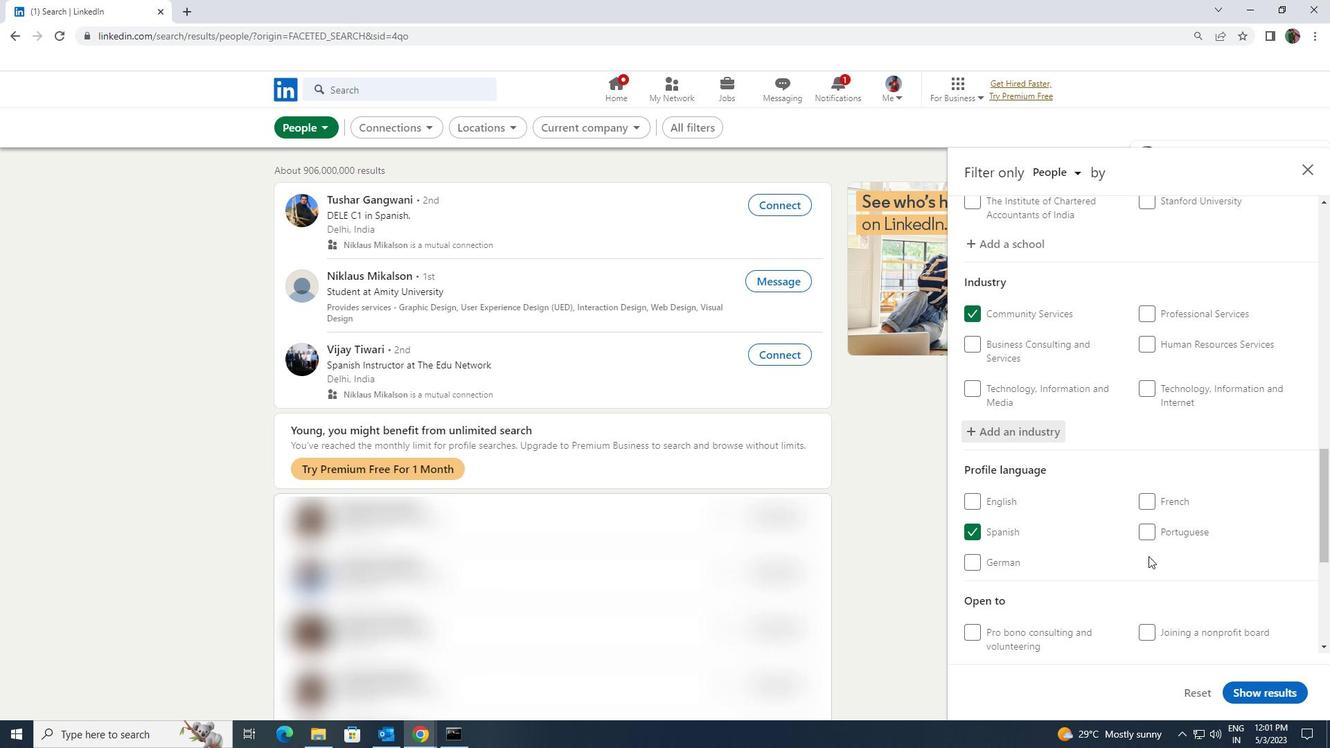 
Action: Mouse scrolled (1148, 556) with delta (0, 0)
Screenshot: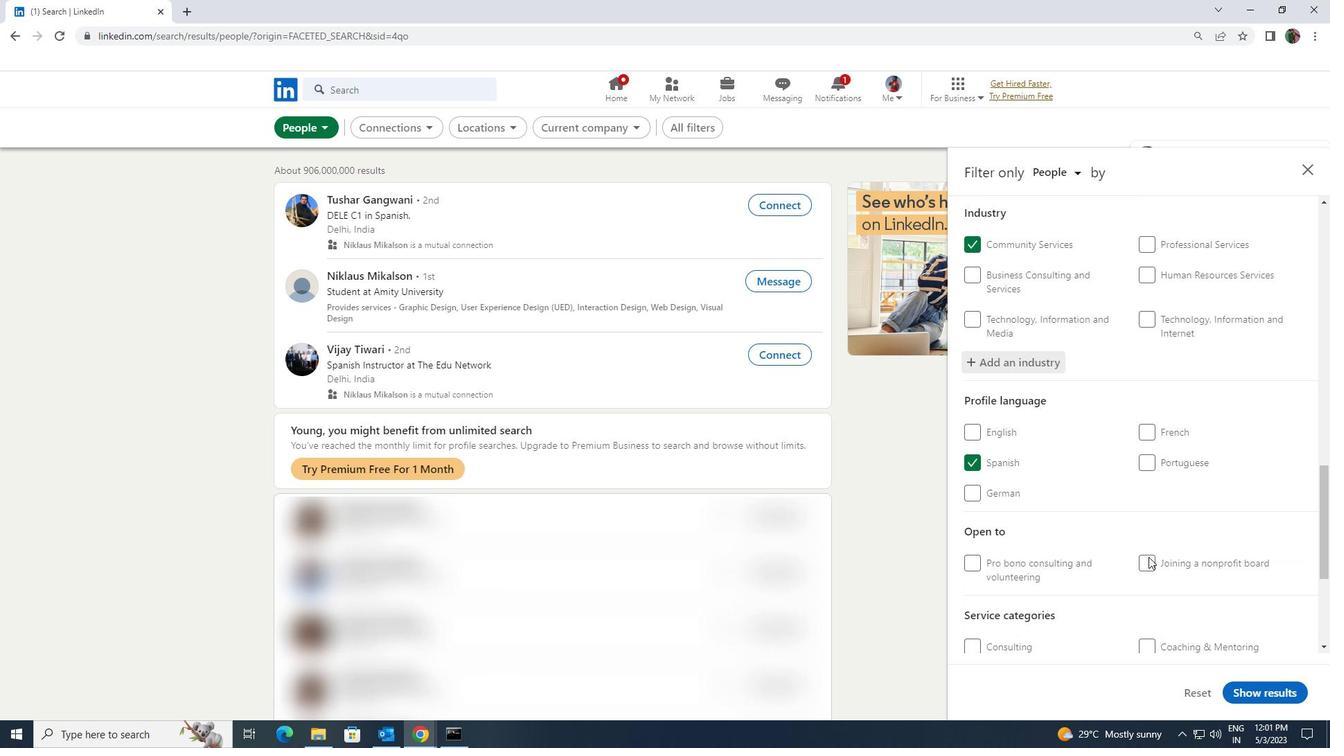 
Action: Mouse scrolled (1148, 556) with delta (0, 0)
Screenshot: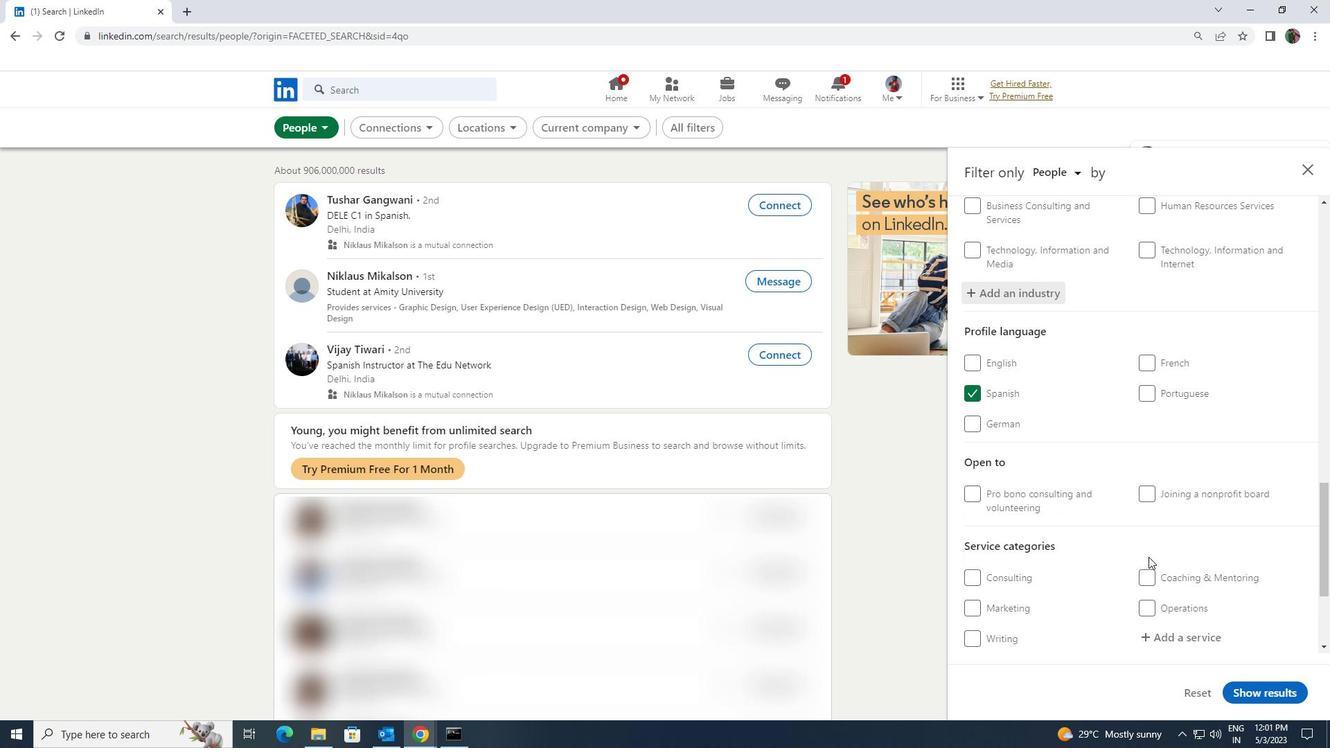 
Action: Mouse moved to (1149, 565)
Screenshot: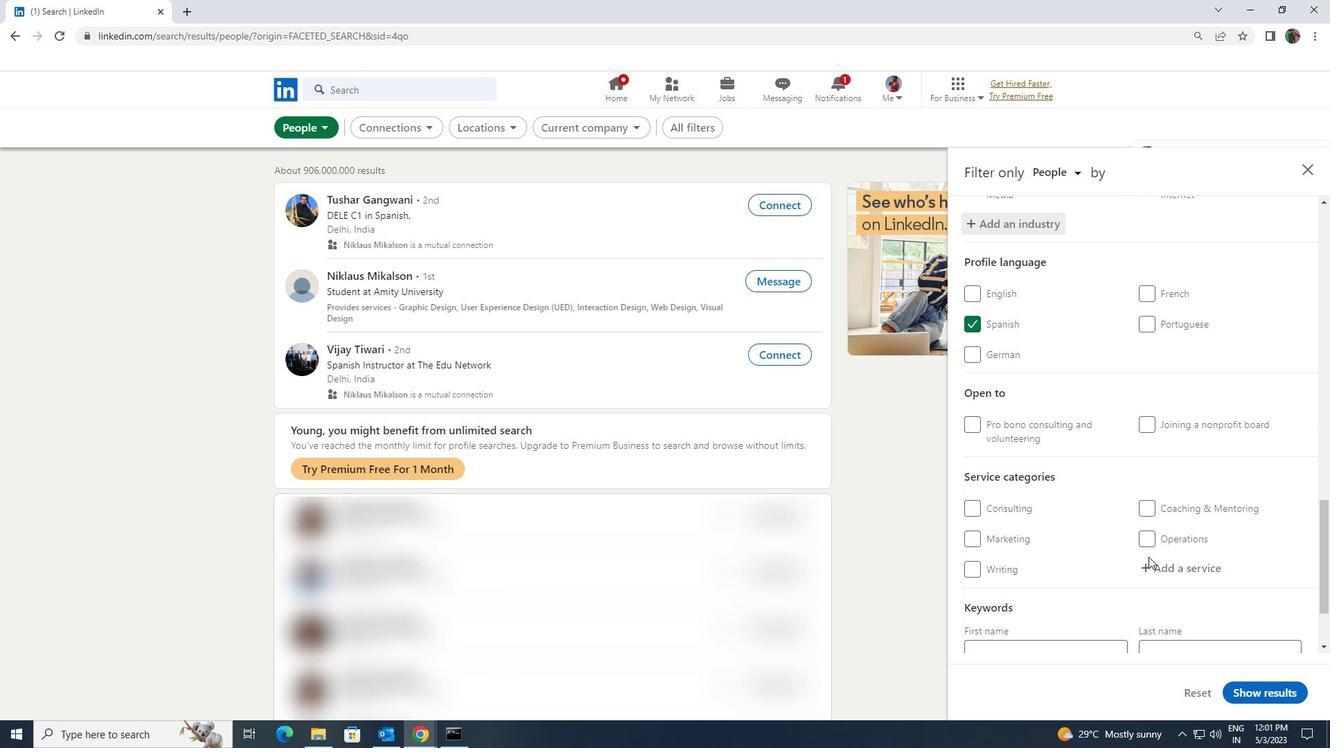 
Action: Mouse pressed left at (1149, 565)
Screenshot: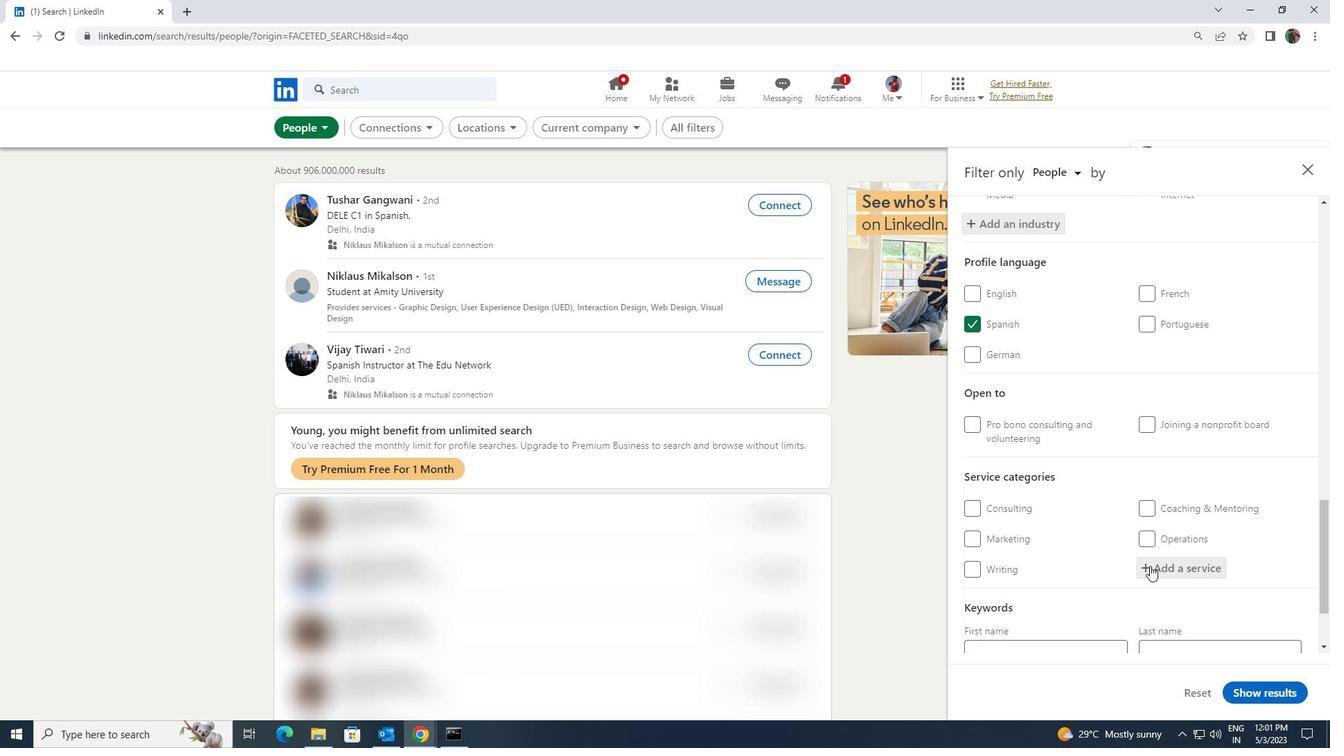 
Action: Mouse moved to (1149, 566)
Screenshot: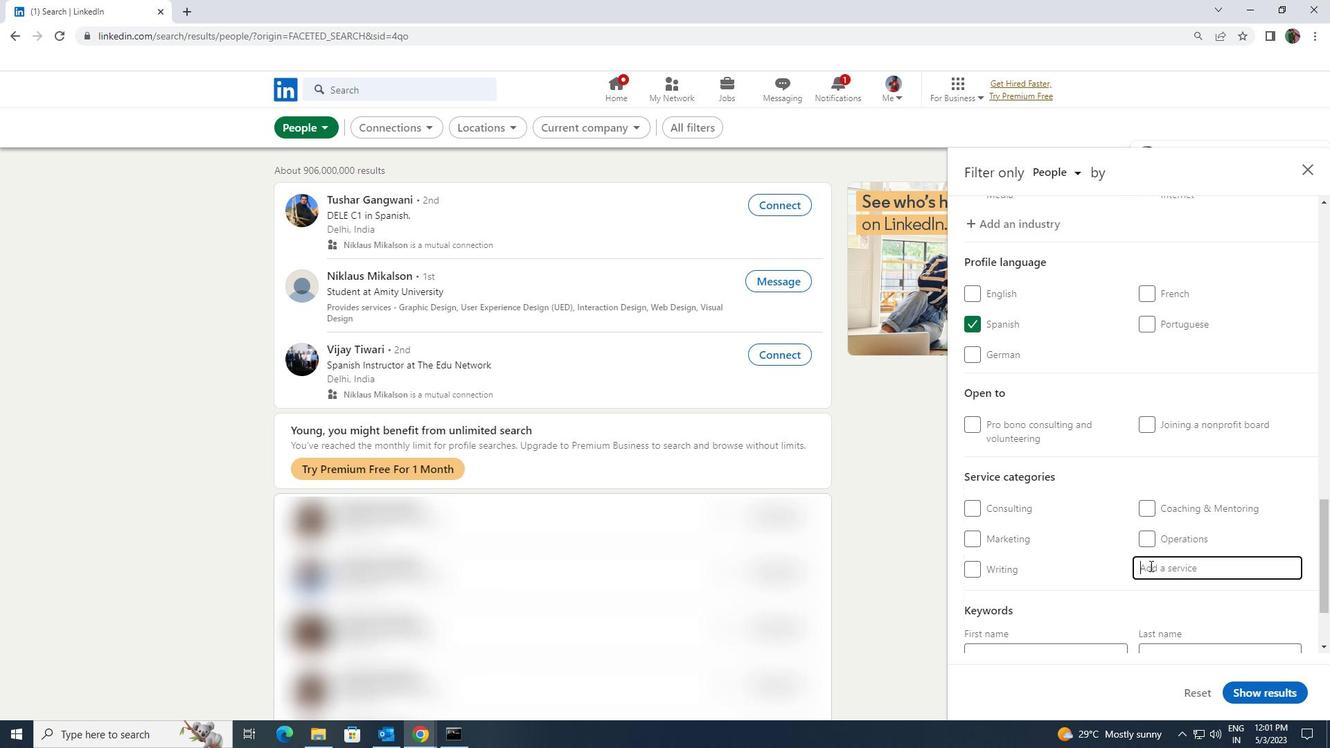 
Action: Key pressed <Key.shift><Key.shift><Key.shift>NEGO
Screenshot: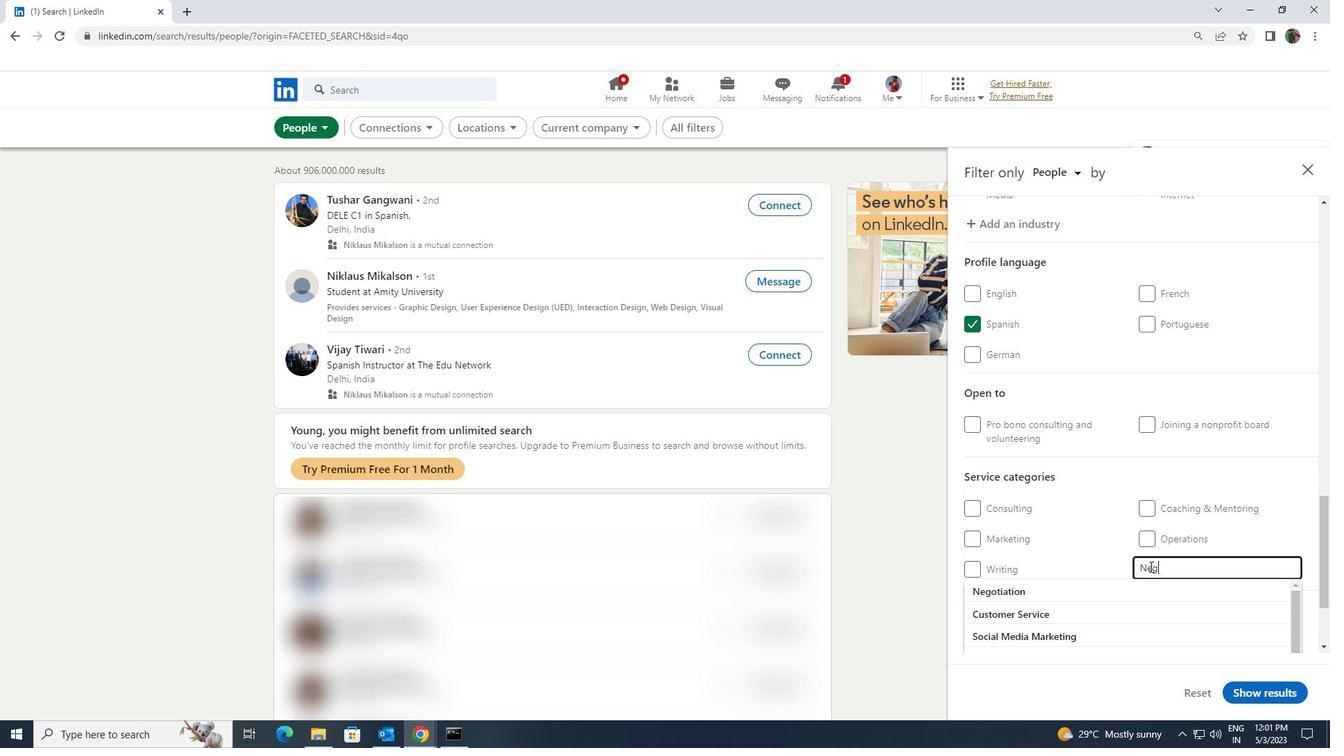 
Action: Mouse moved to (1145, 579)
Screenshot: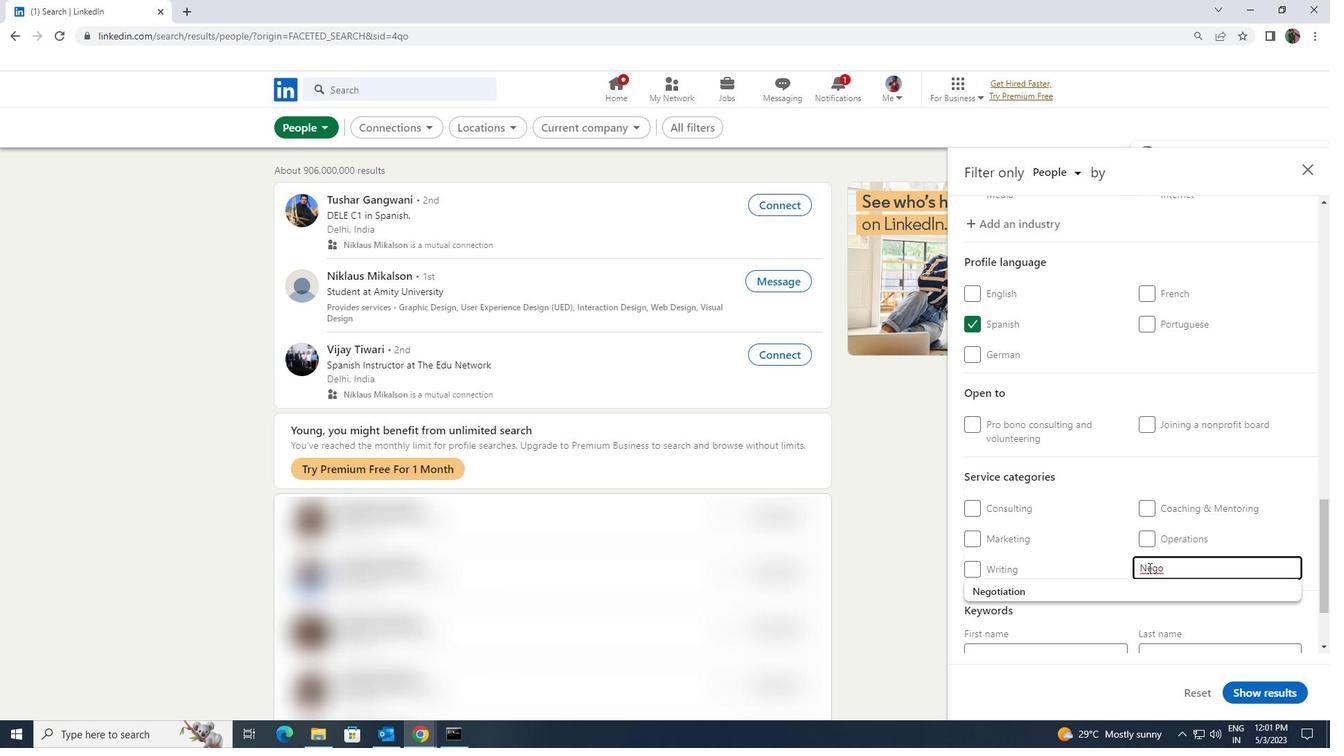 
Action: Mouse pressed left at (1145, 579)
Screenshot: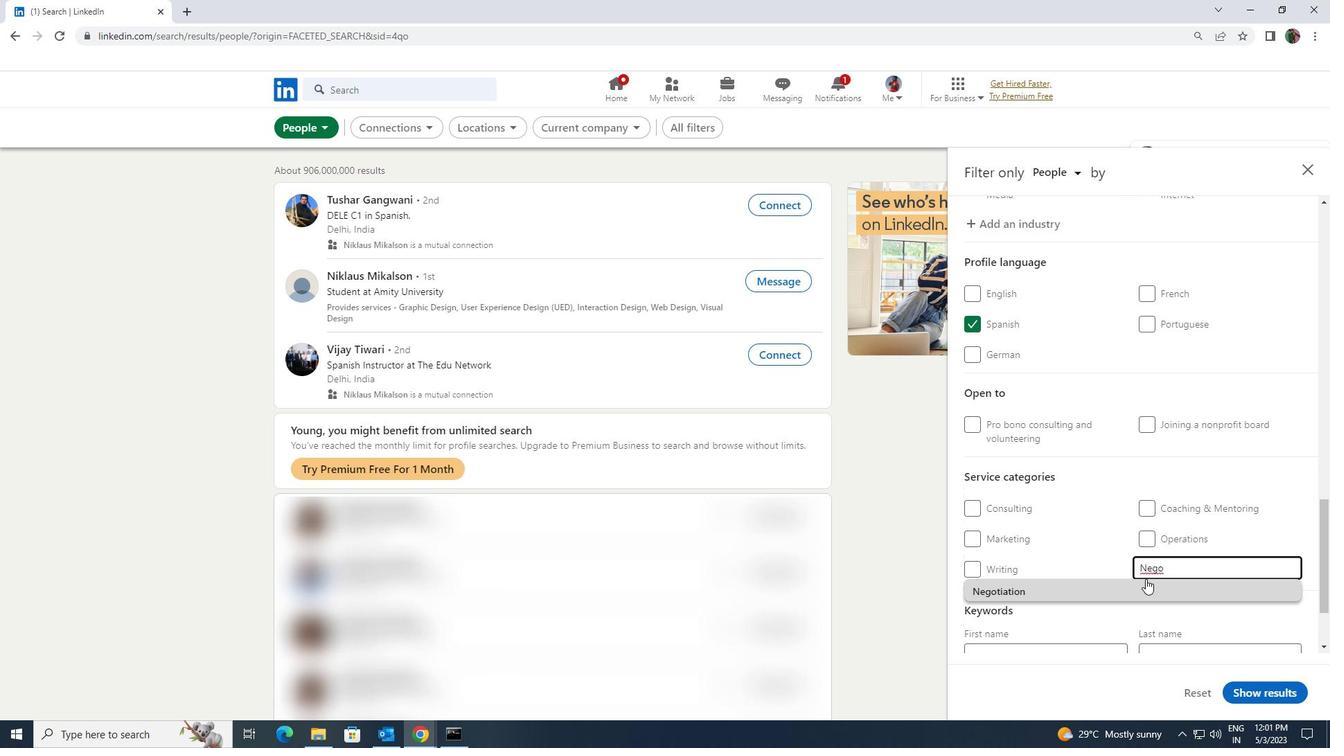 
Action: Mouse scrolled (1145, 578) with delta (0, 0)
Screenshot: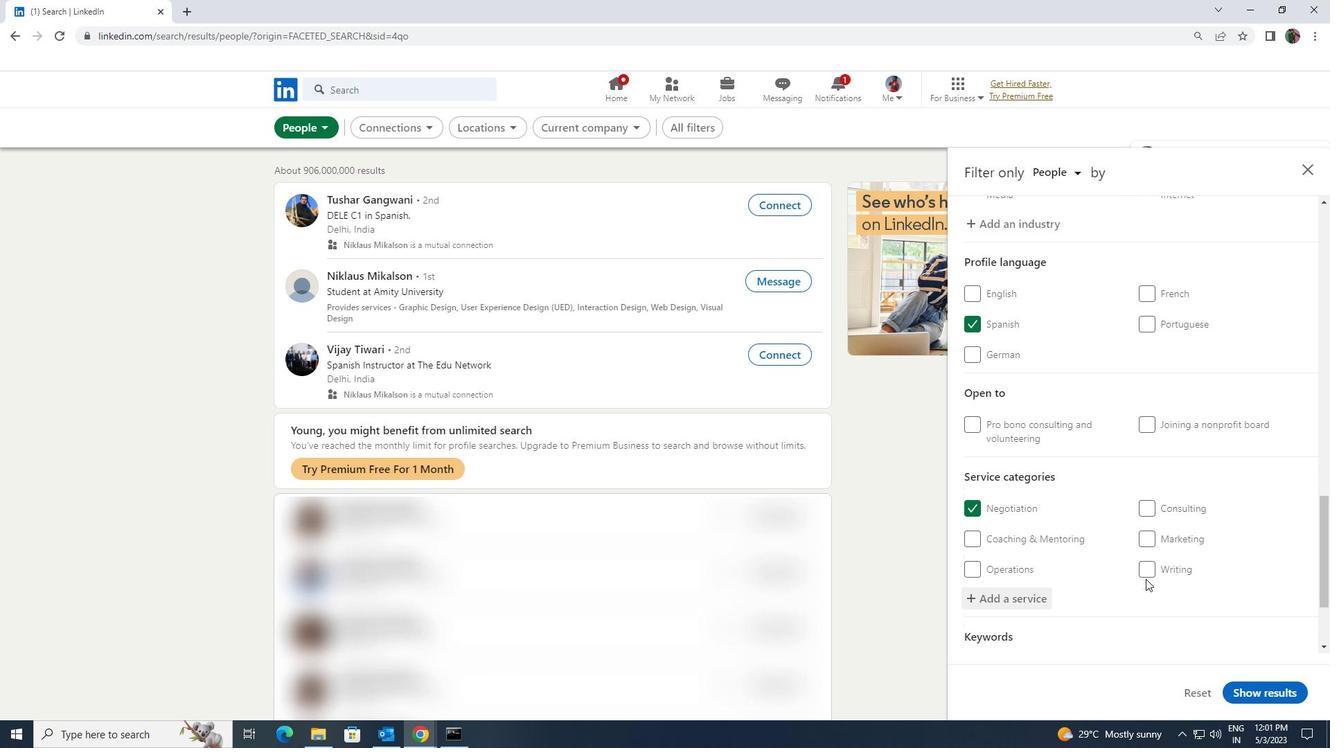 
Action: Mouse scrolled (1145, 578) with delta (0, 0)
Screenshot: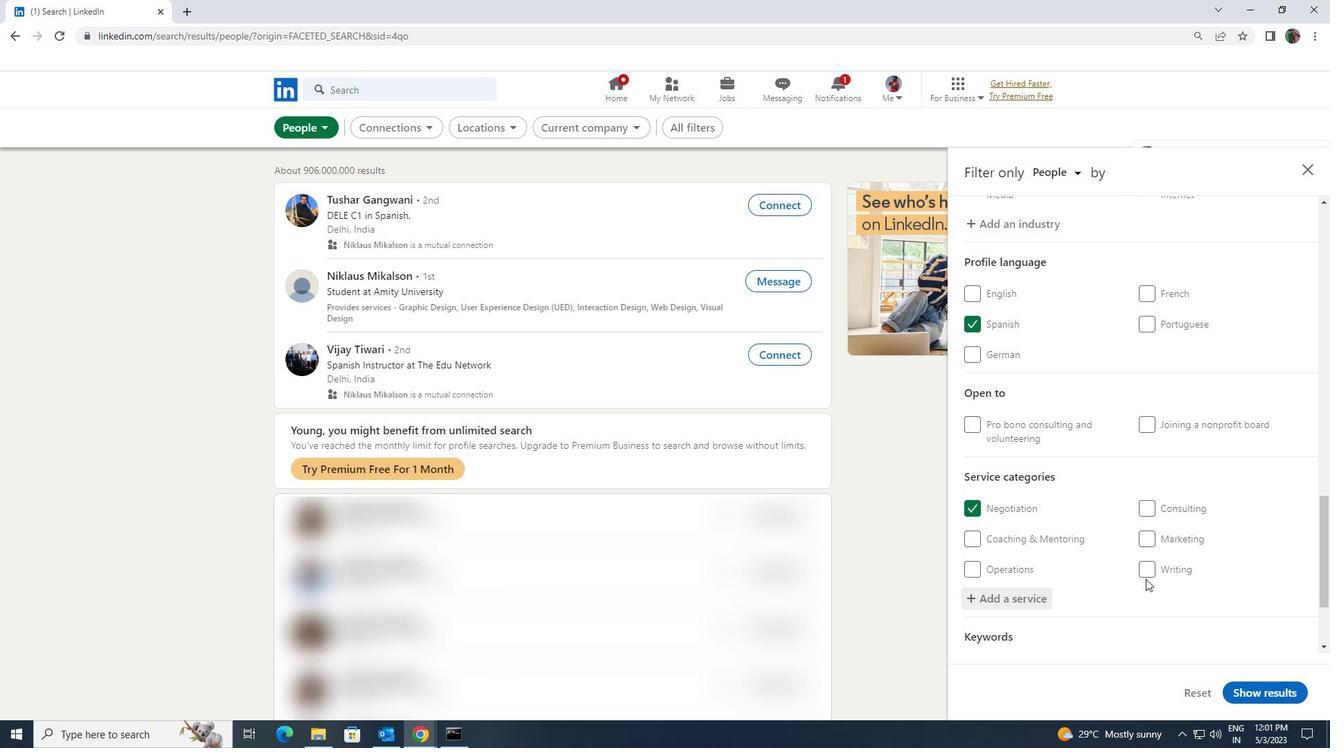 
Action: Mouse moved to (1116, 588)
Screenshot: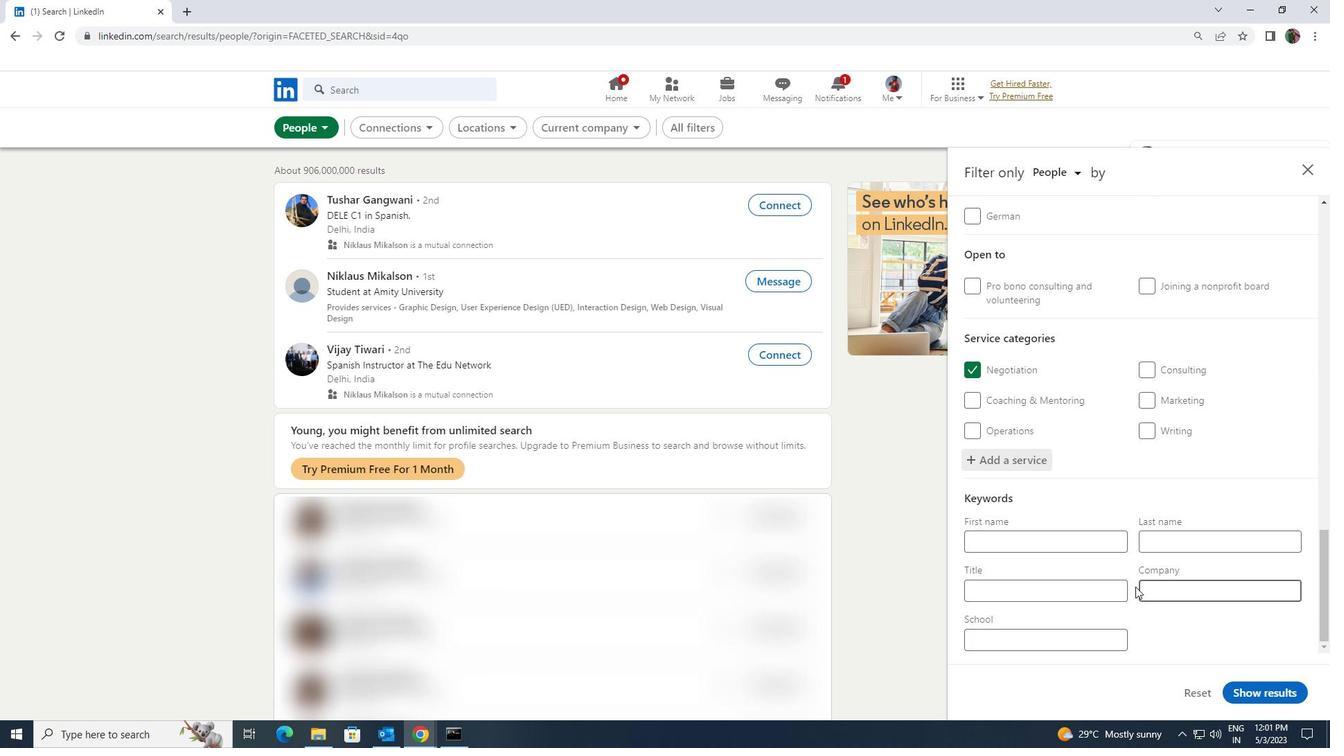 
Action: Mouse pressed left at (1116, 588)
Screenshot: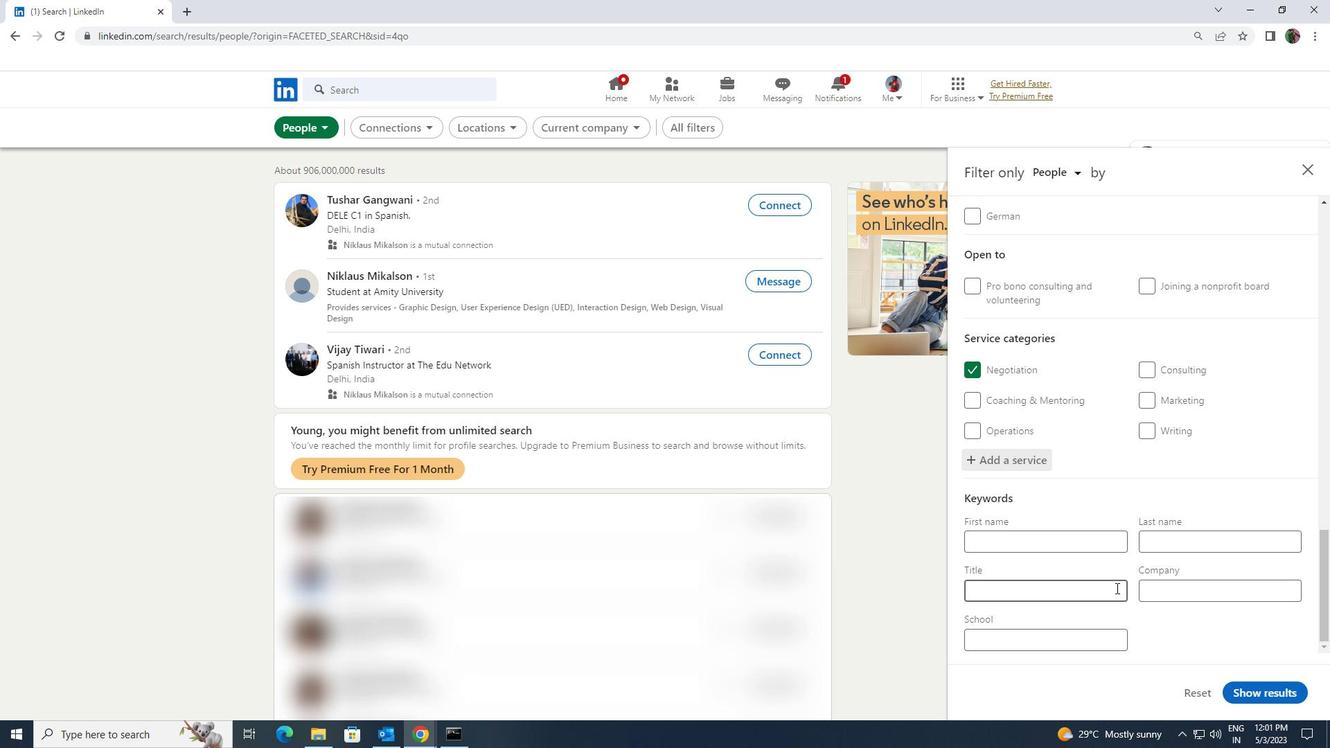 
Action: Key pressed <Key.shift><Key.shift><Key.shift><Key.shift><Key.shift><Key.shift><Key.shift><Key.shift><Key.shift>BELLHOP
Screenshot: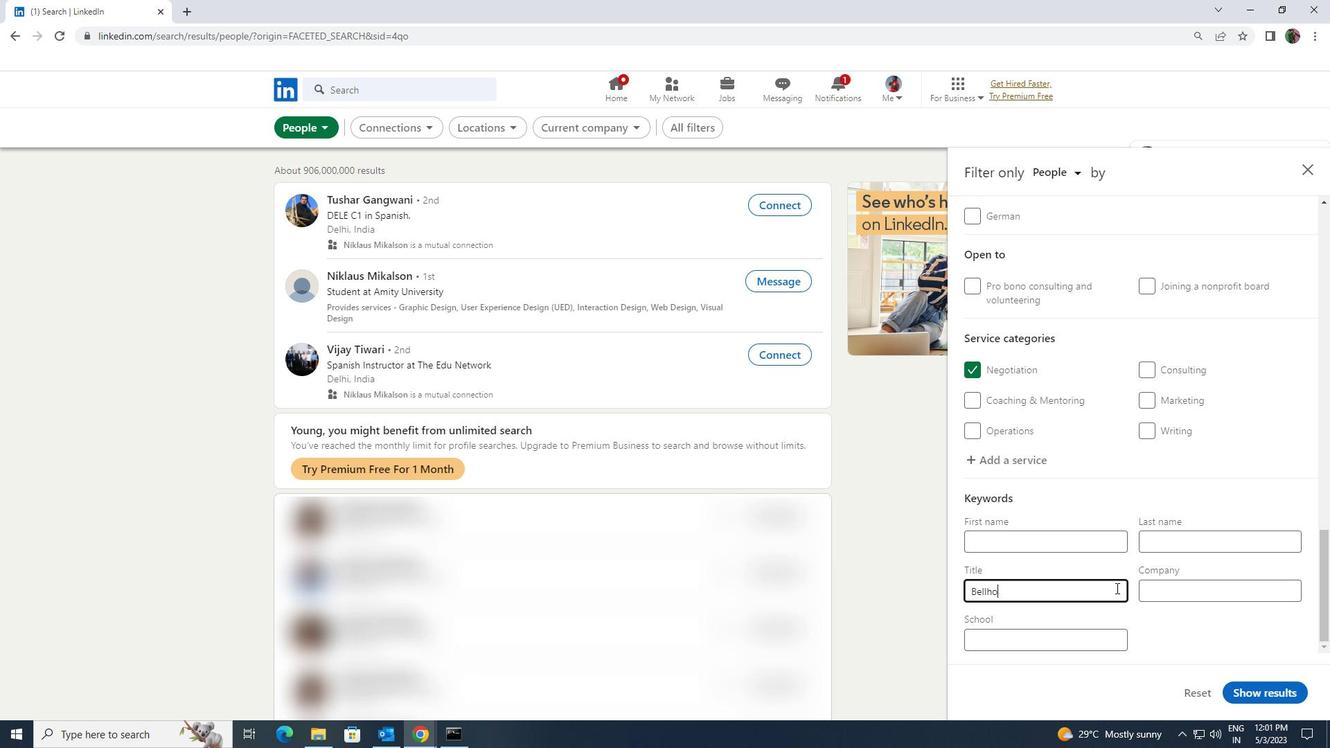 
Action: Mouse moved to (1244, 685)
Screenshot: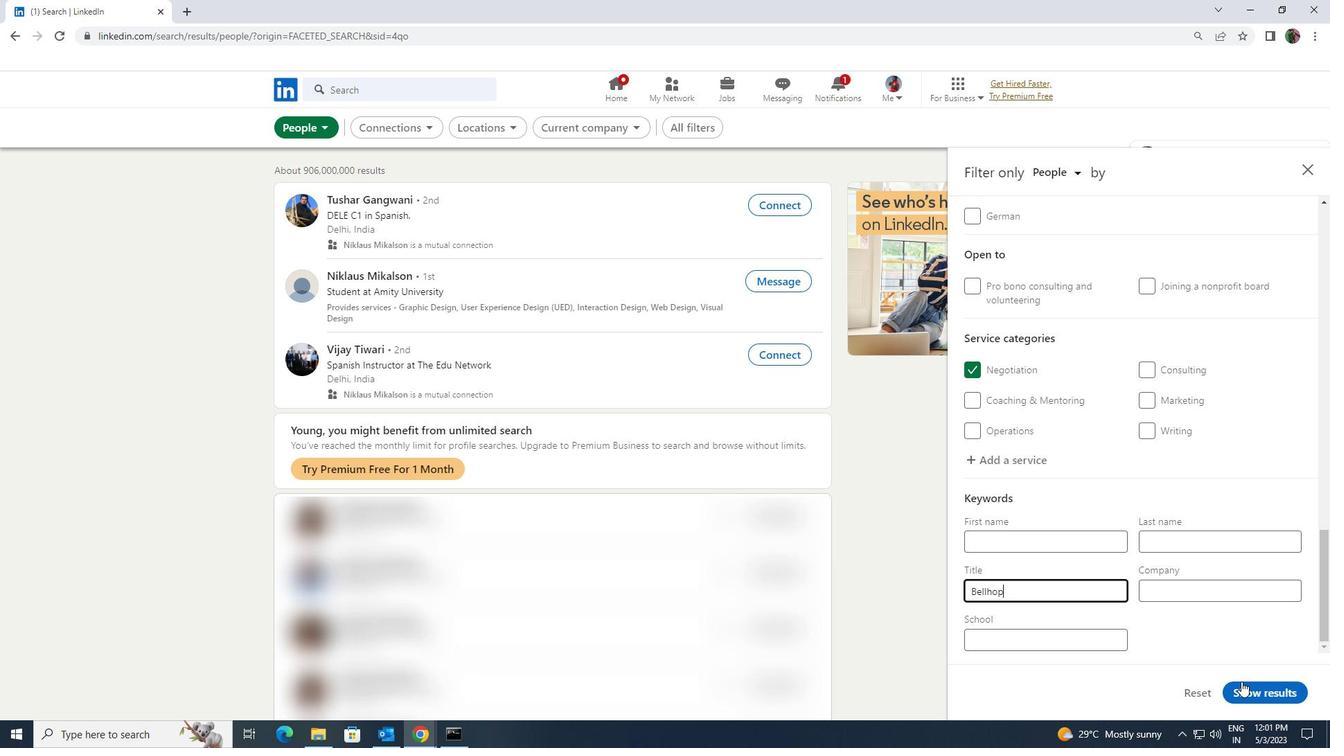 
Action: Mouse pressed left at (1244, 685)
Screenshot: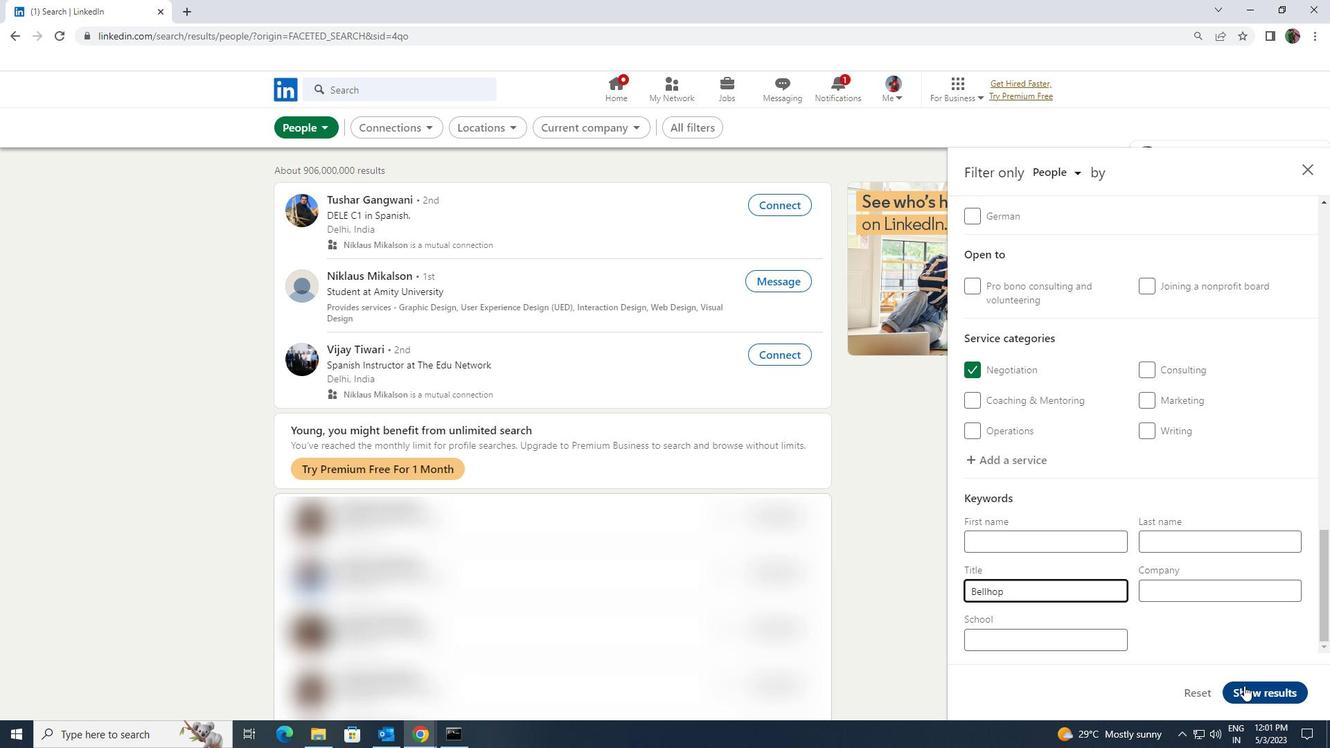 
